 Task: Look for space in South Laurel, United States from 26th August, 2023 to 10th September, 2023 for 6 adults, 2 children in price range Rs.10000 to Rs.15000. Place can be entire place or shared room with 6 bedrooms having 6 beds and 6 bathrooms. Property type can be house, flat, guest house. Amenities needed are: wifi, TV, free parkinig on premises, gym, breakfast. Booking option can be shelf check-in. Required host language is English.
Action: Mouse moved to (607, 147)
Screenshot: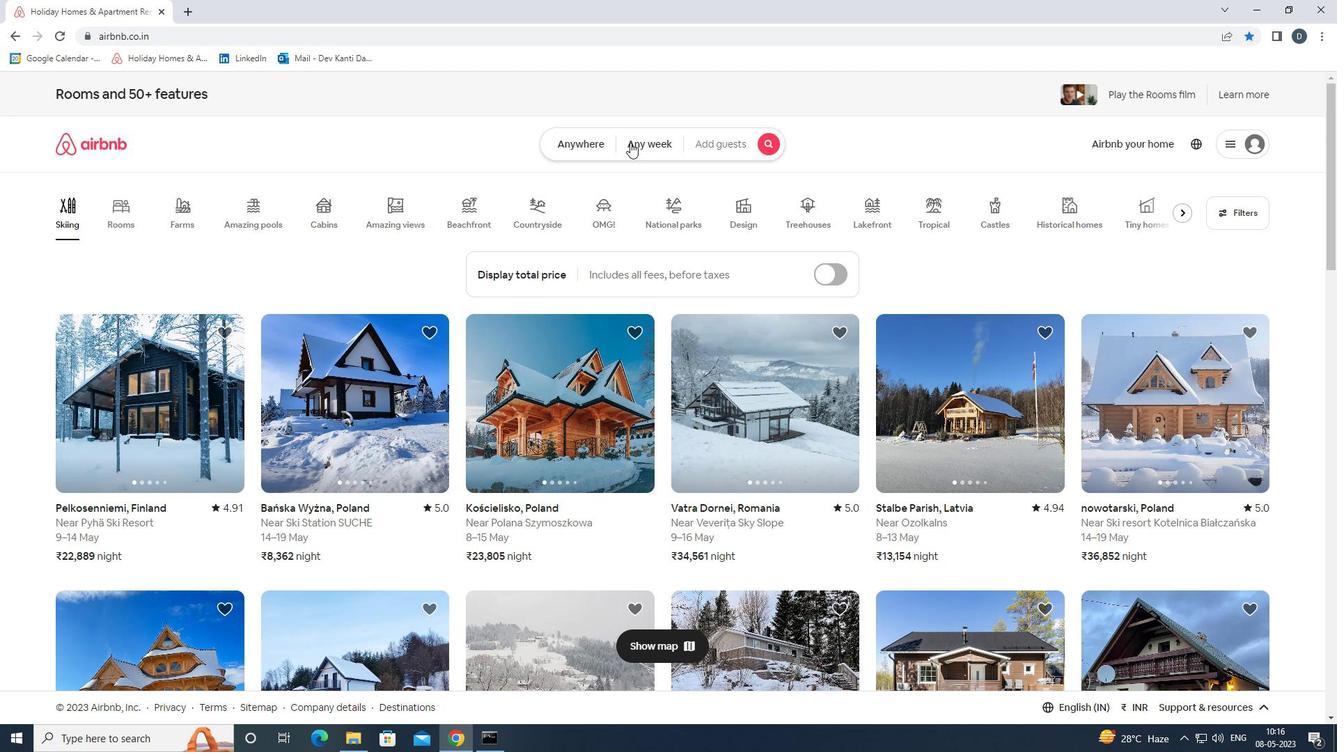 
Action: Mouse pressed left at (607, 147)
Screenshot: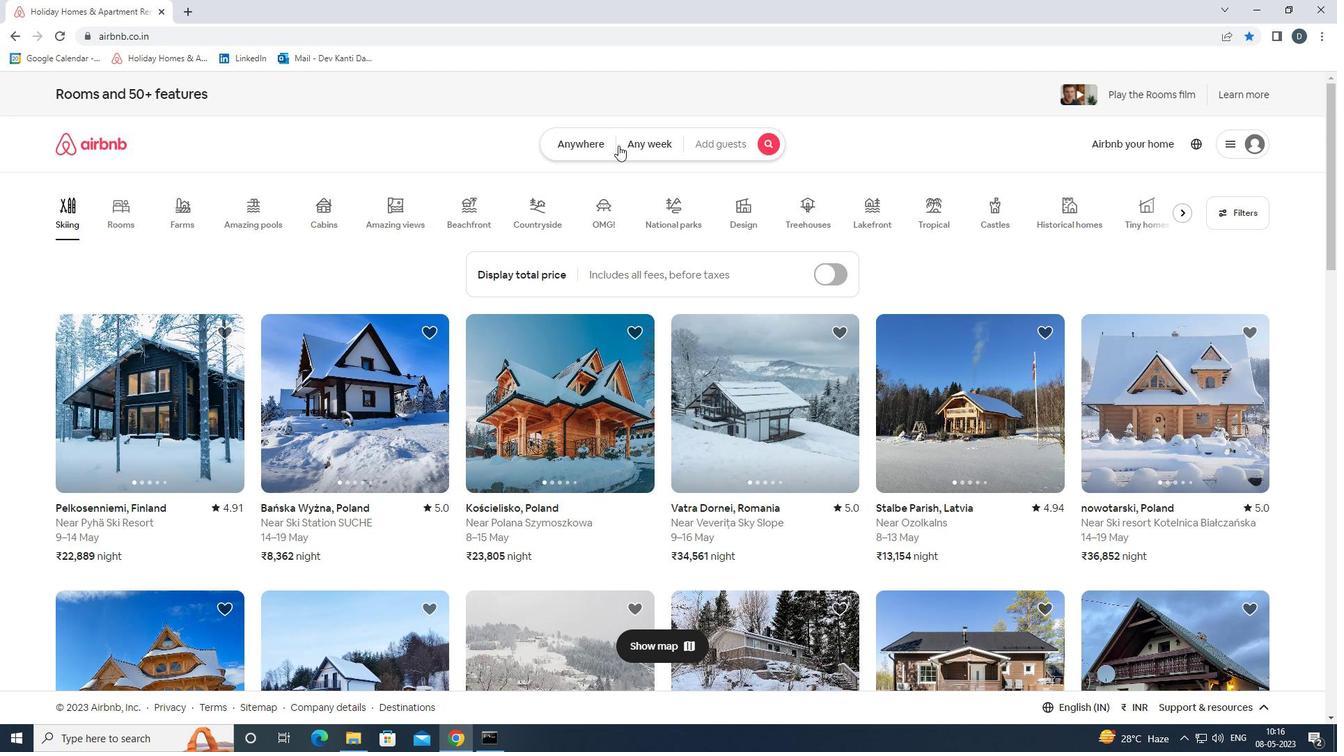 
Action: Mouse moved to (532, 204)
Screenshot: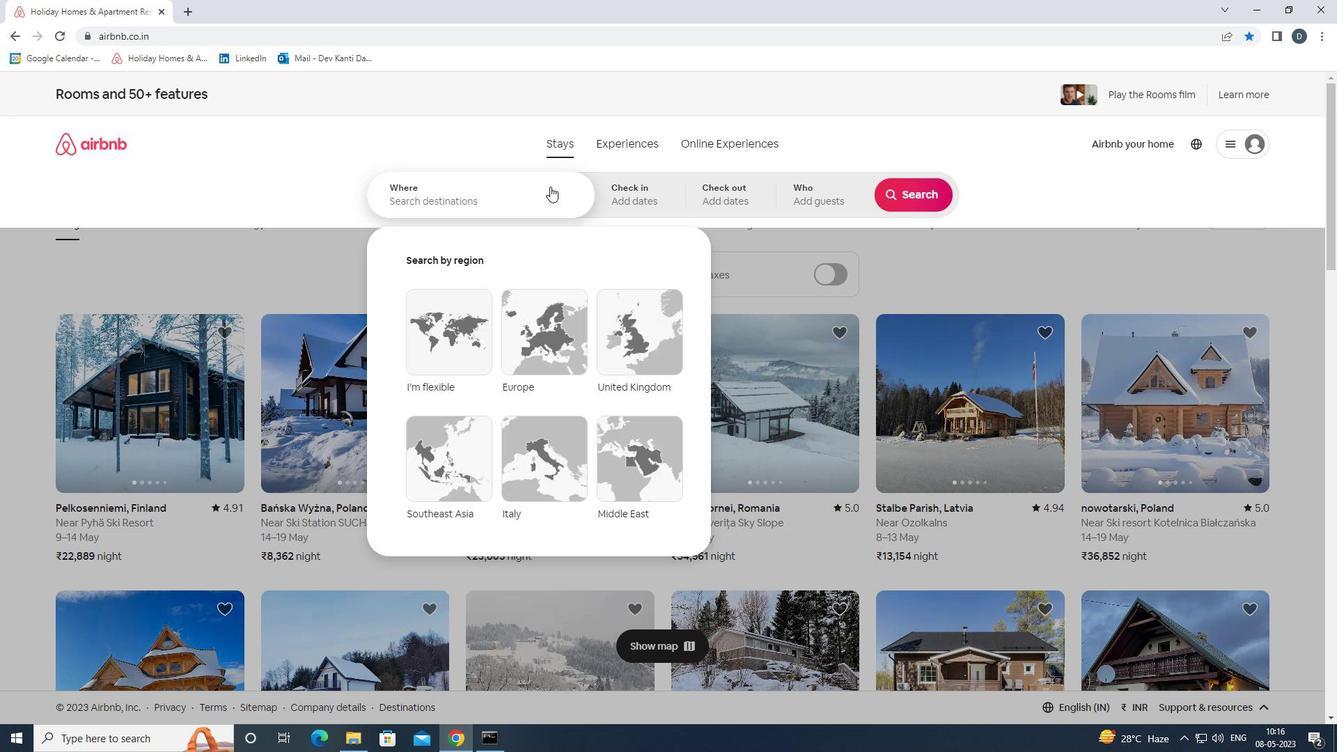 
Action: Mouse pressed left at (532, 204)
Screenshot: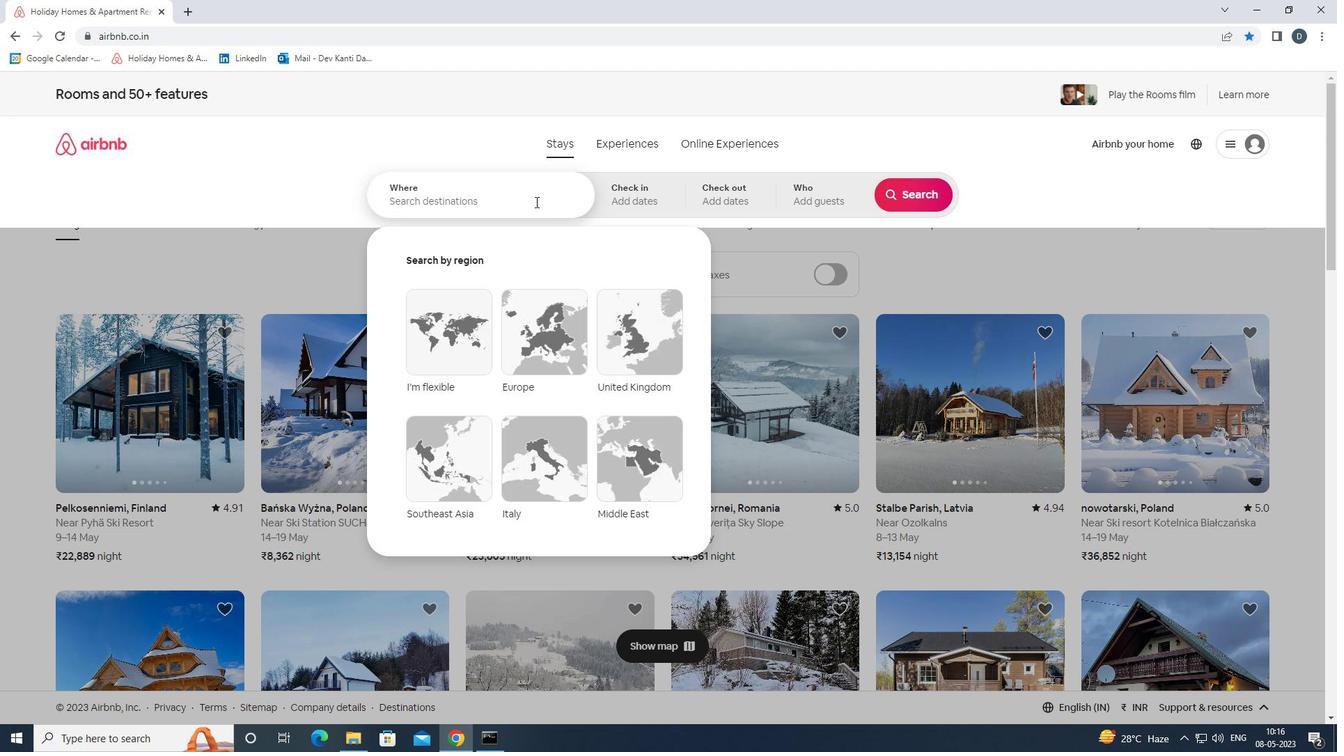 
Action: Key pressed <Key.shift><Key.shift>SOUTH<Key.space><Key.shift>LAUREL,<Key.shift>UNITED<Key.space><Key.shift>STATES<Key.enter>
Screenshot: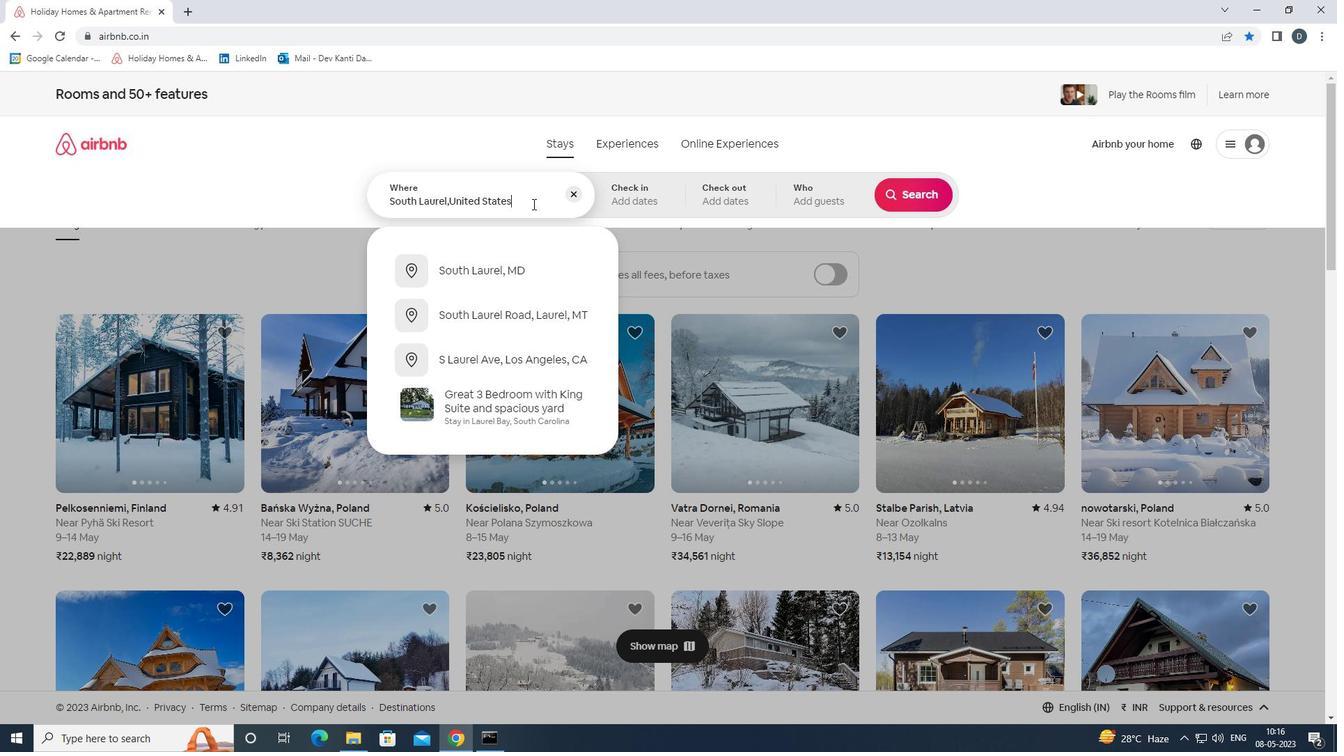 
Action: Mouse moved to (906, 304)
Screenshot: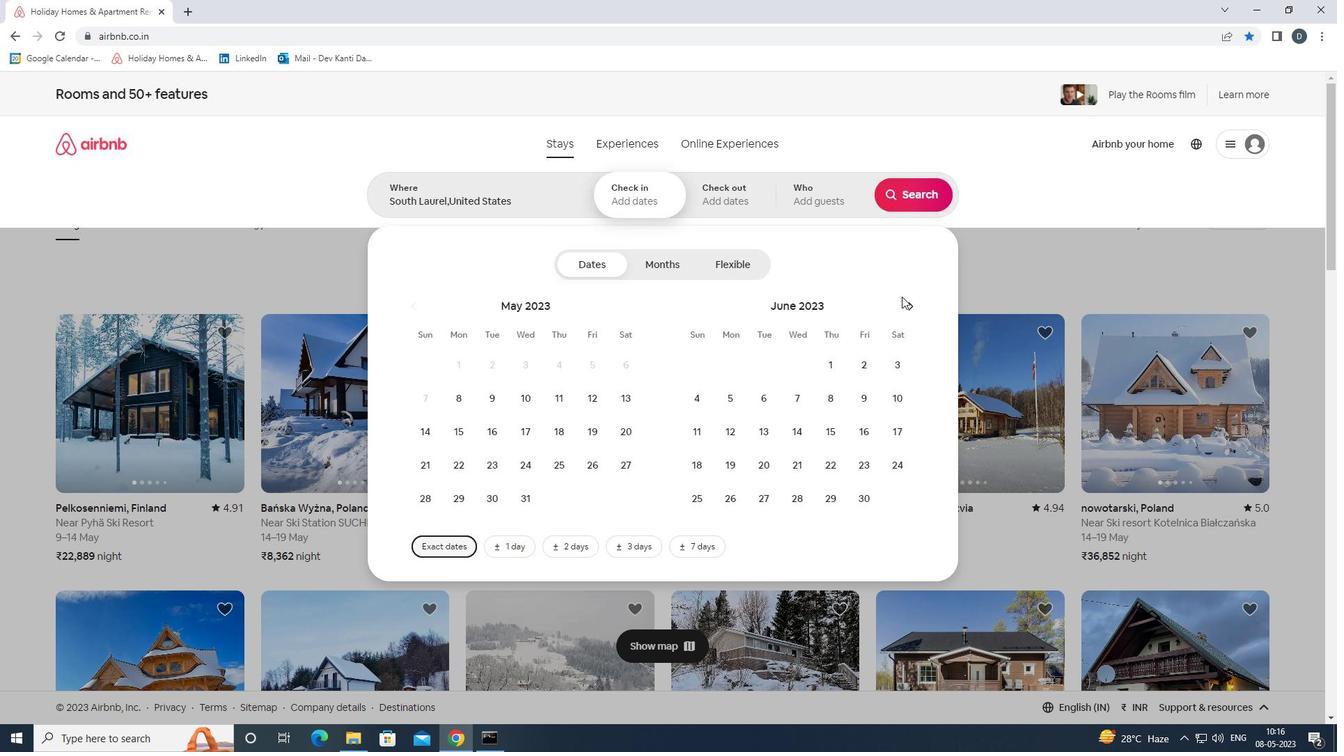 
Action: Mouse pressed left at (906, 304)
Screenshot: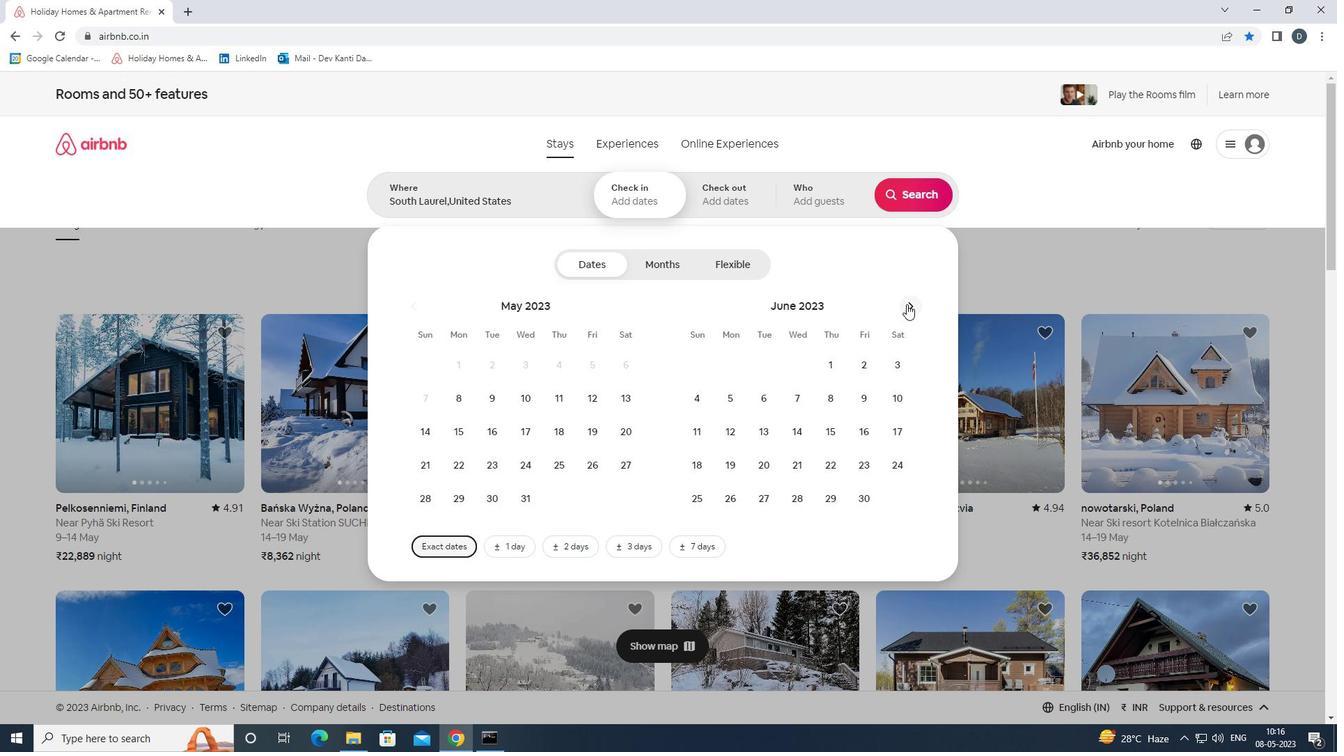 
Action: Mouse pressed left at (906, 304)
Screenshot: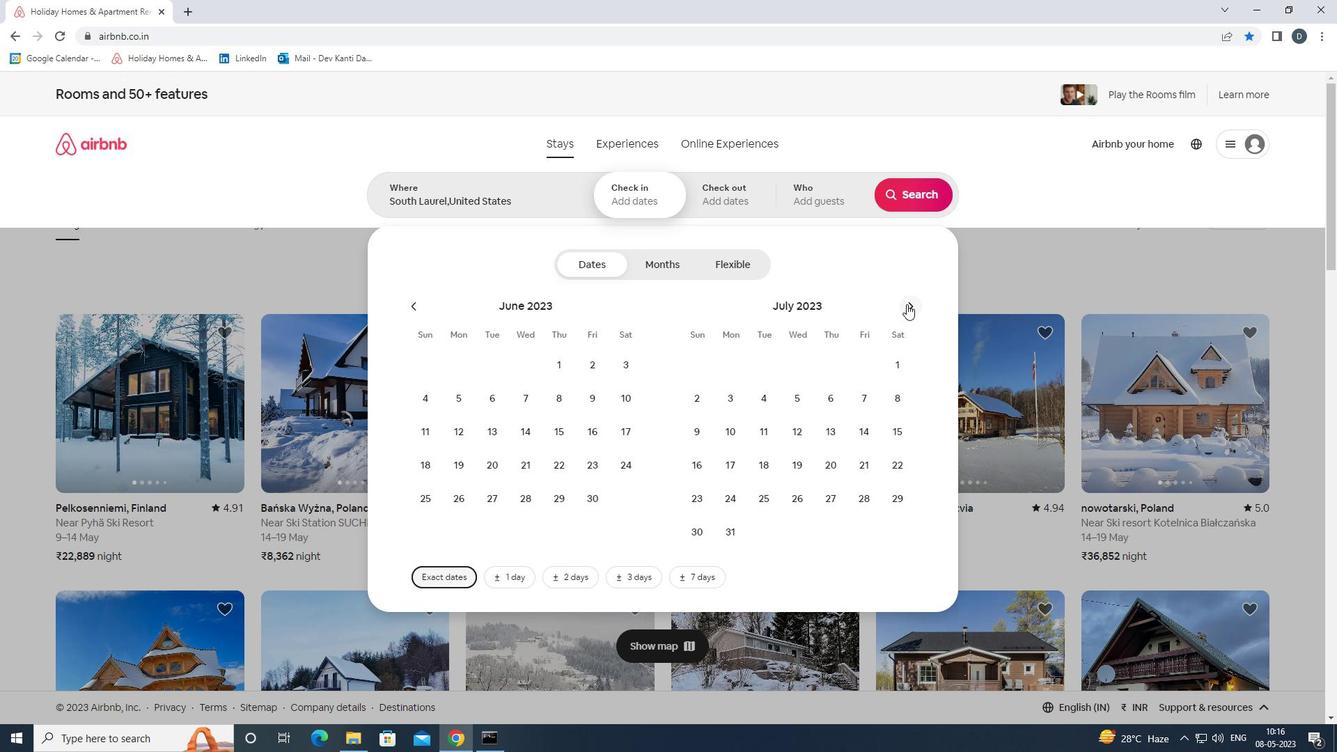 
Action: Mouse pressed left at (906, 304)
Screenshot: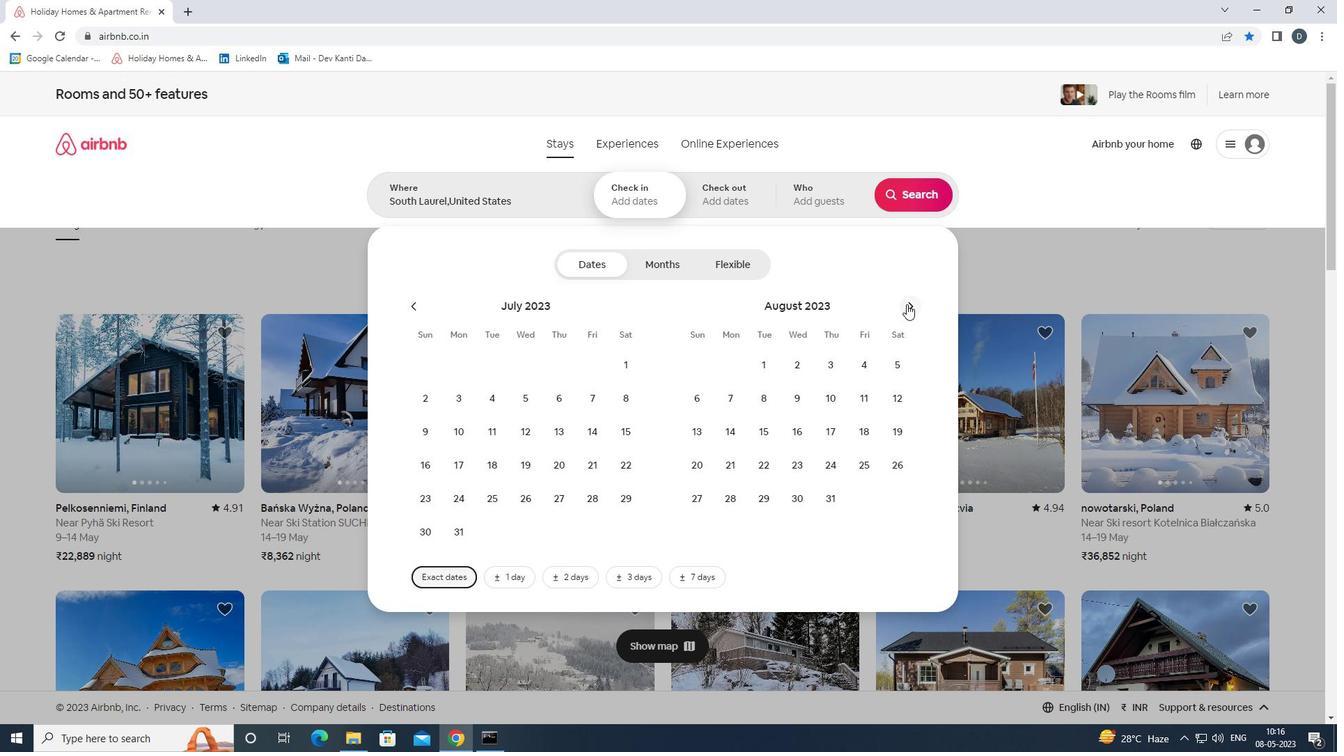 
Action: Mouse moved to (626, 459)
Screenshot: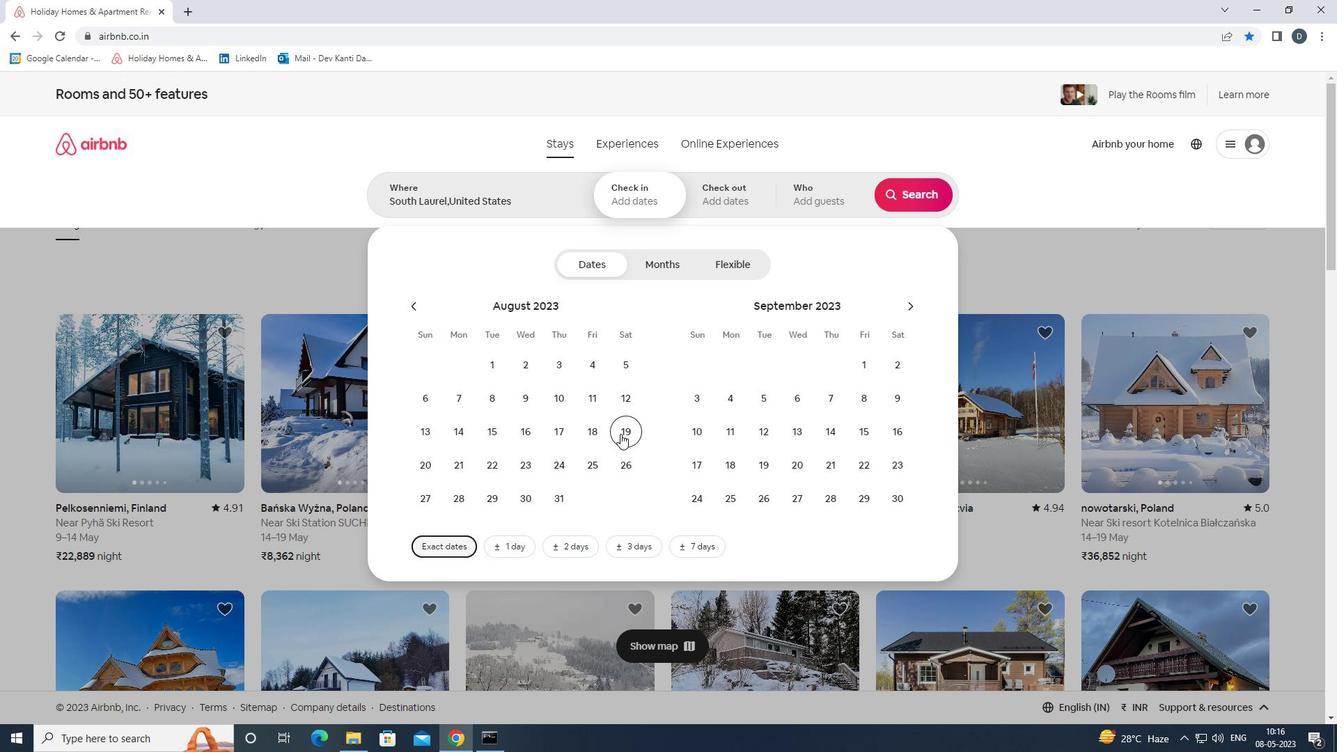 
Action: Mouse pressed left at (626, 459)
Screenshot: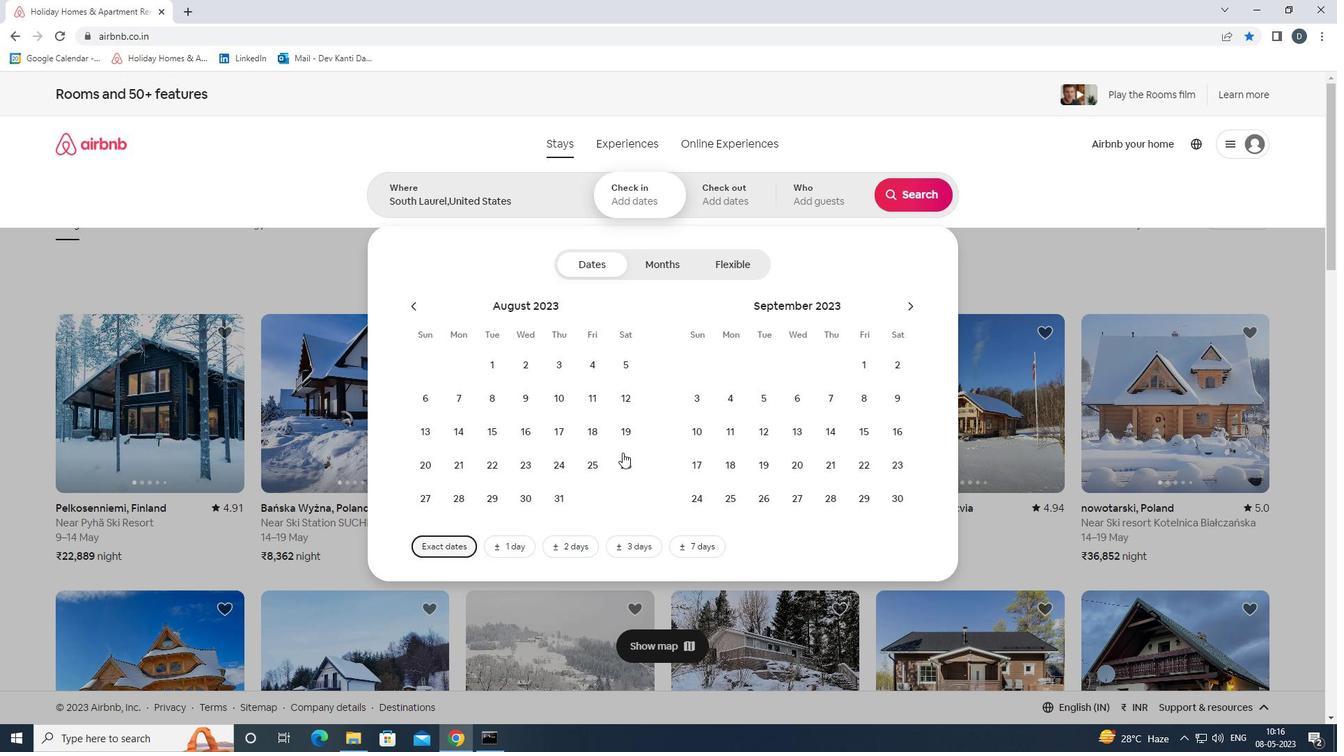 
Action: Mouse moved to (706, 431)
Screenshot: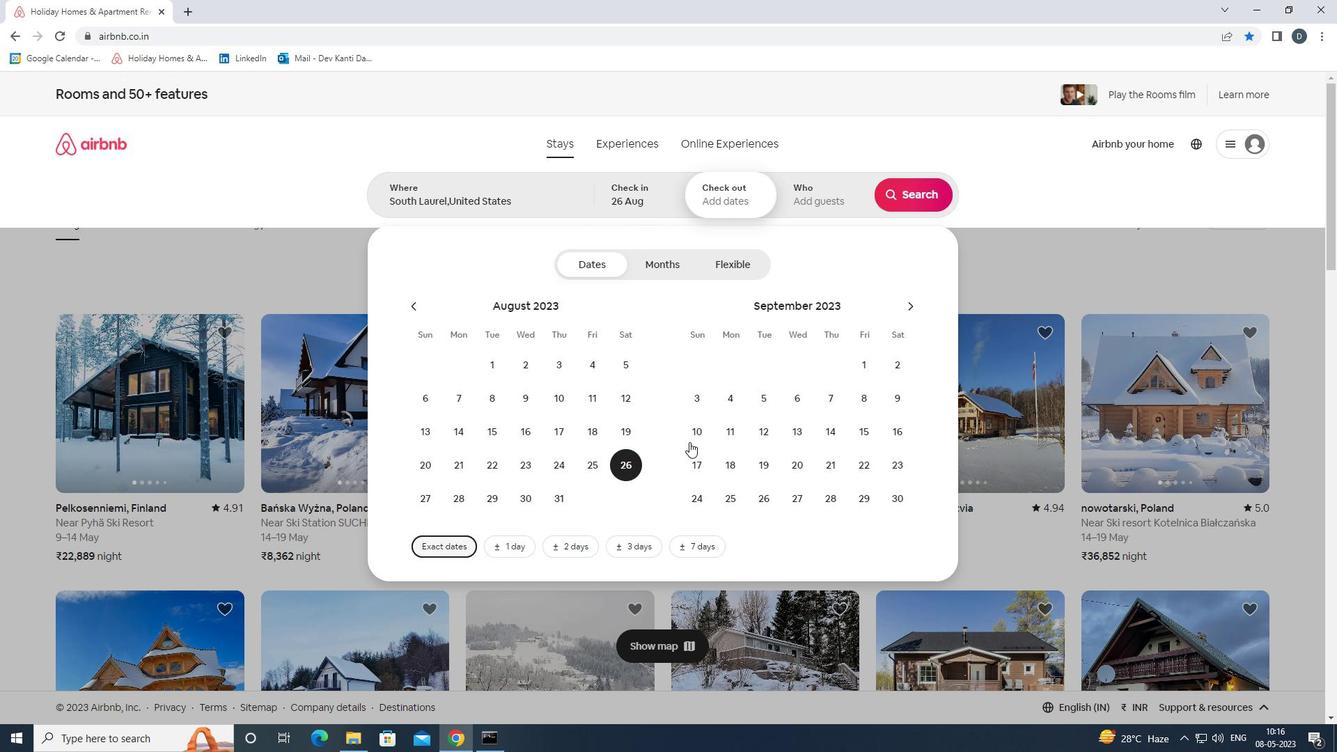 
Action: Mouse pressed left at (706, 431)
Screenshot: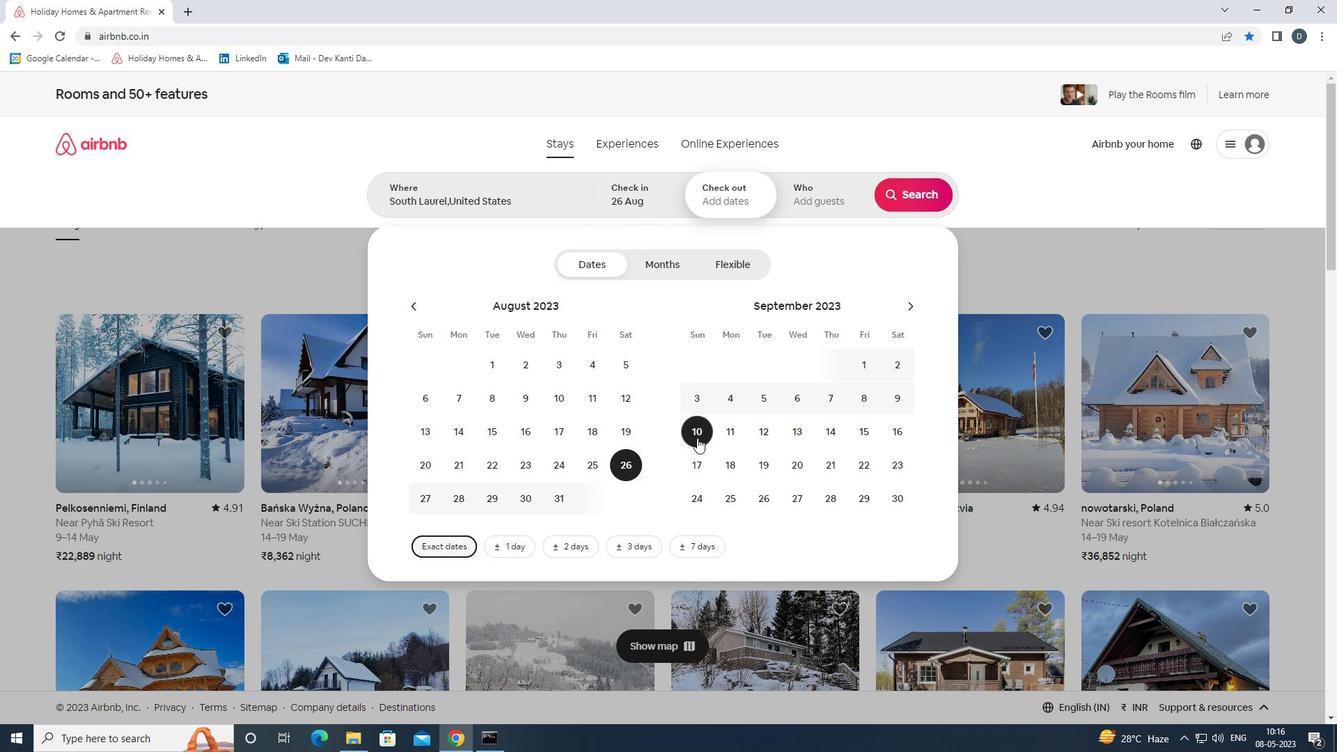 
Action: Mouse moved to (823, 190)
Screenshot: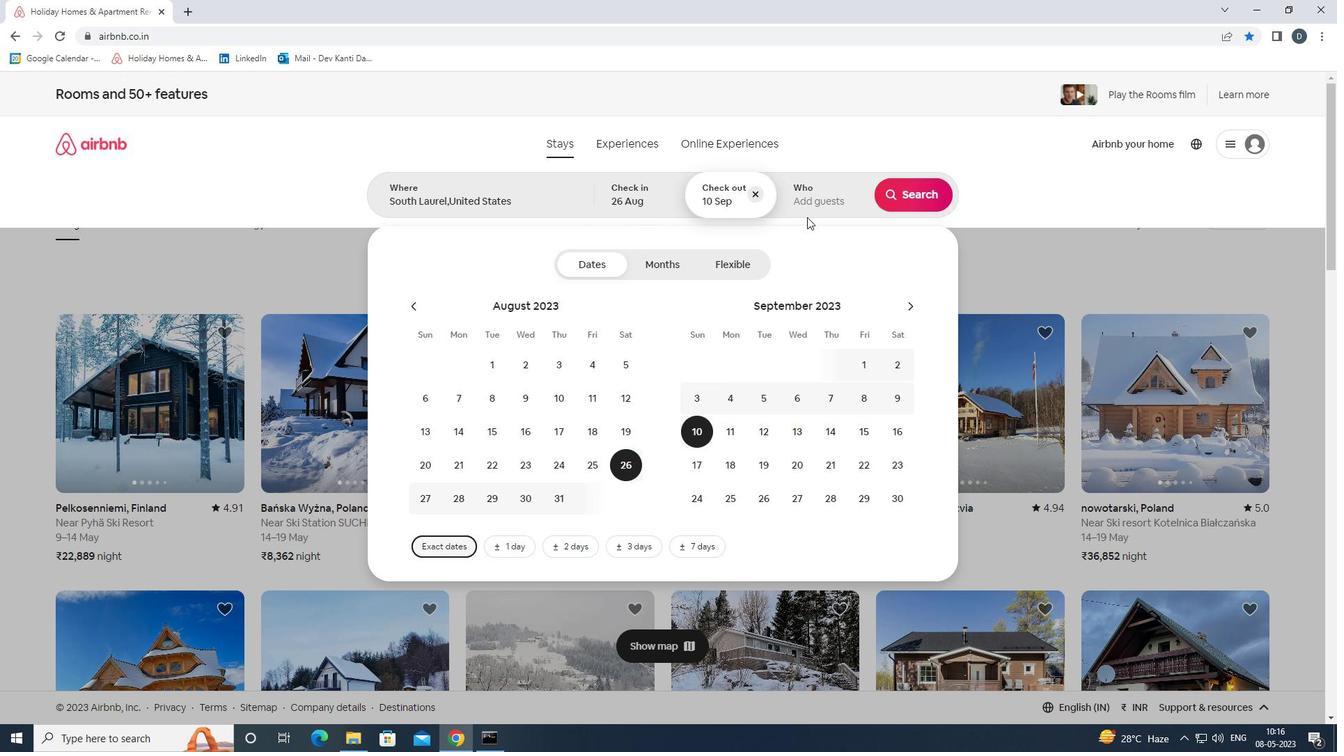 
Action: Mouse pressed left at (823, 190)
Screenshot: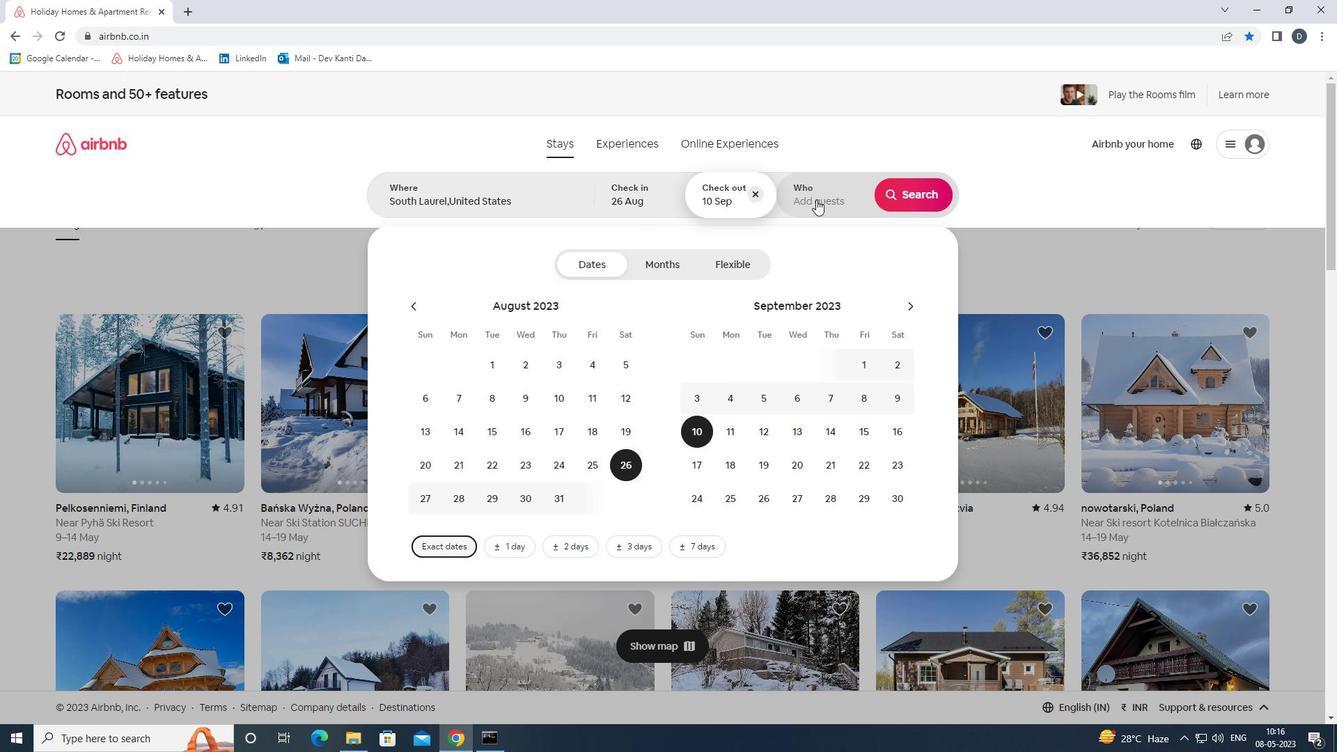 
Action: Mouse moved to (925, 271)
Screenshot: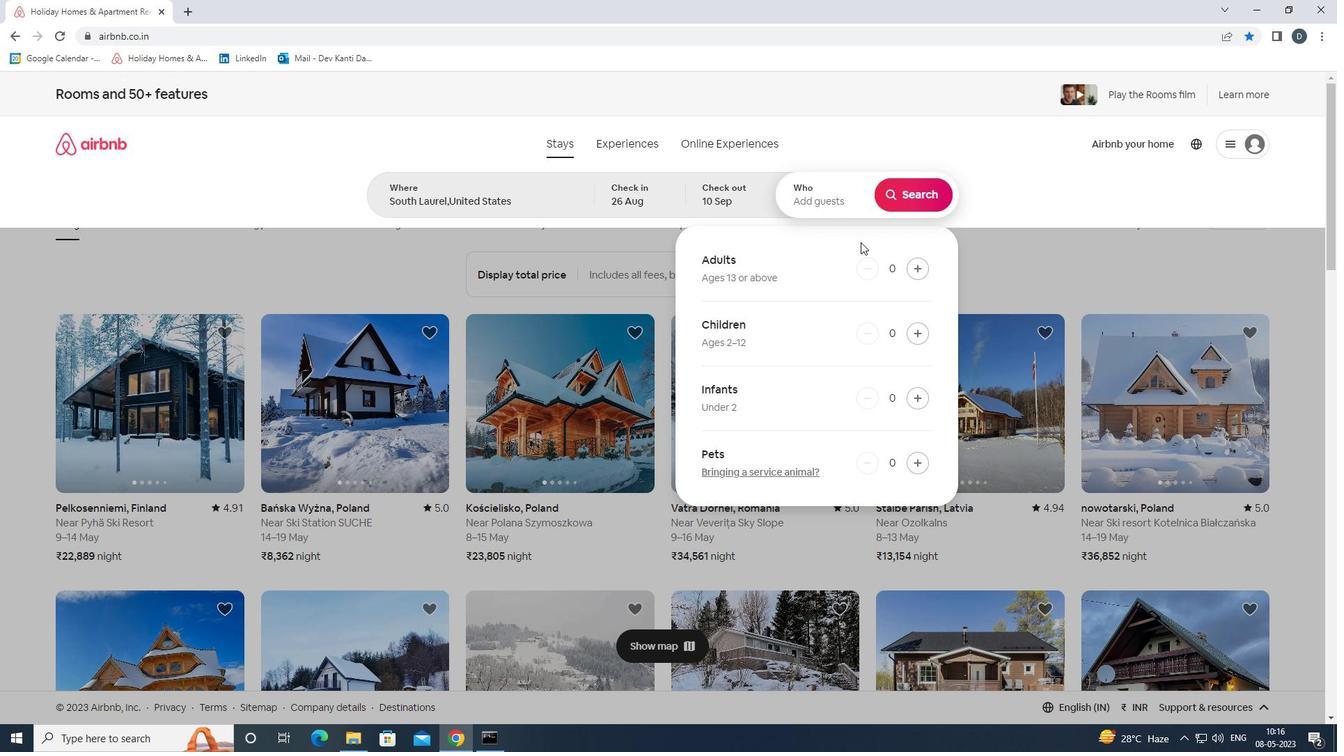 
Action: Mouse pressed left at (925, 271)
Screenshot: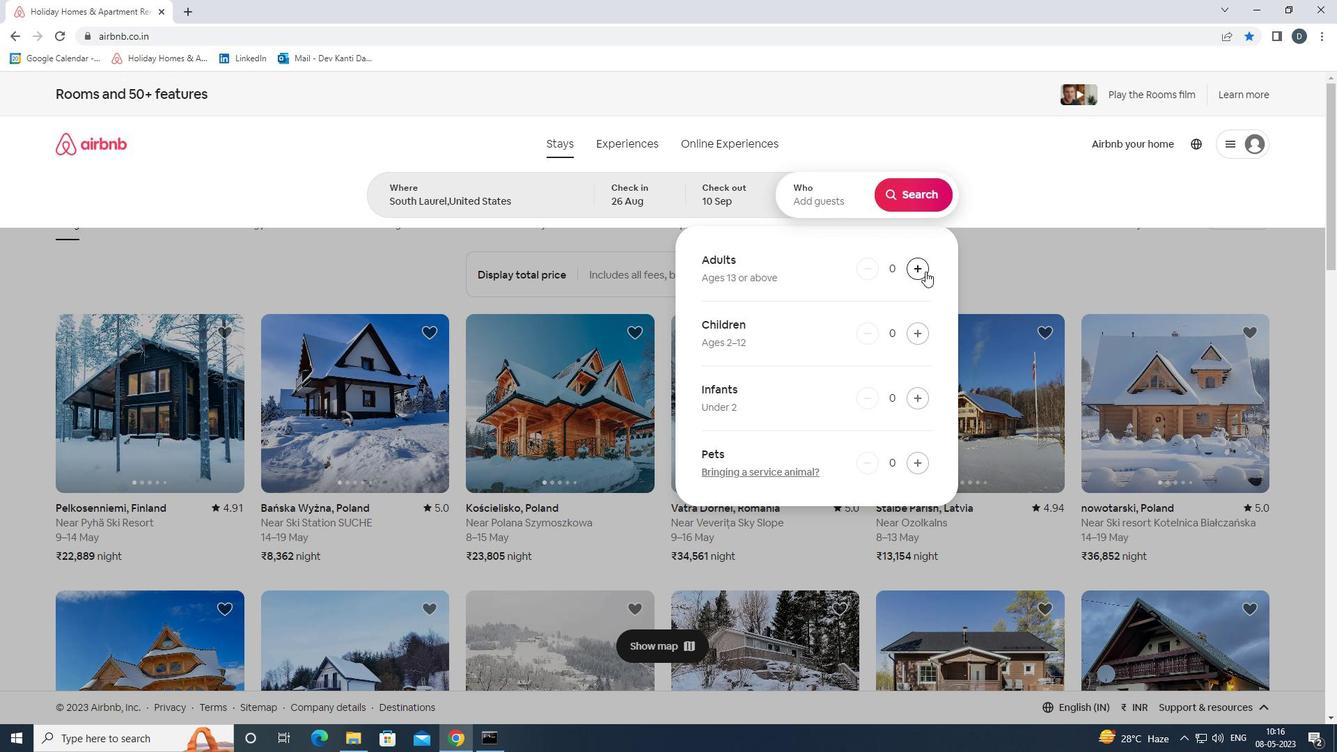 
Action: Mouse pressed left at (925, 271)
Screenshot: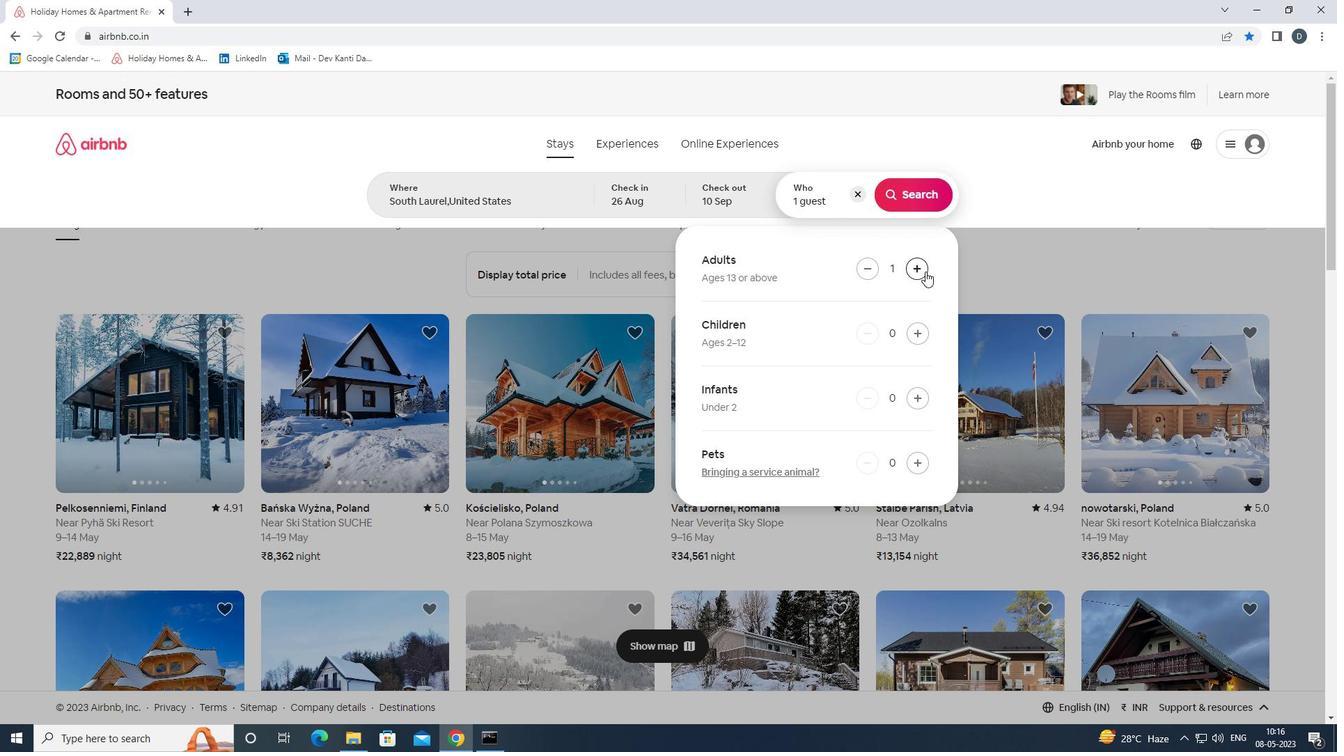 
Action: Mouse pressed left at (925, 271)
Screenshot: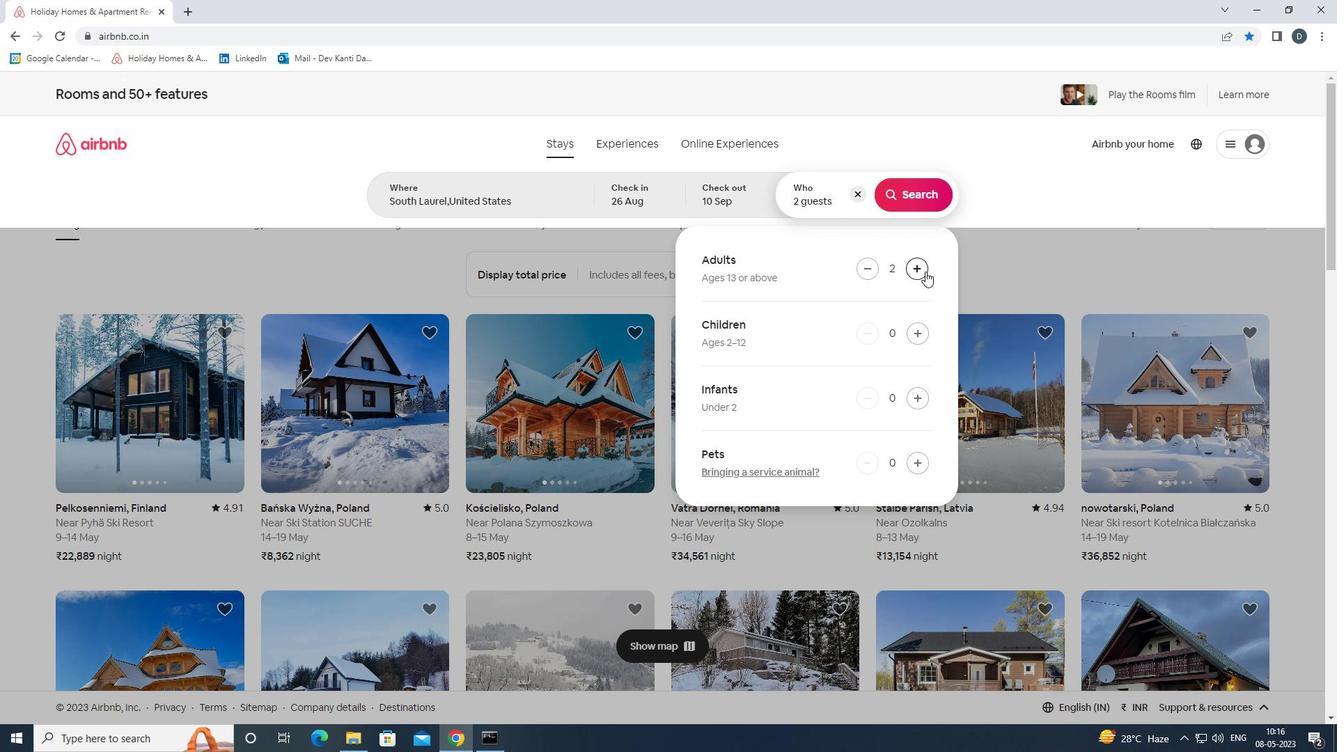 
Action: Mouse pressed left at (925, 271)
Screenshot: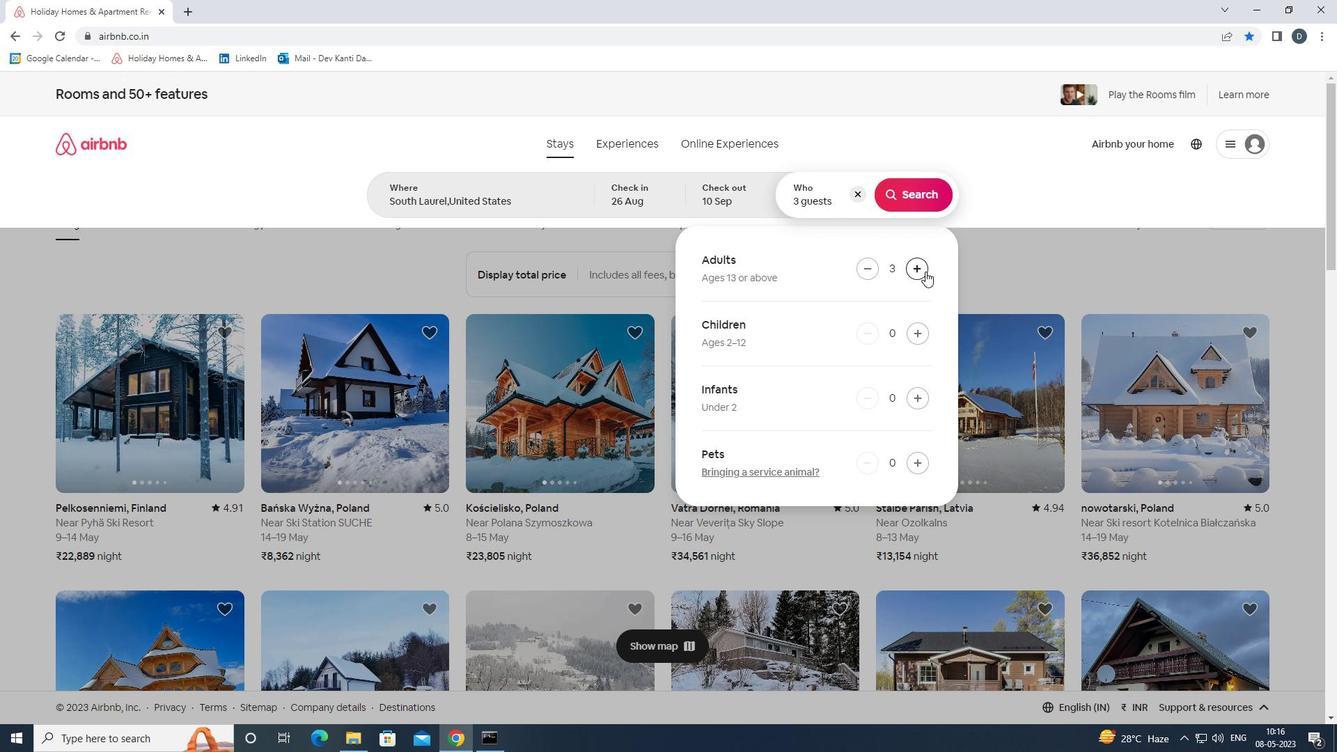 
Action: Mouse pressed left at (925, 271)
Screenshot: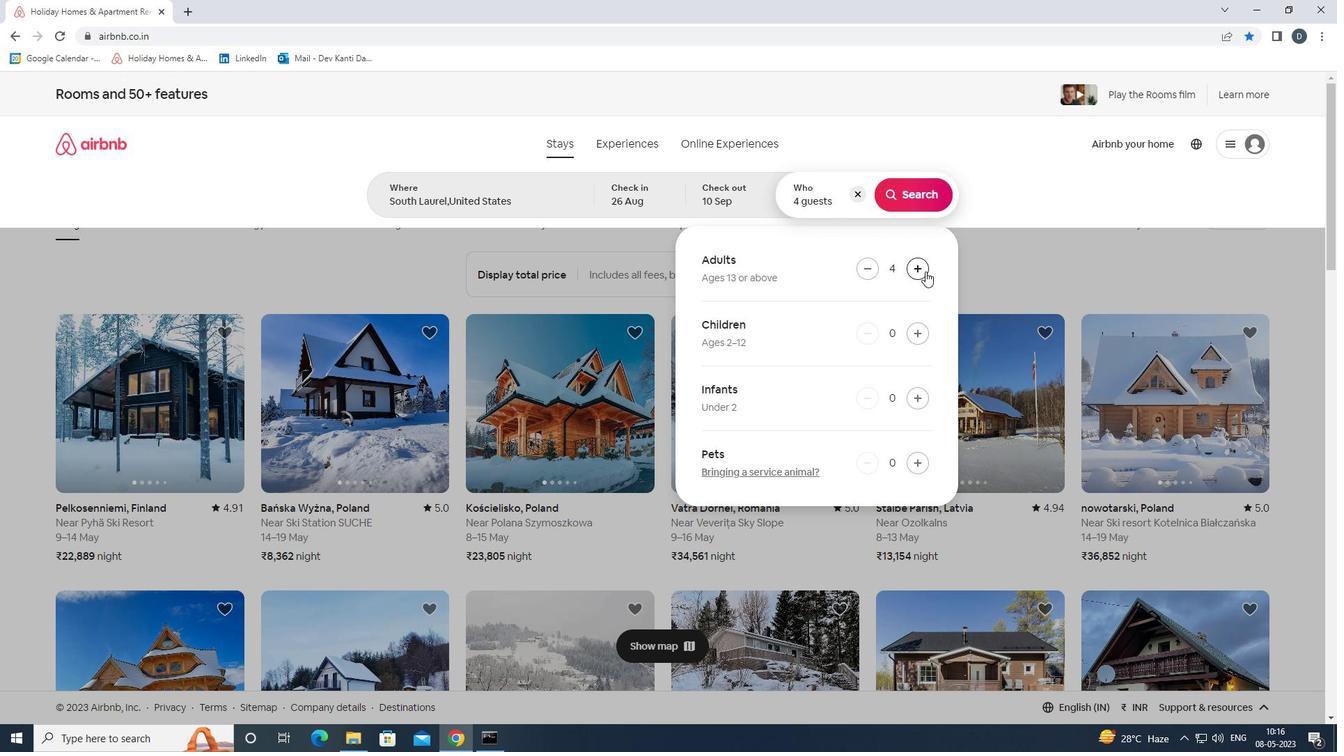 
Action: Mouse pressed left at (925, 271)
Screenshot: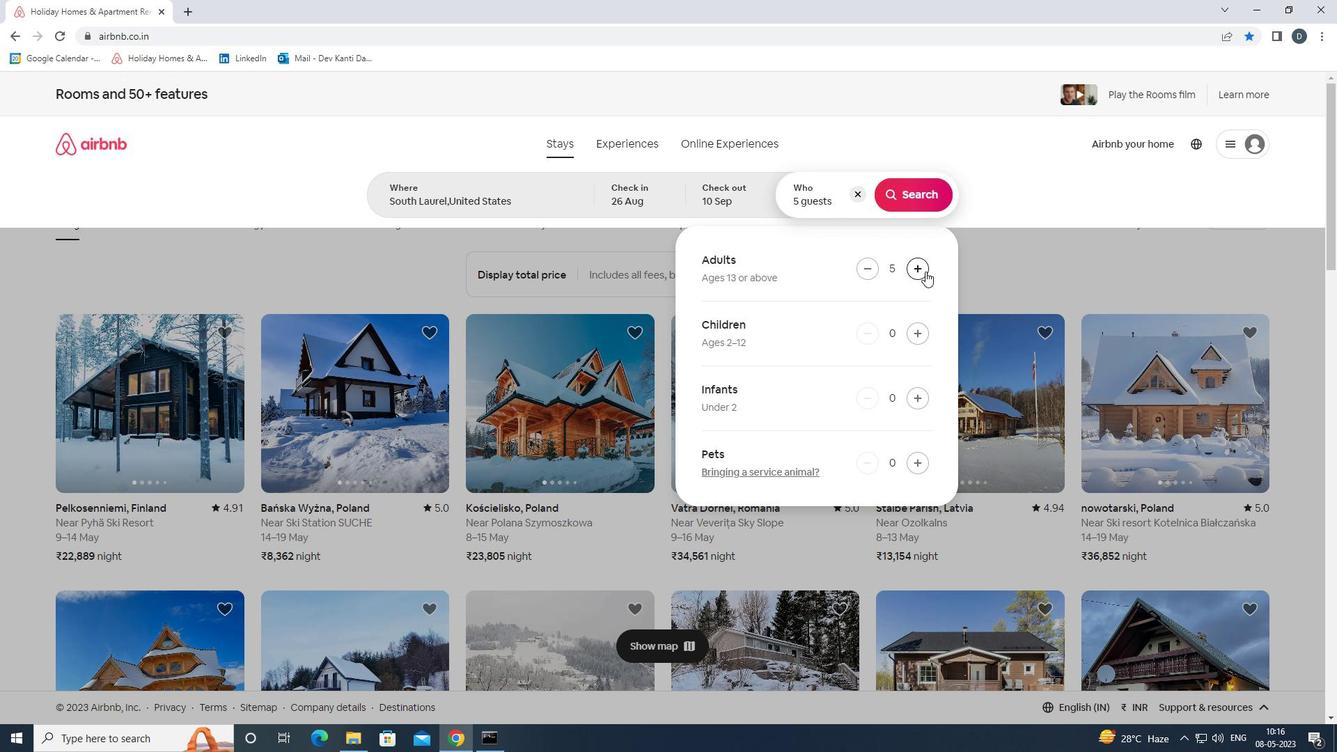 
Action: Mouse moved to (919, 336)
Screenshot: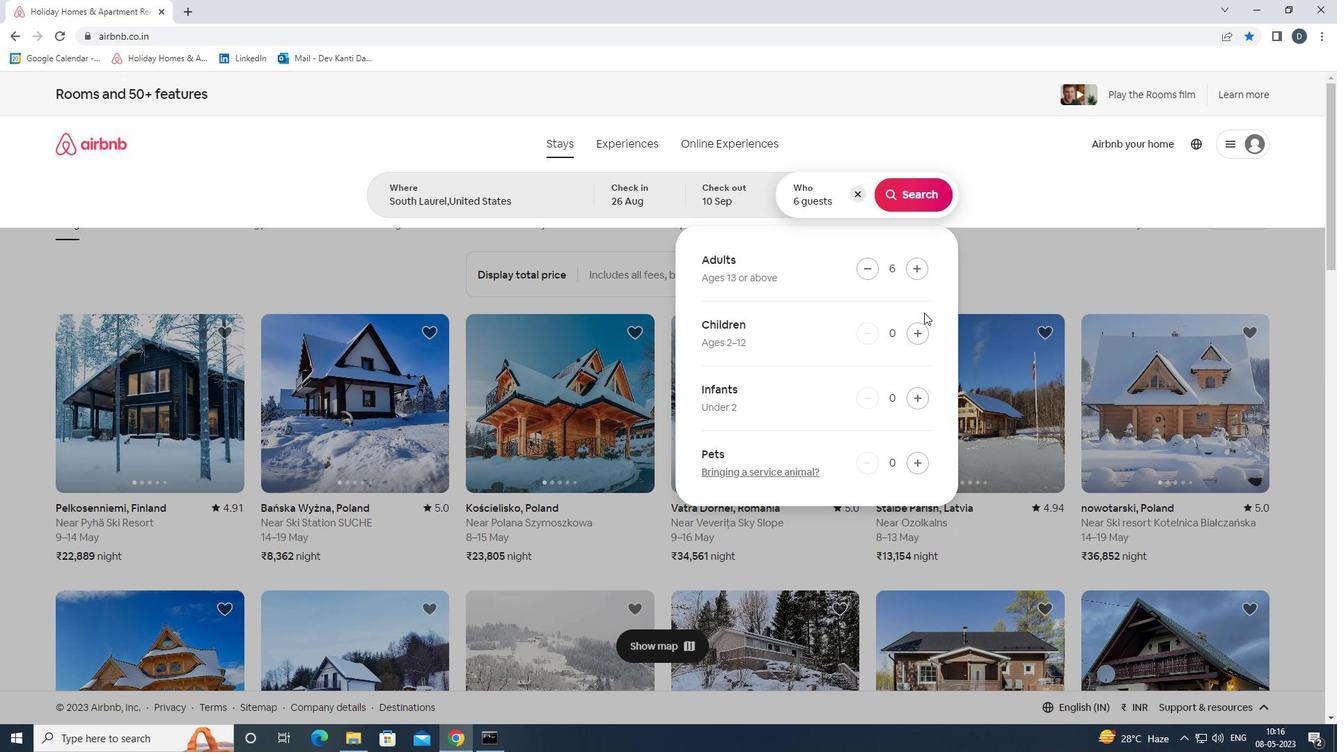 
Action: Mouse pressed left at (919, 336)
Screenshot: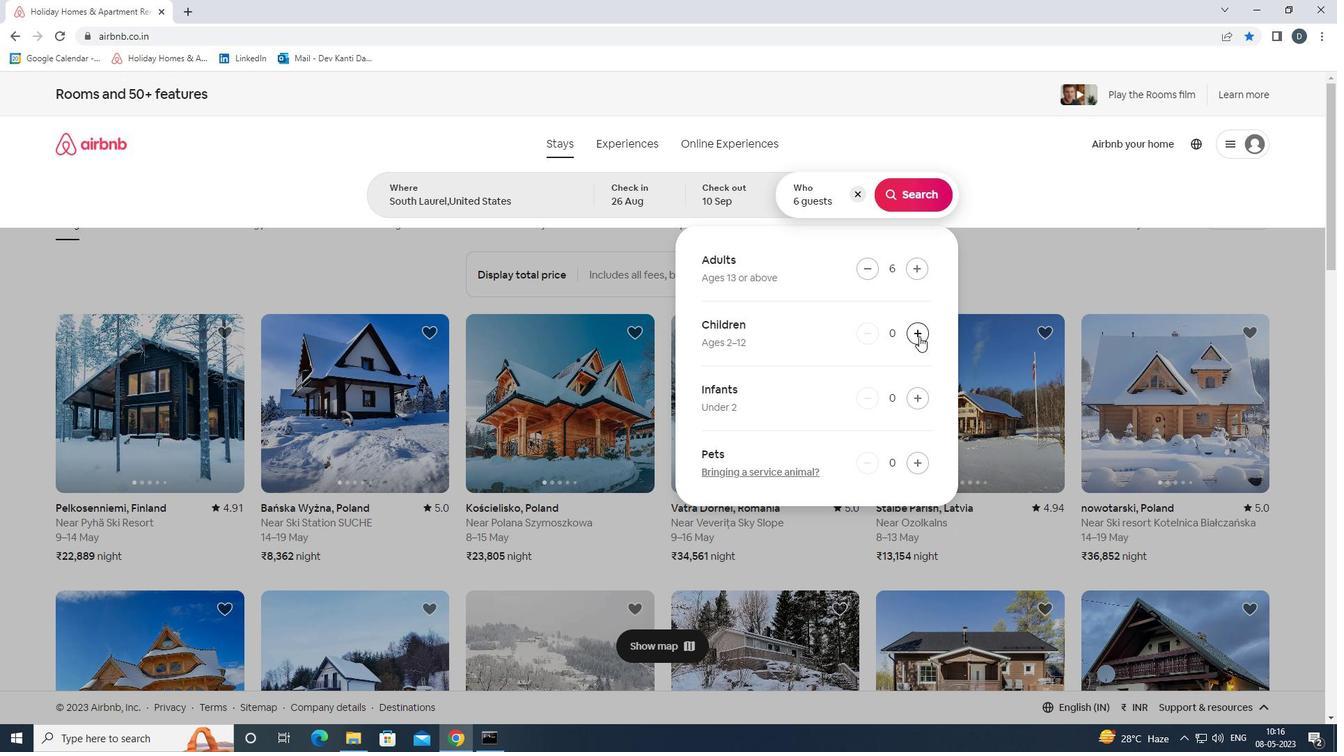 
Action: Mouse pressed left at (919, 336)
Screenshot: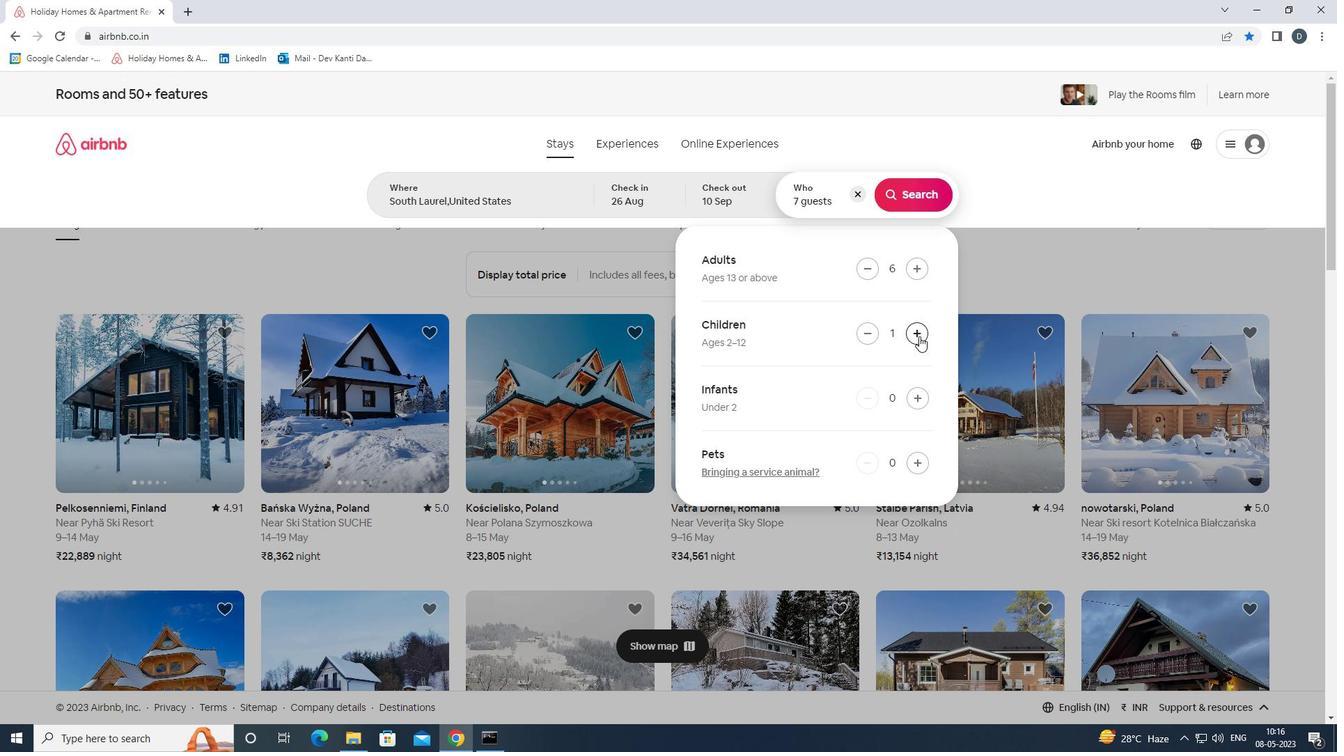 
Action: Mouse moved to (920, 185)
Screenshot: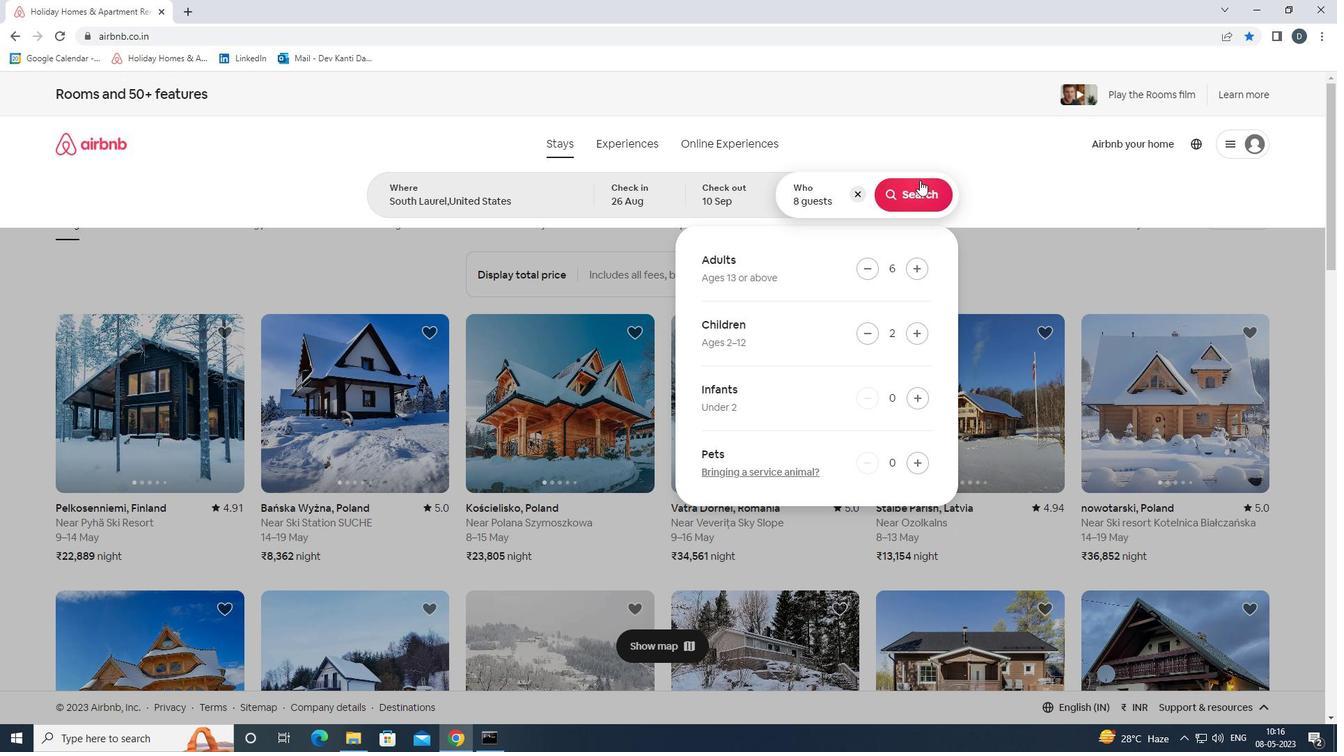 
Action: Mouse pressed left at (920, 185)
Screenshot: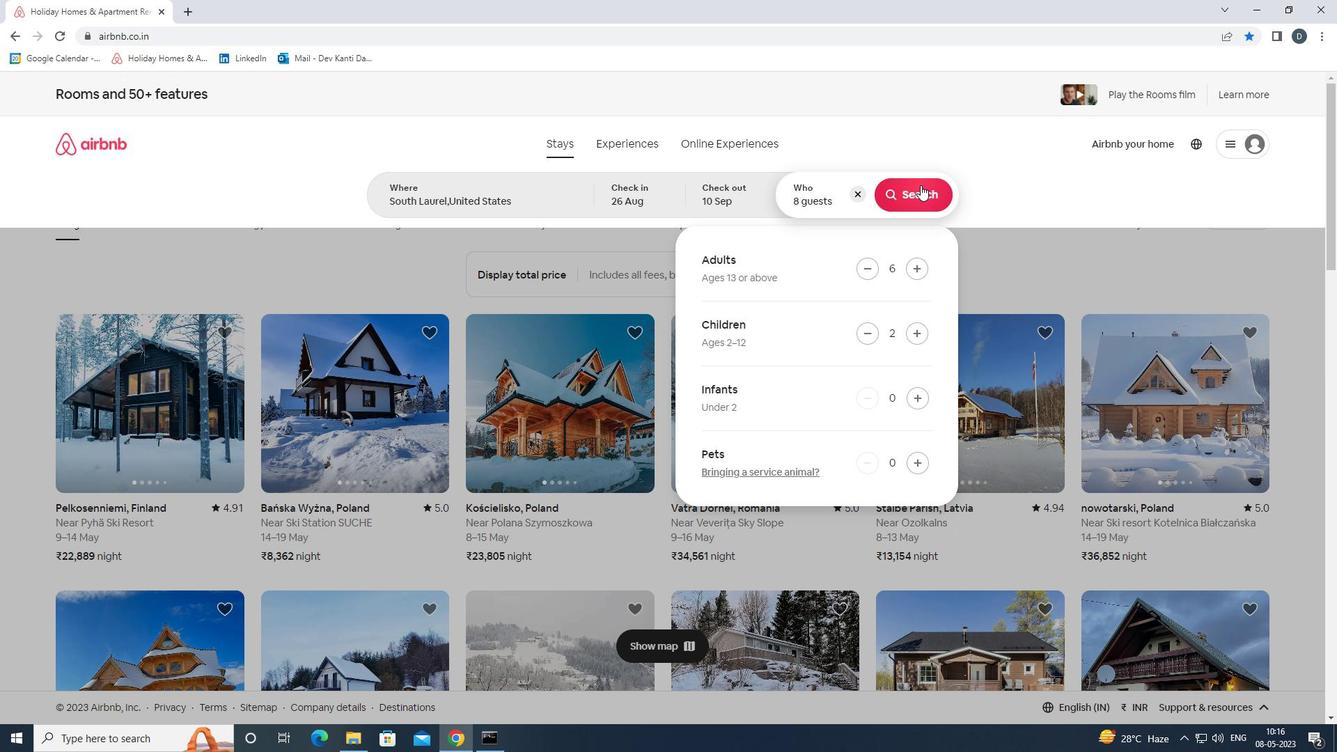 
Action: Mouse moved to (1279, 158)
Screenshot: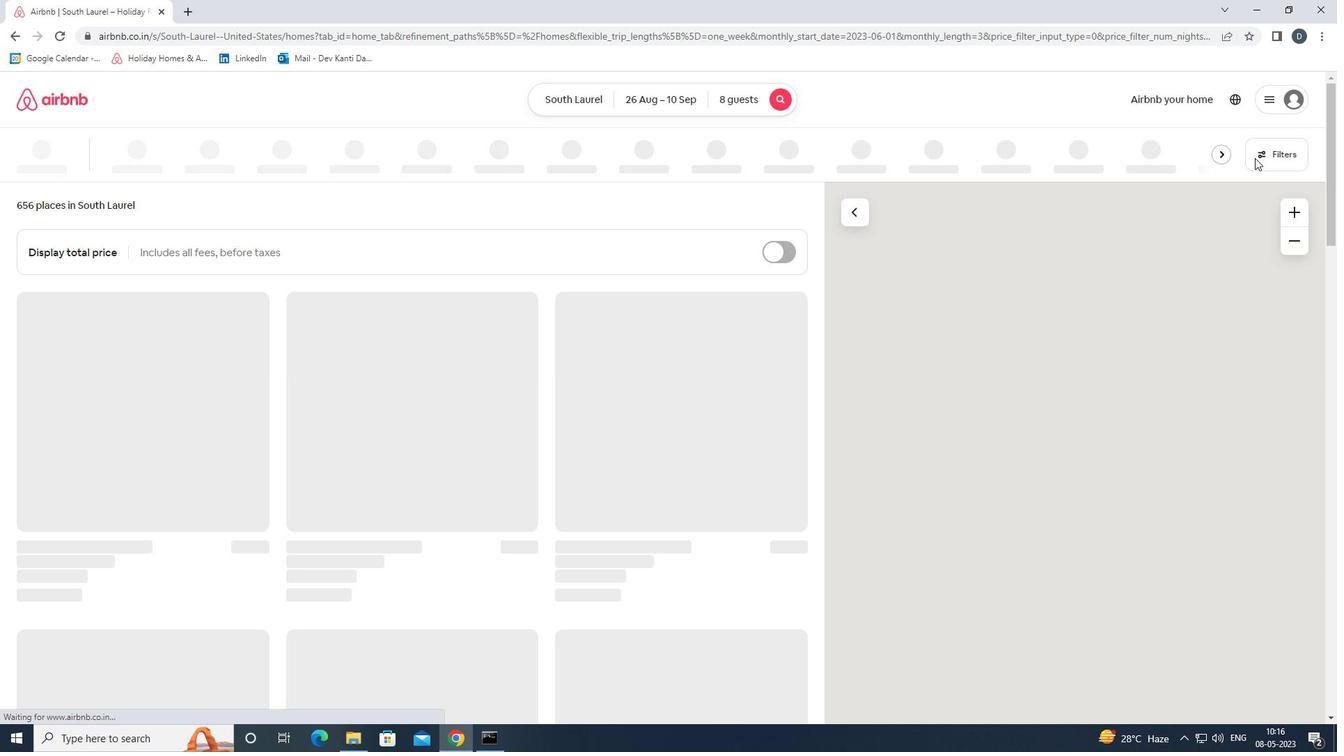 
Action: Mouse pressed left at (1279, 158)
Screenshot: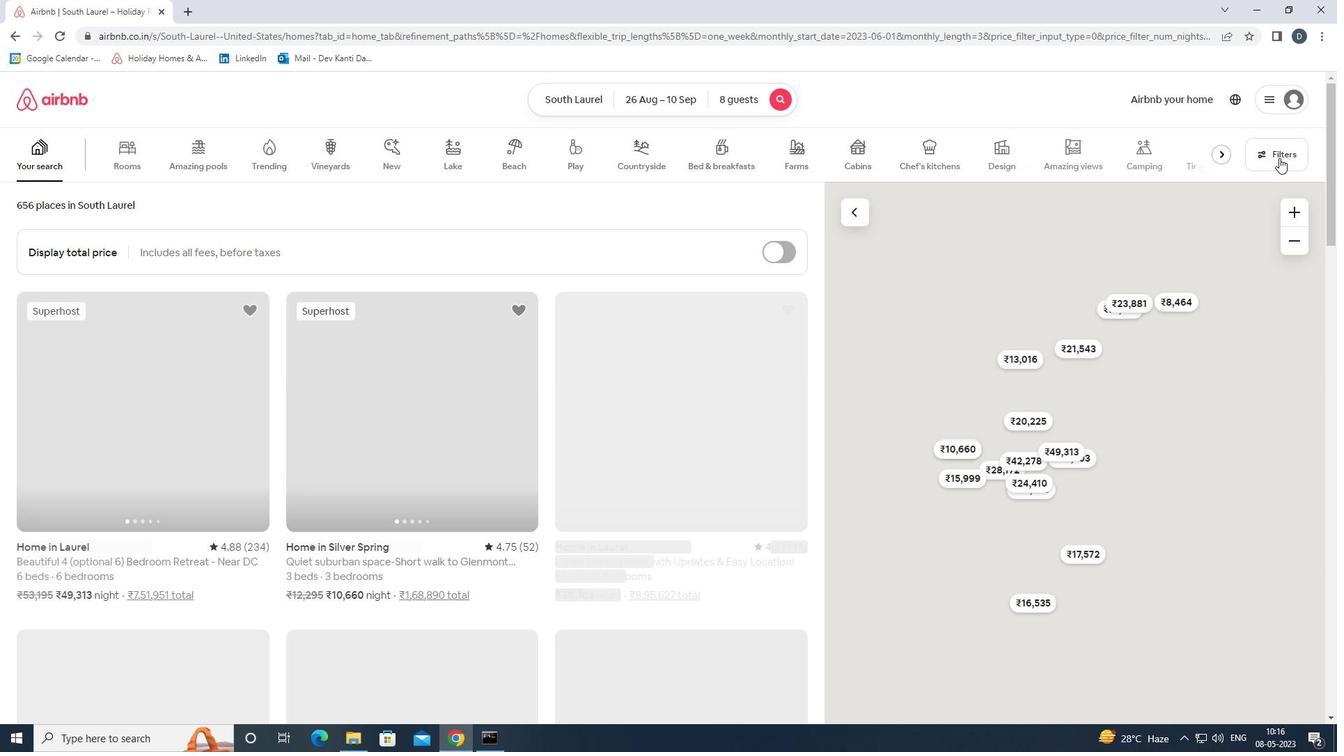 
Action: Mouse moved to (539, 496)
Screenshot: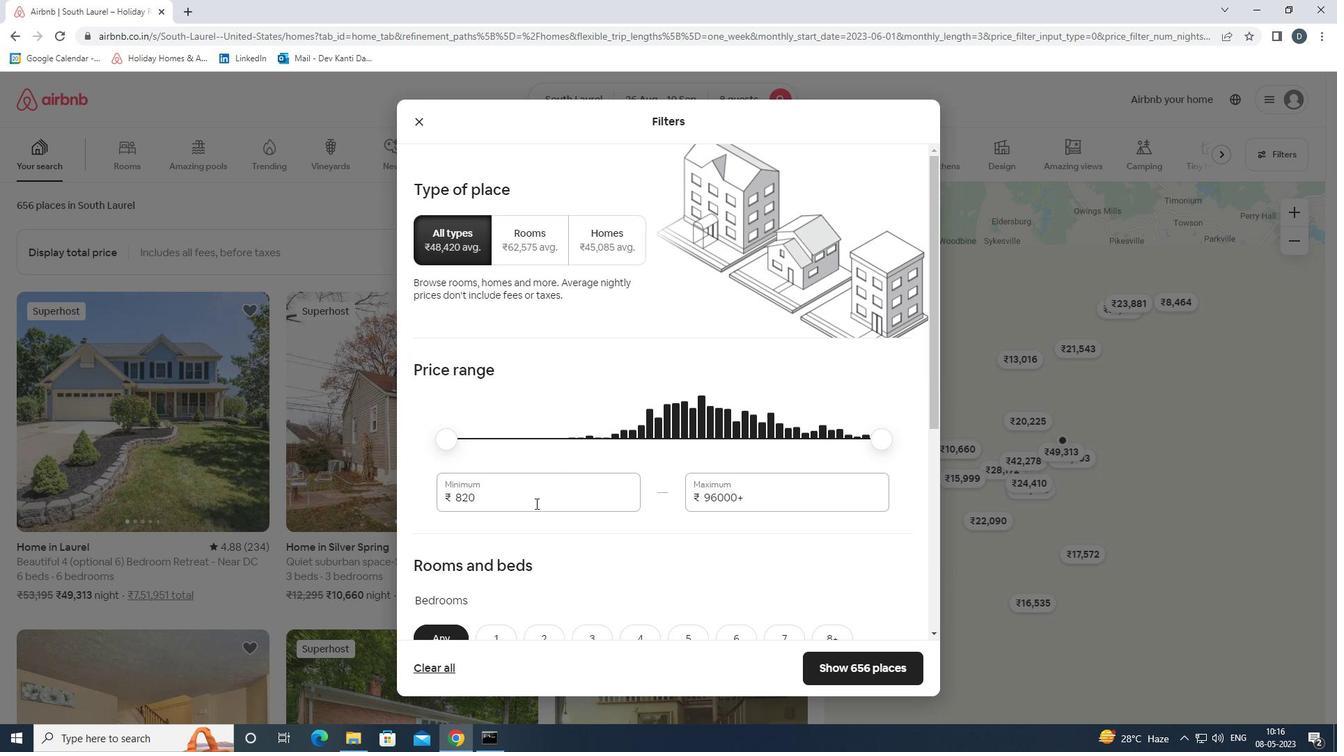 
Action: Mouse pressed left at (539, 496)
Screenshot: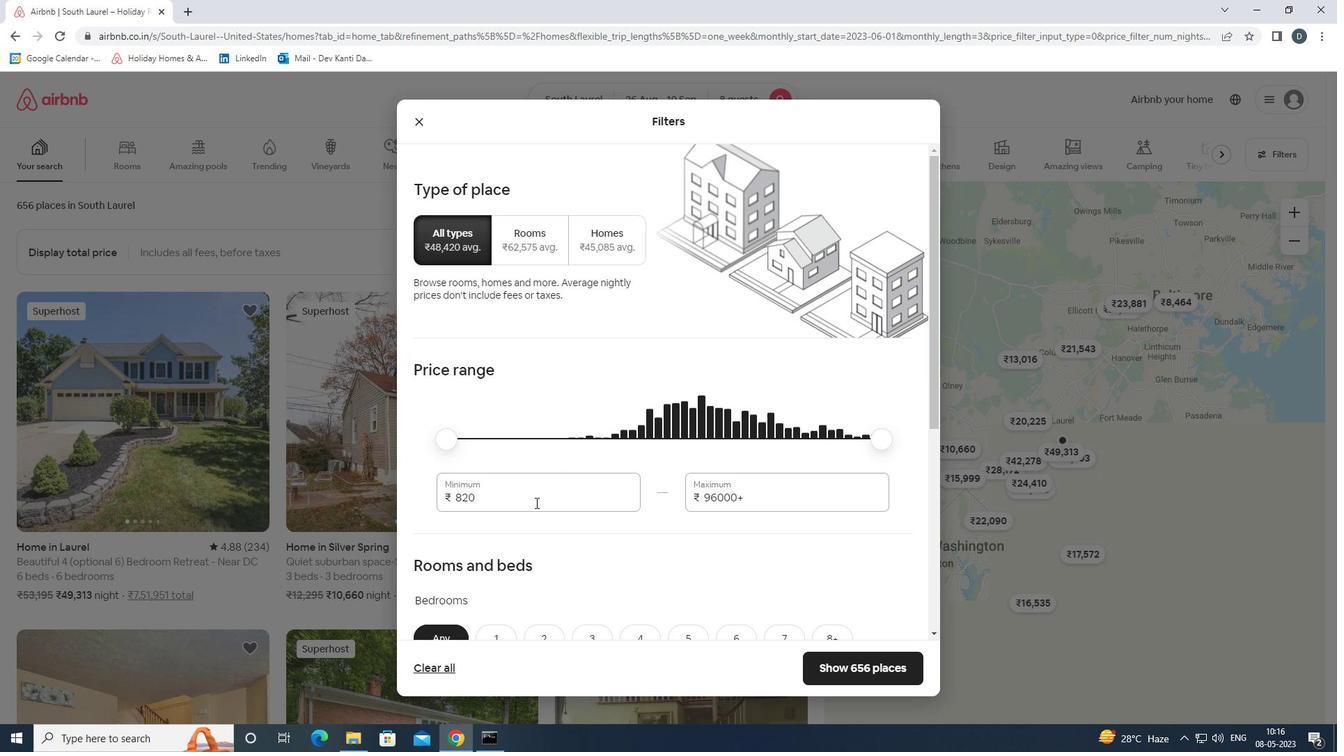 
Action: Mouse pressed left at (539, 496)
Screenshot: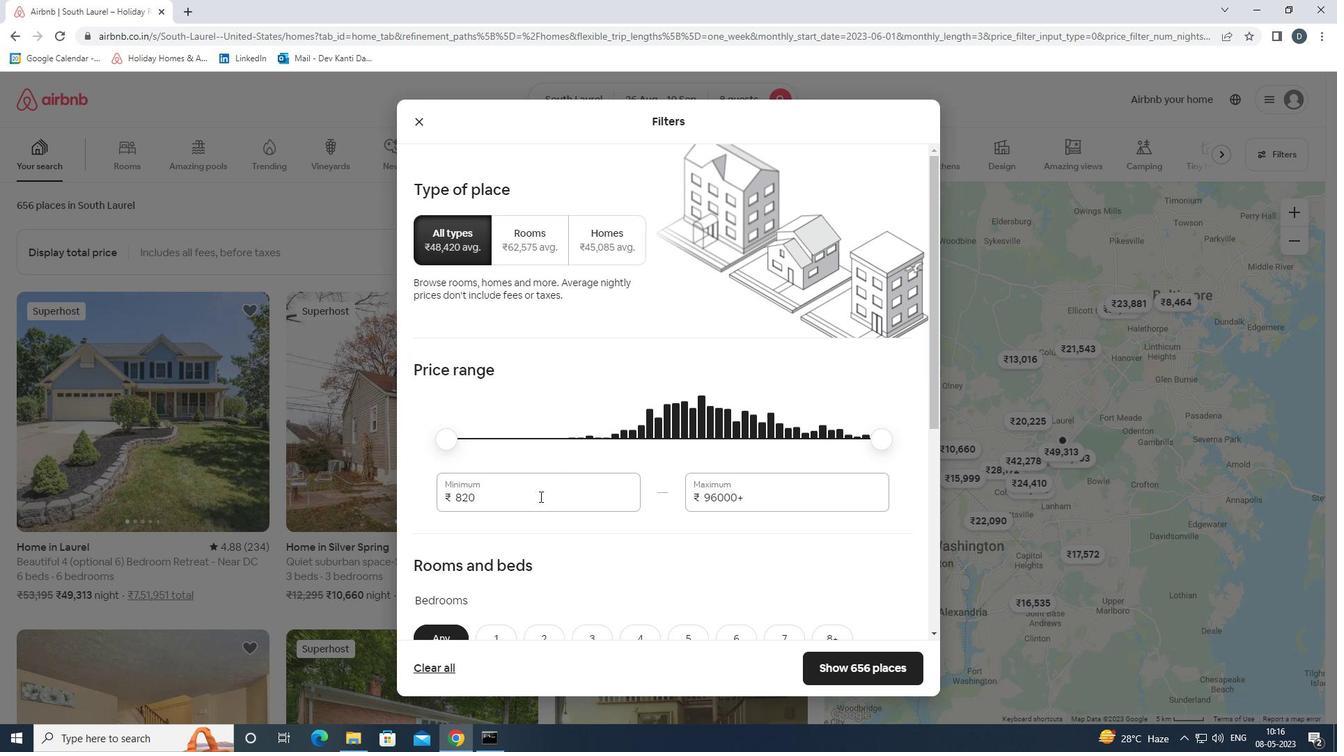 
Action: Mouse moved to (545, 497)
Screenshot: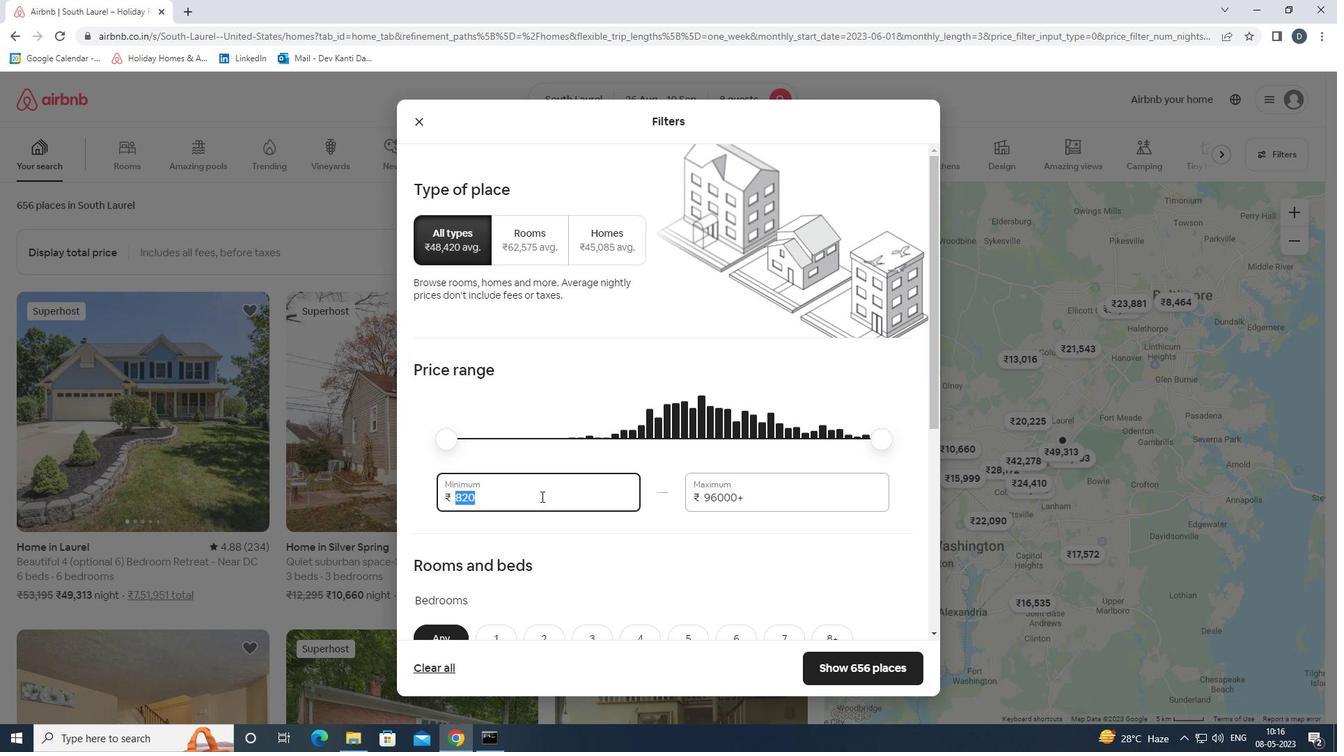 
Action: Key pressed 10000<Key.tab>15000
Screenshot: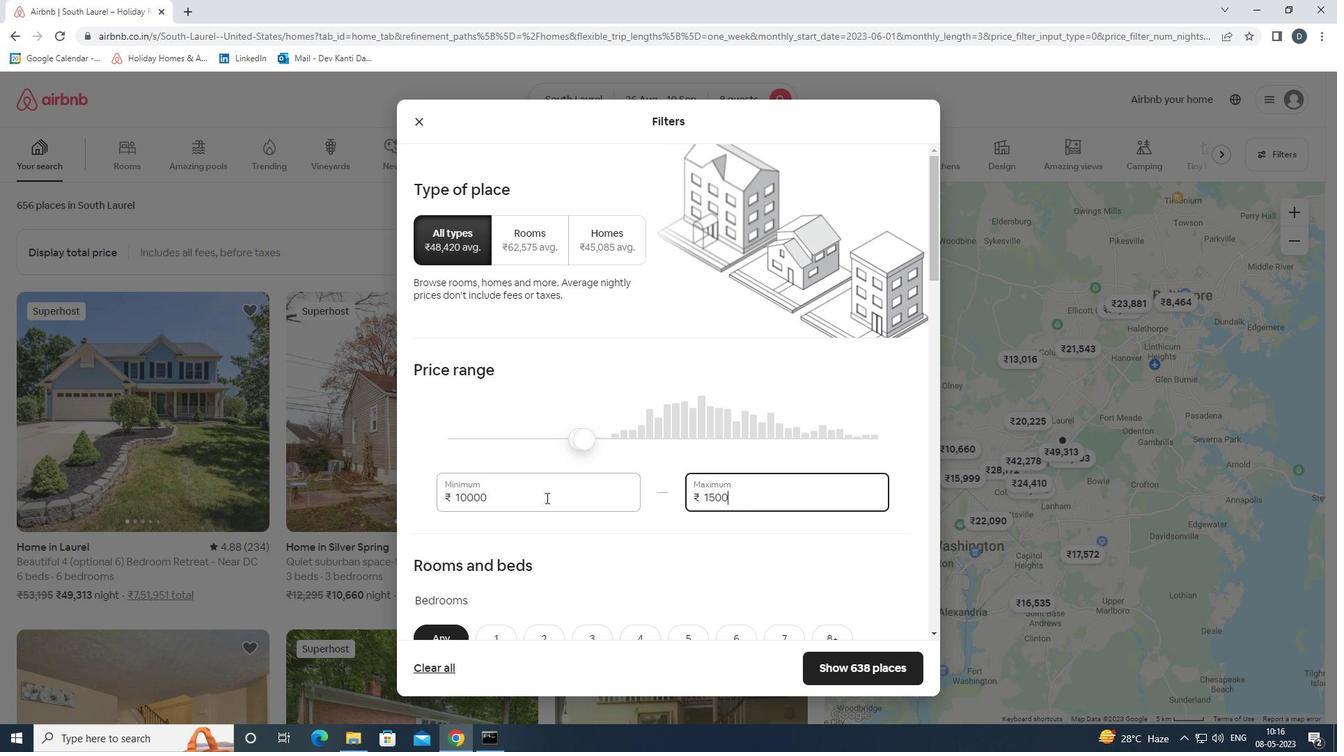 
Action: Mouse moved to (547, 493)
Screenshot: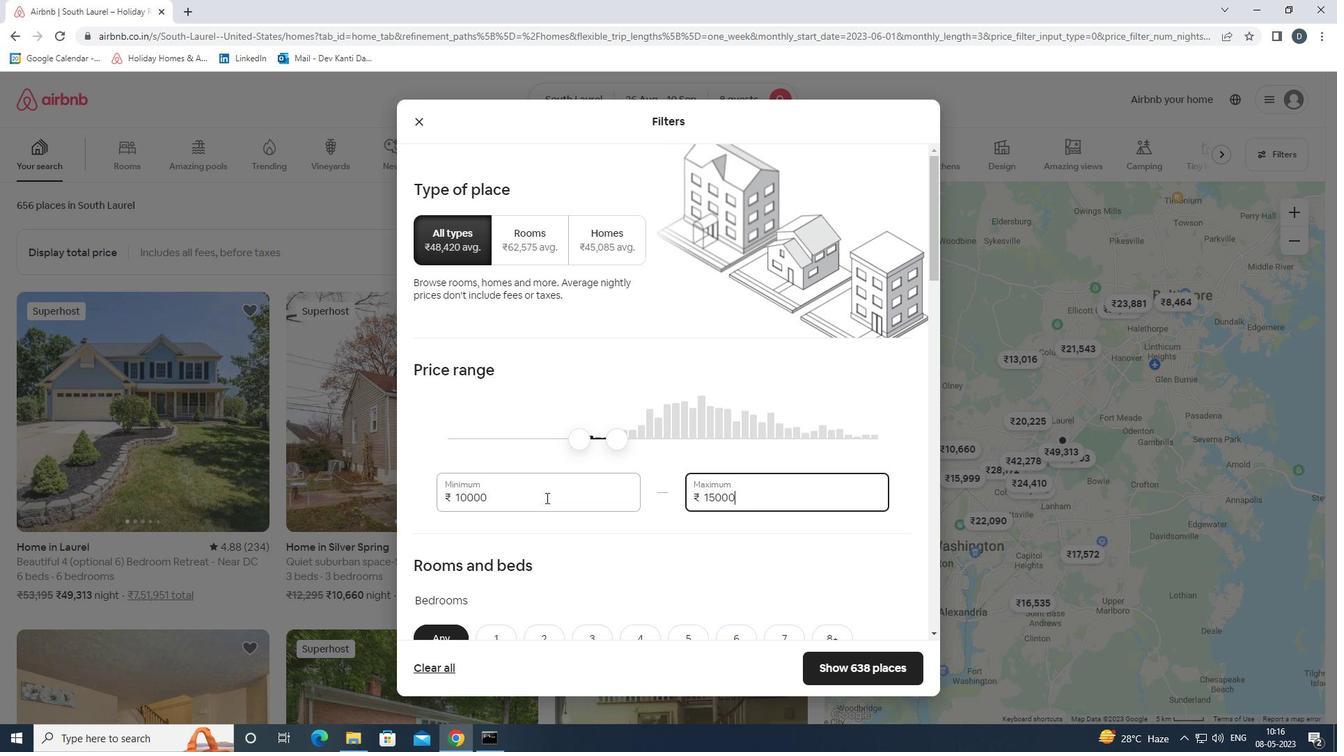 
Action: Mouse scrolled (547, 492) with delta (0, 0)
Screenshot: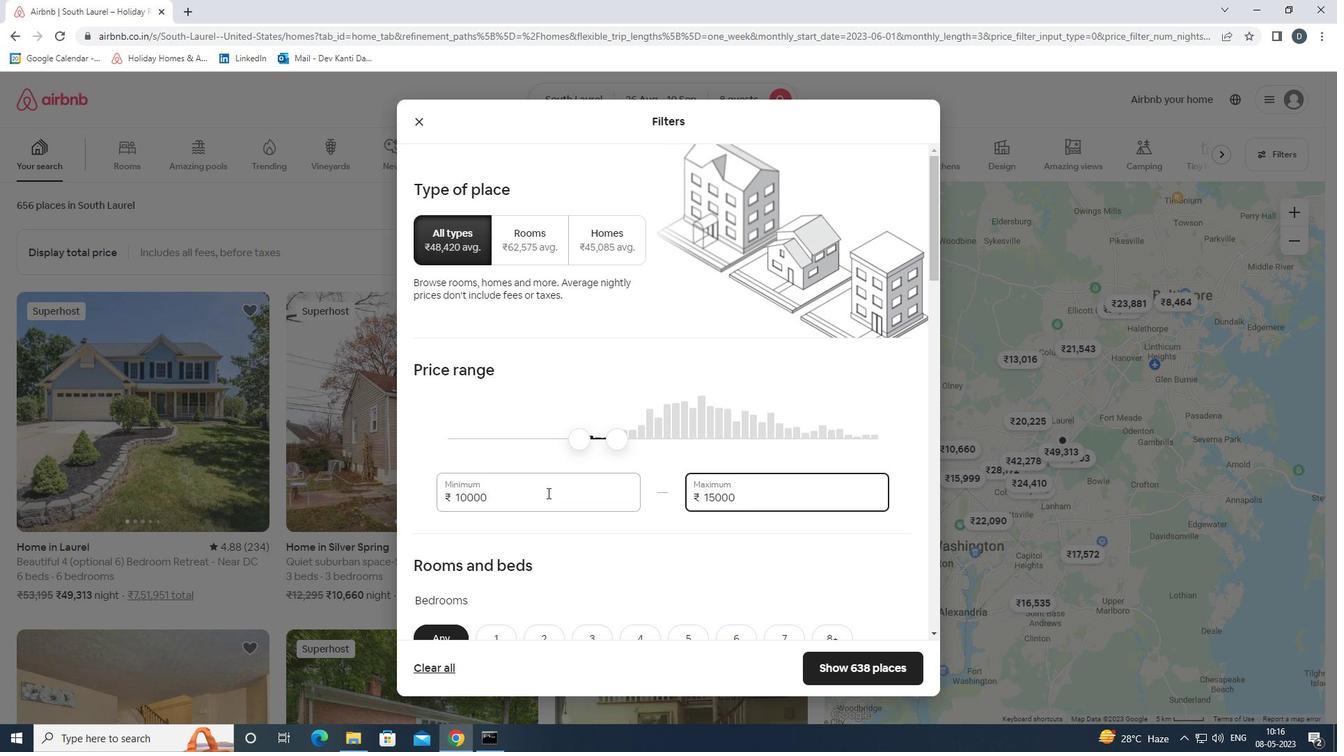 
Action: Mouse moved to (548, 492)
Screenshot: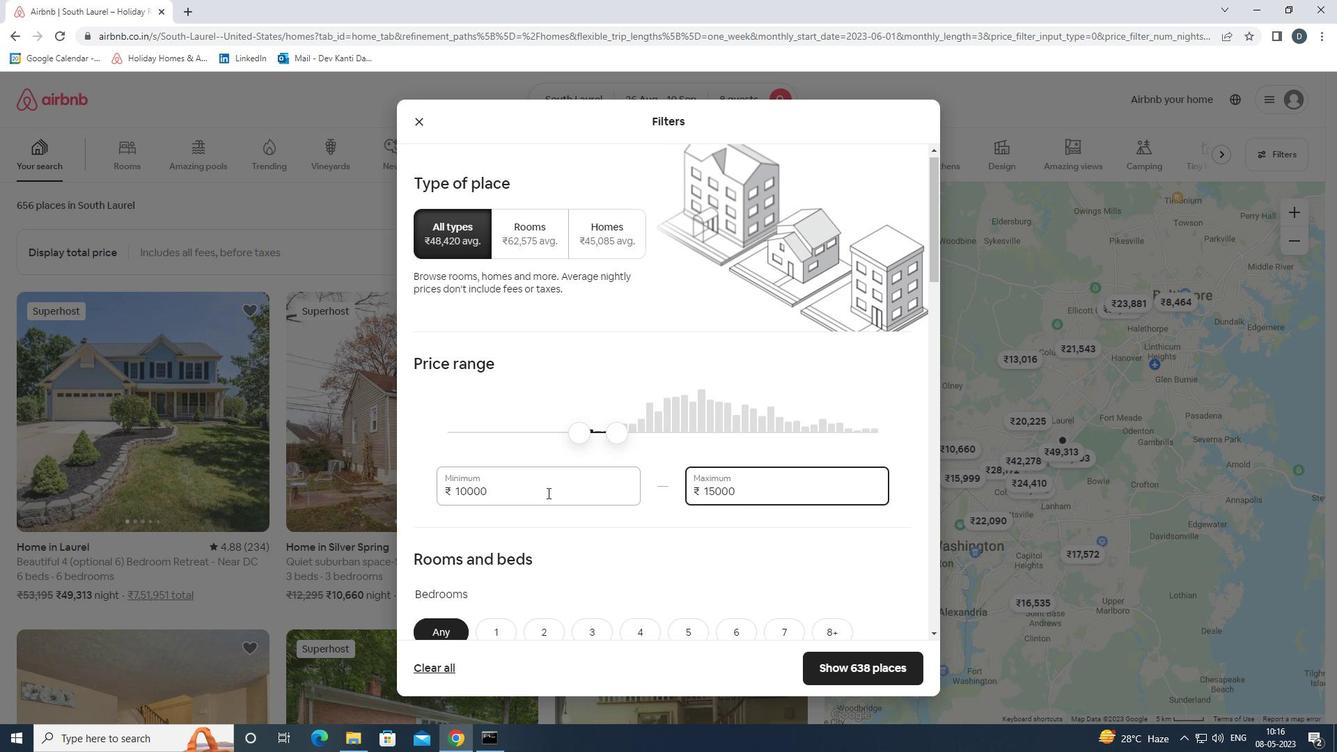
Action: Mouse scrolled (548, 491) with delta (0, 0)
Screenshot: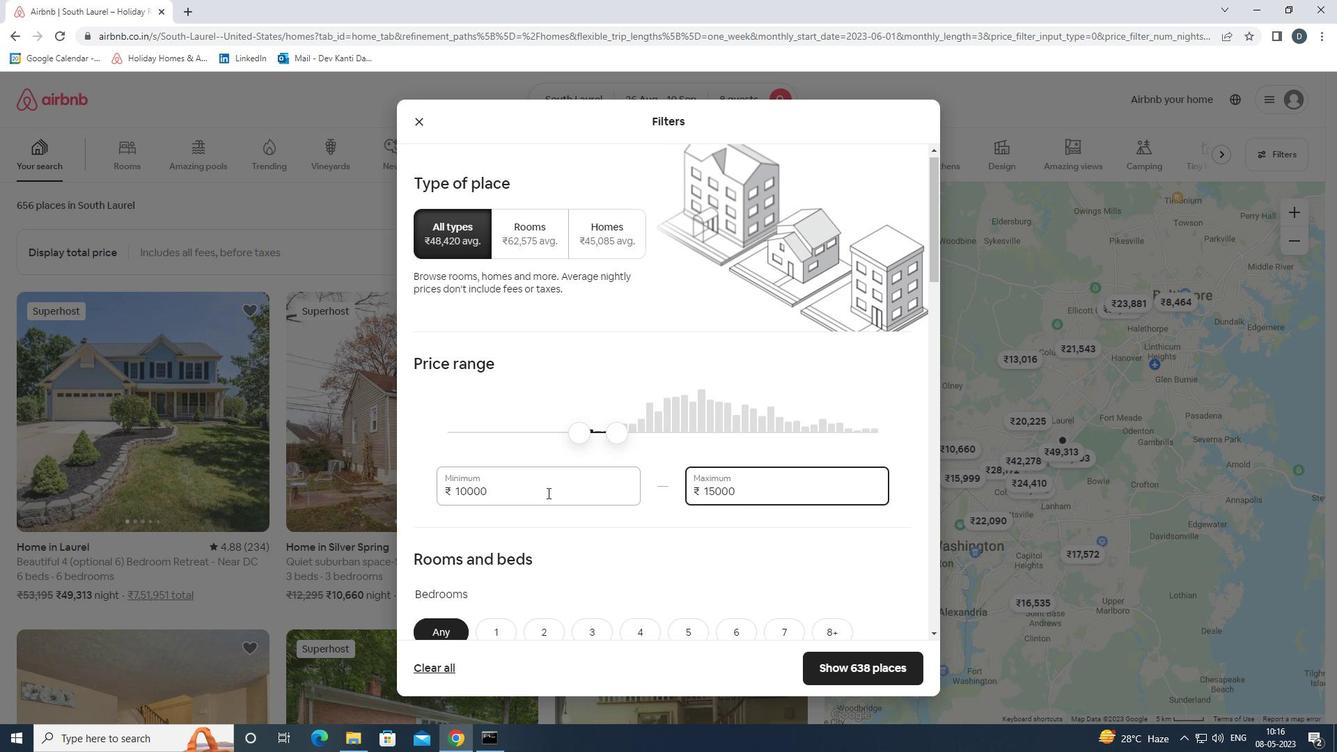 
Action: Mouse moved to (568, 485)
Screenshot: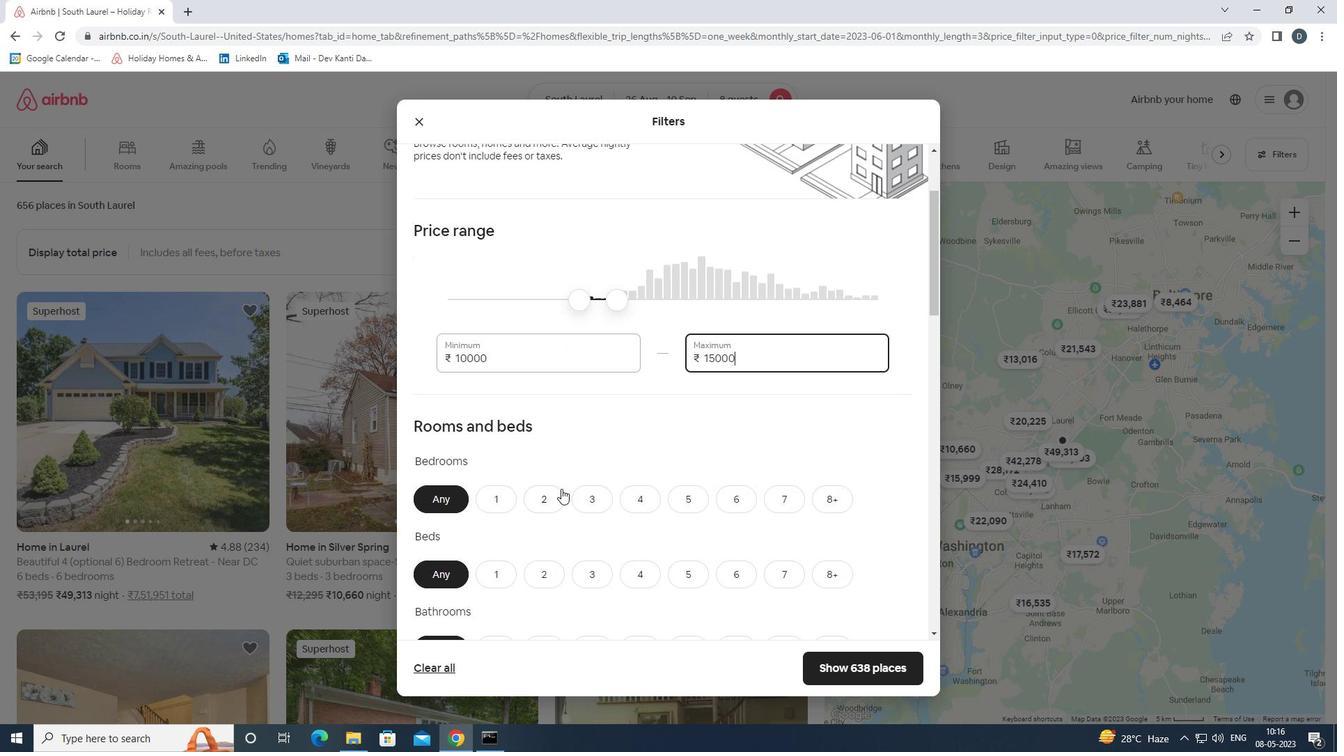 
Action: Mouse scrolled (568, 484) with delta (0, 0)
Screenshot: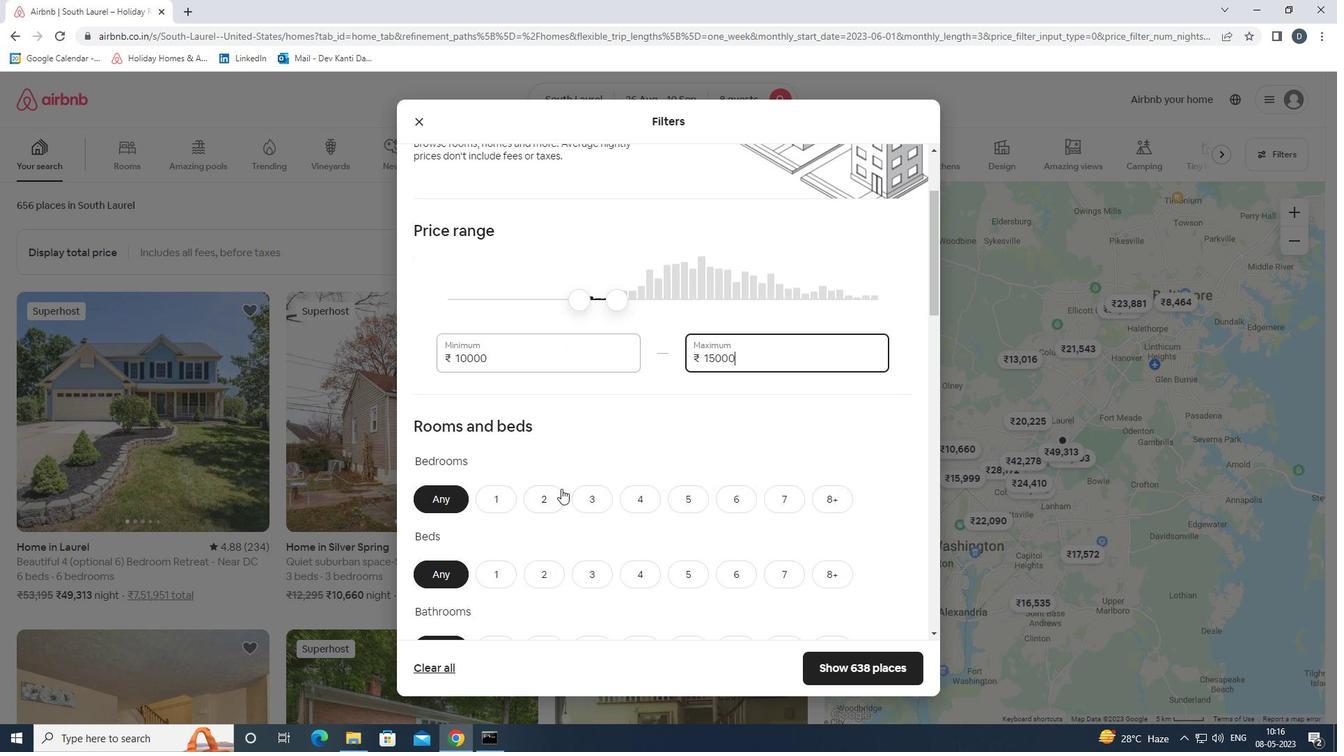 
Action: Mouse moved to (548, 458)
Screenshot: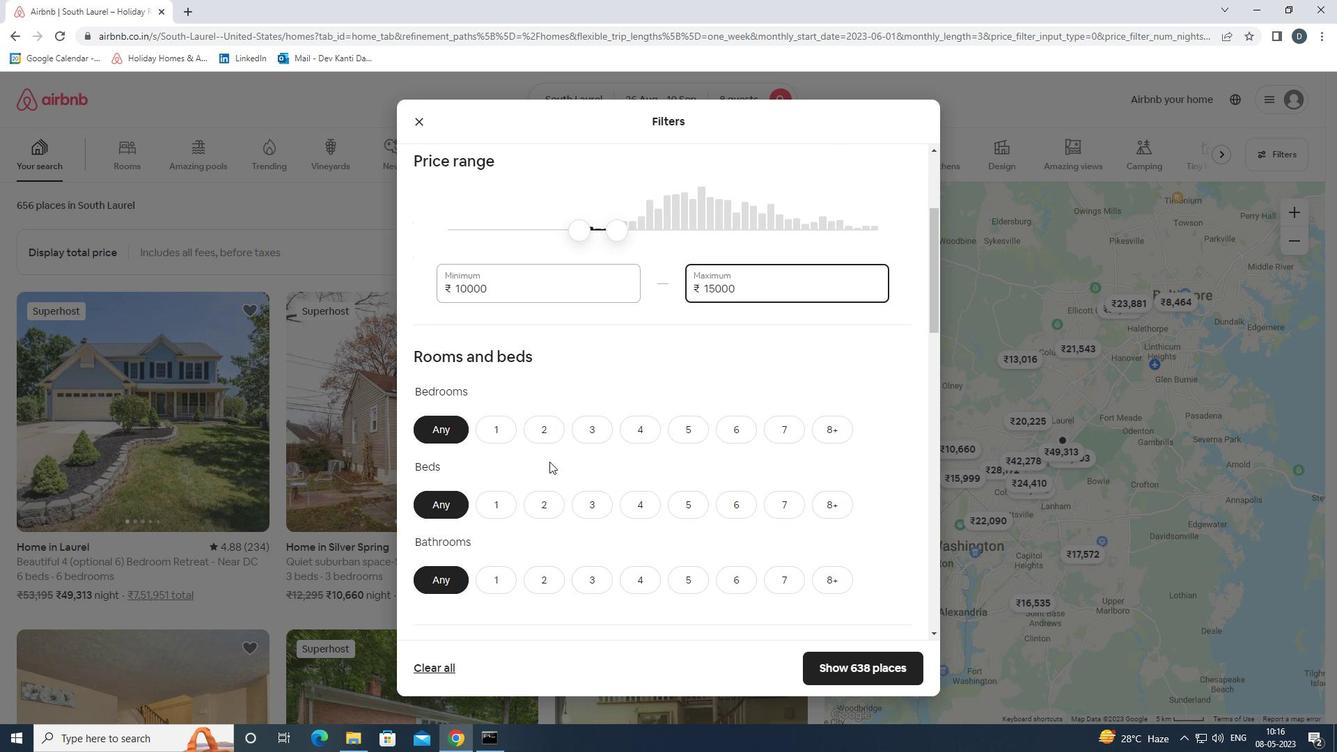 
Action: Mouse scrolled (548, 458) with delta (0, 0)
Screenshot: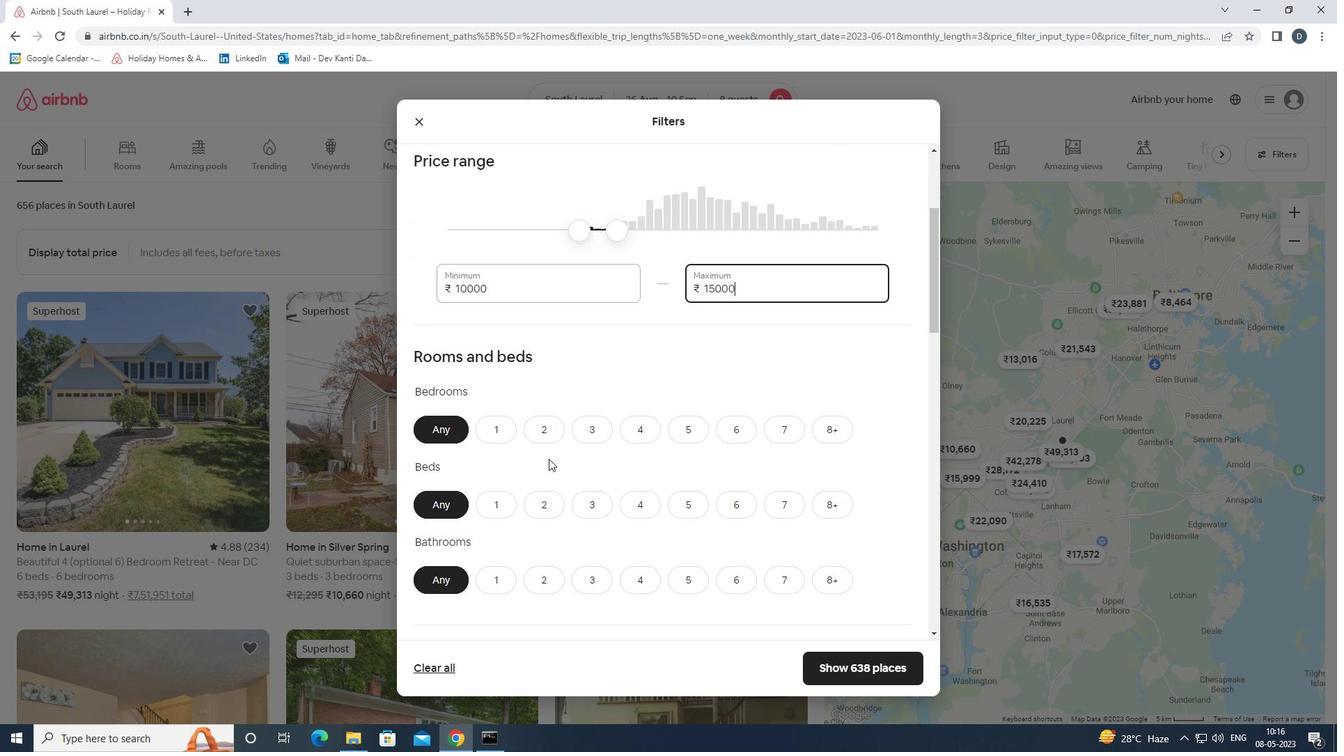 
Action: Mouse moved to (726, 359)
Screenshot: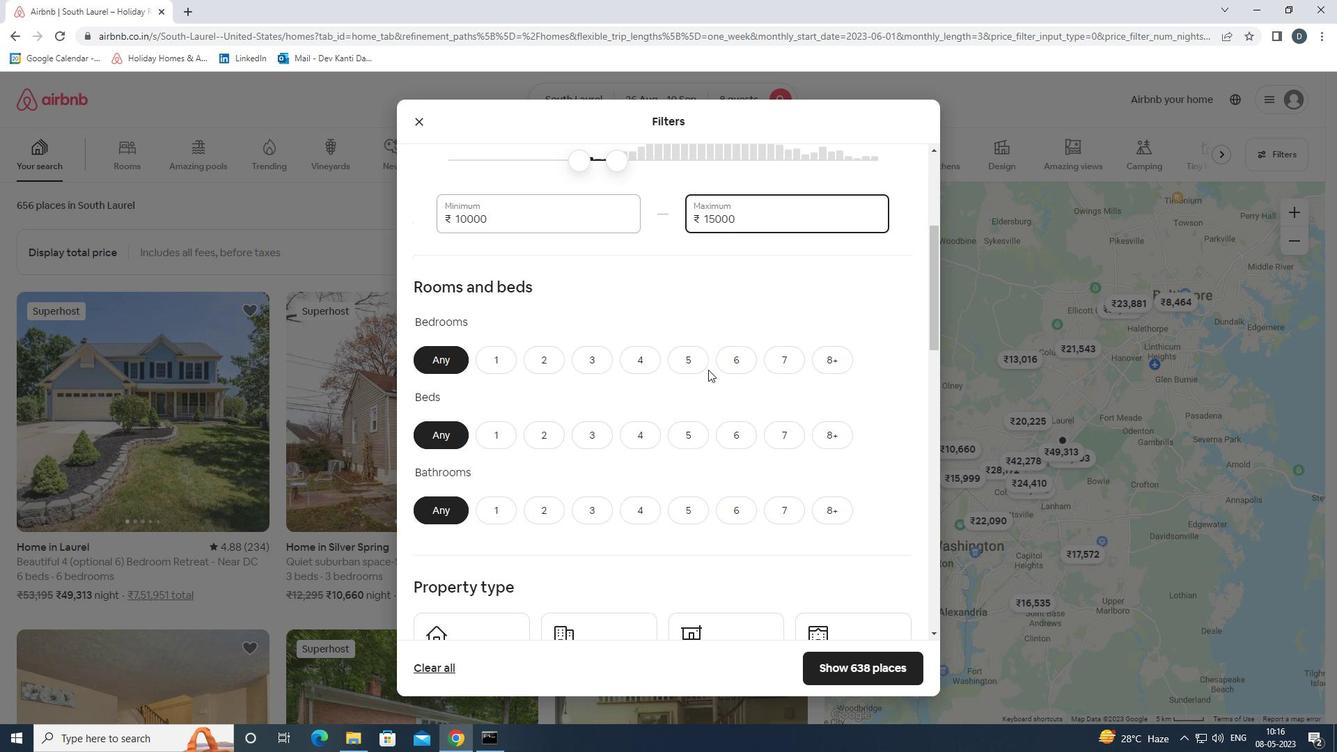 
Action: Mouse pressed left at (726, 359)
Screenshot: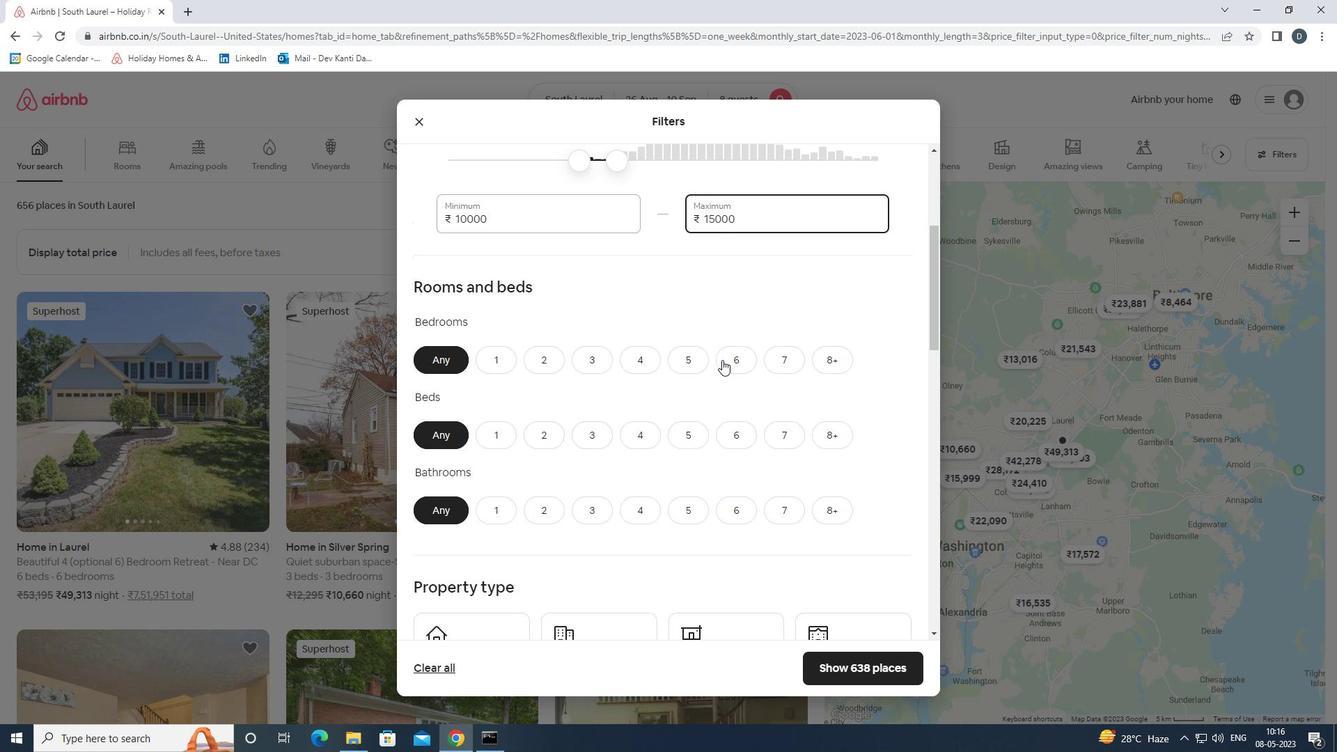 
Action: Mouse moved to (733, 426)
Screenshot: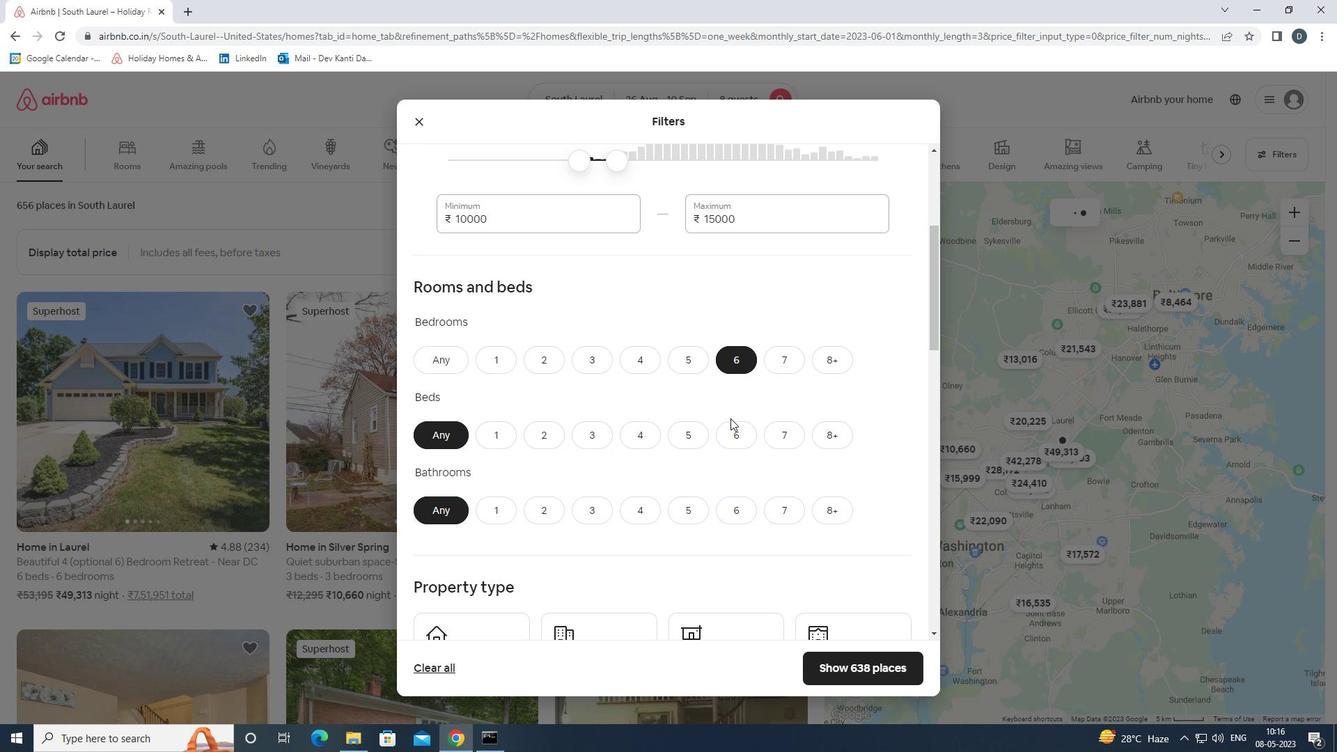 
Action: Mouse pressed left at (733, 426)
Screenshot: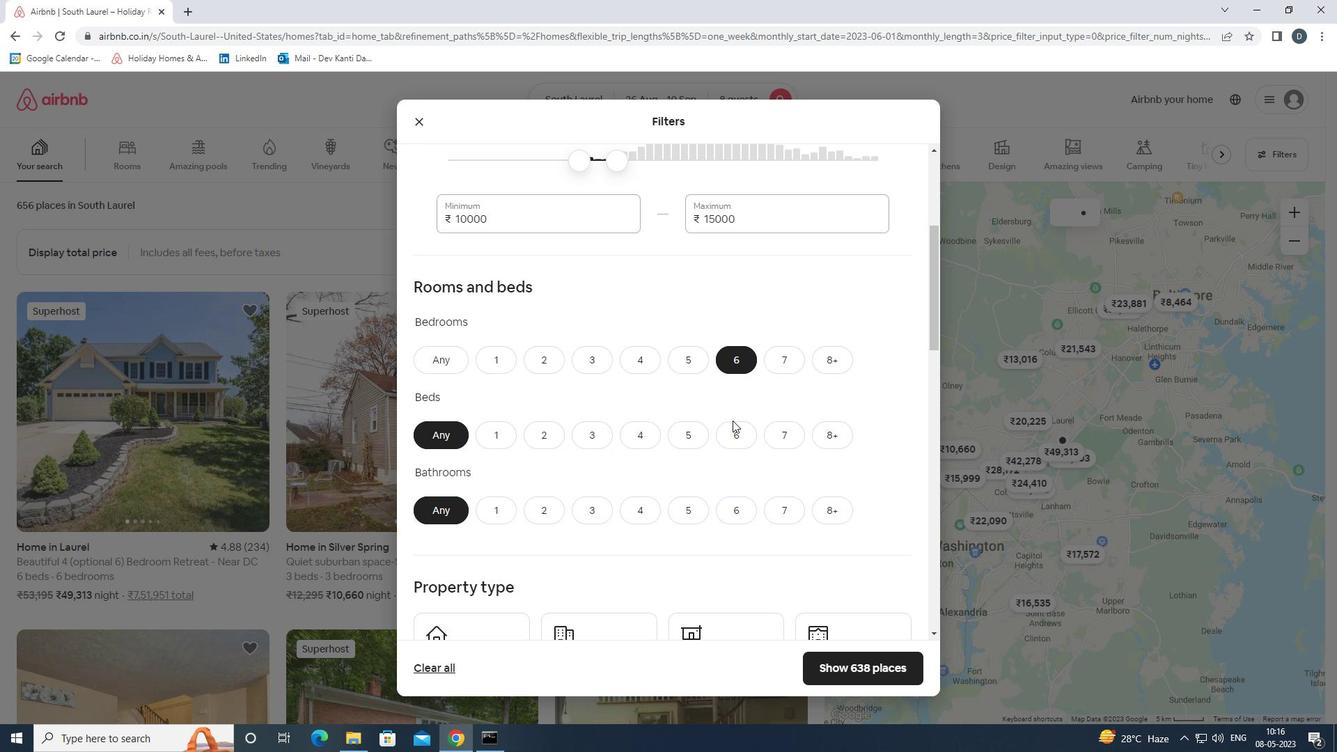 
Action: Mouse moved to (746, 499)
Screenshot: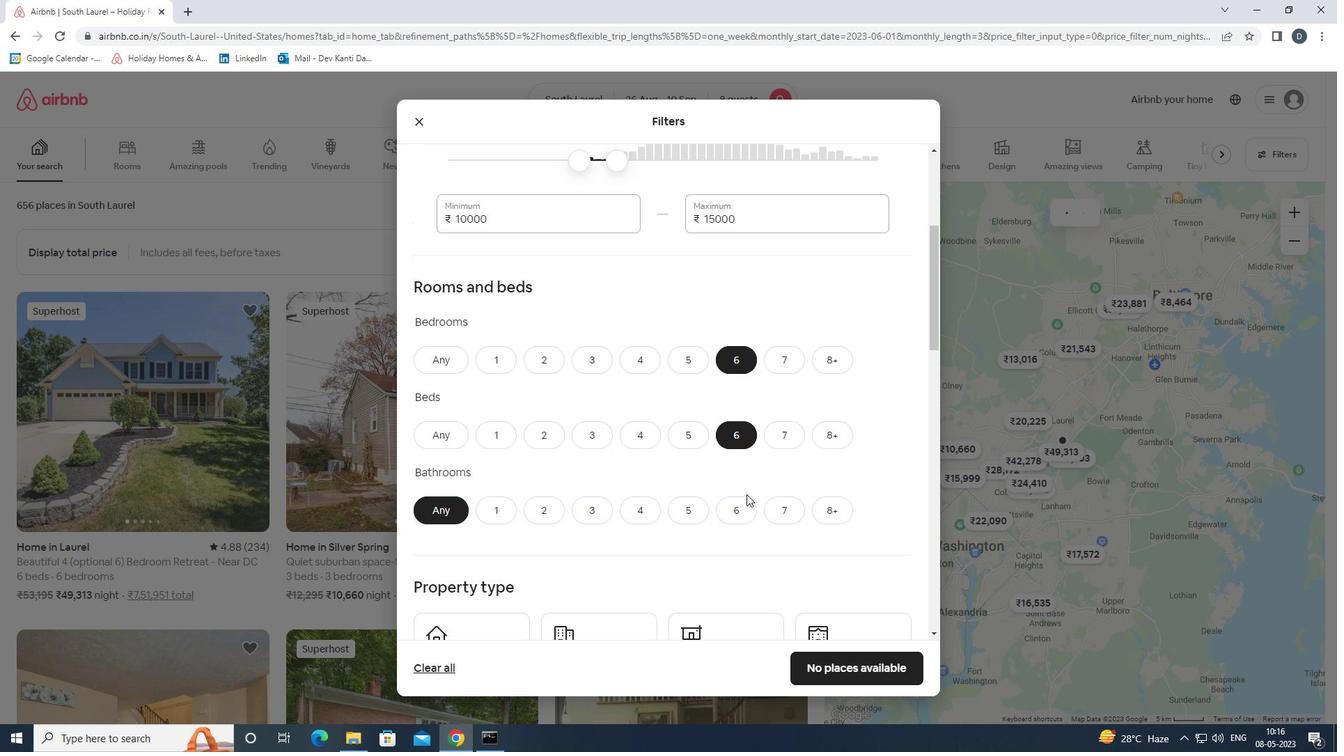 
Action: Mouse pressed left at (746, 499)
Screenshot: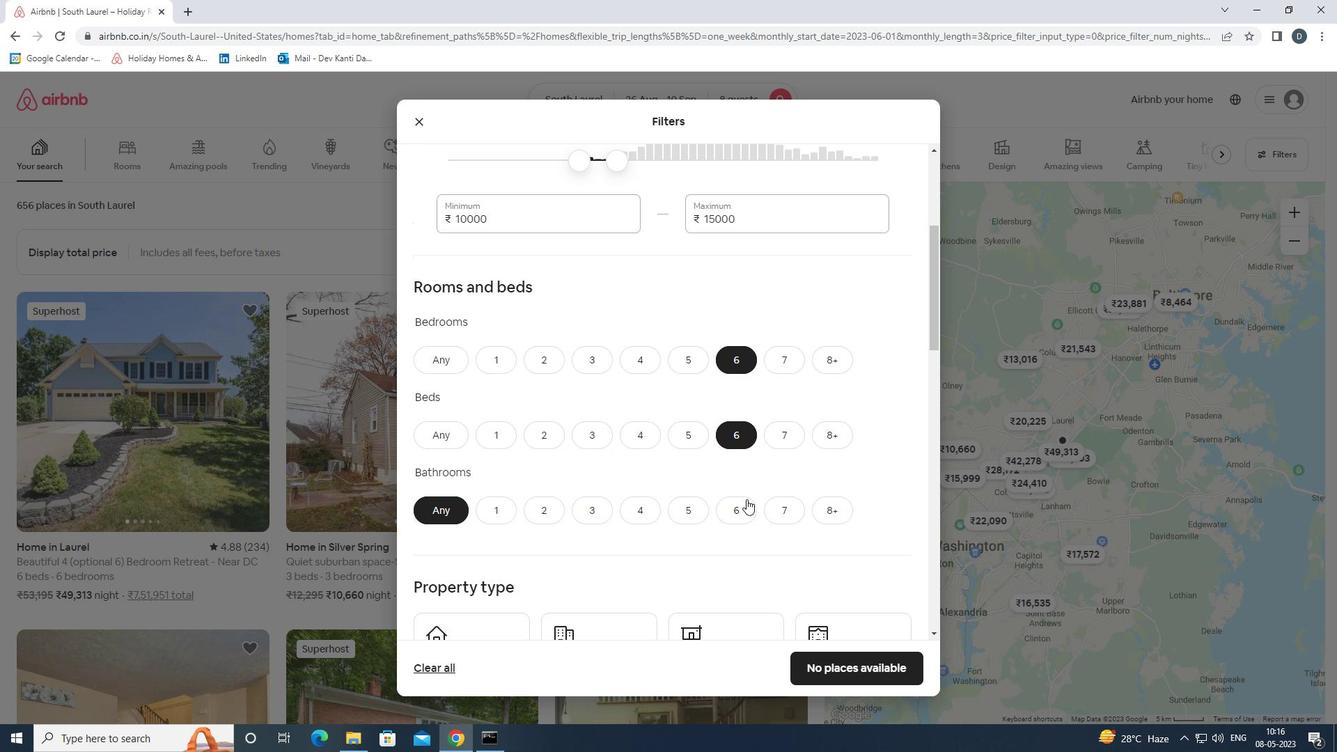 
Action: Mouse scrolled (746, 499) with delta (0, 0)
Screenshot: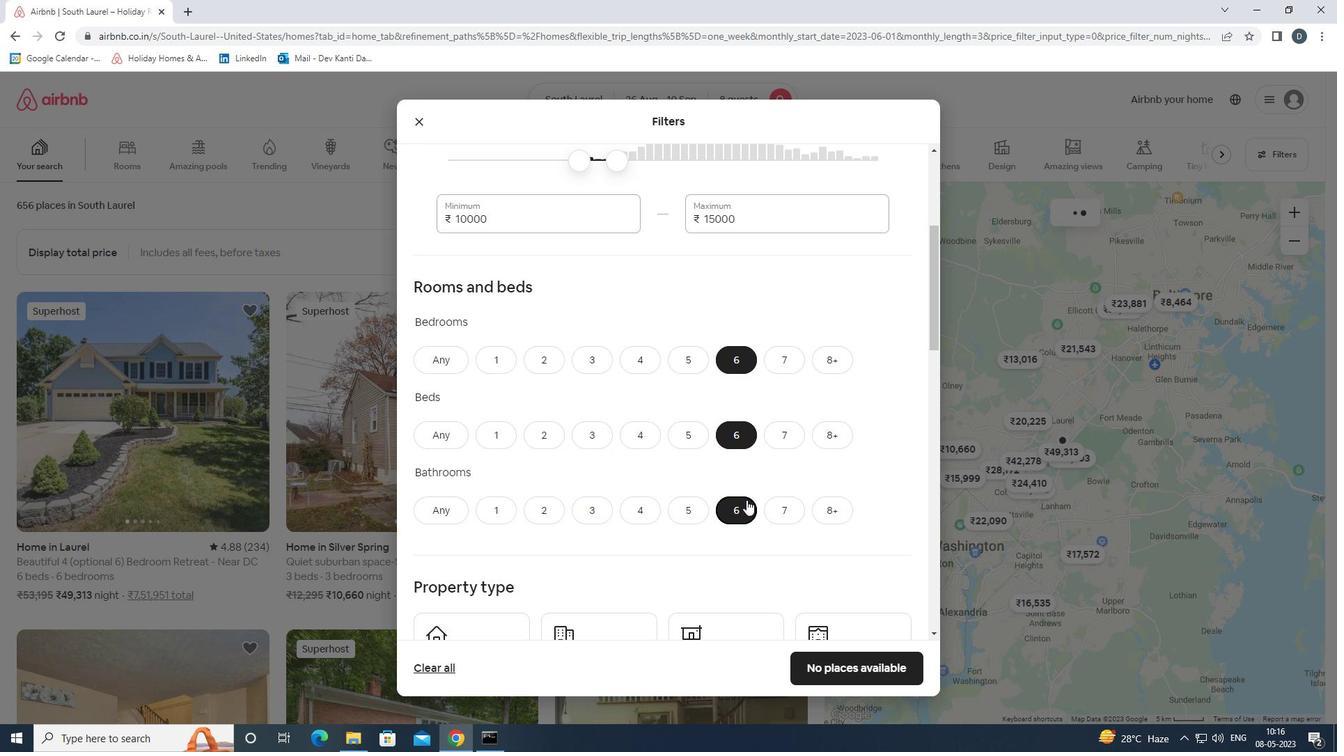 
Action: Mouse scrolled (746, 499) with delta (0, 0)
Screenshot: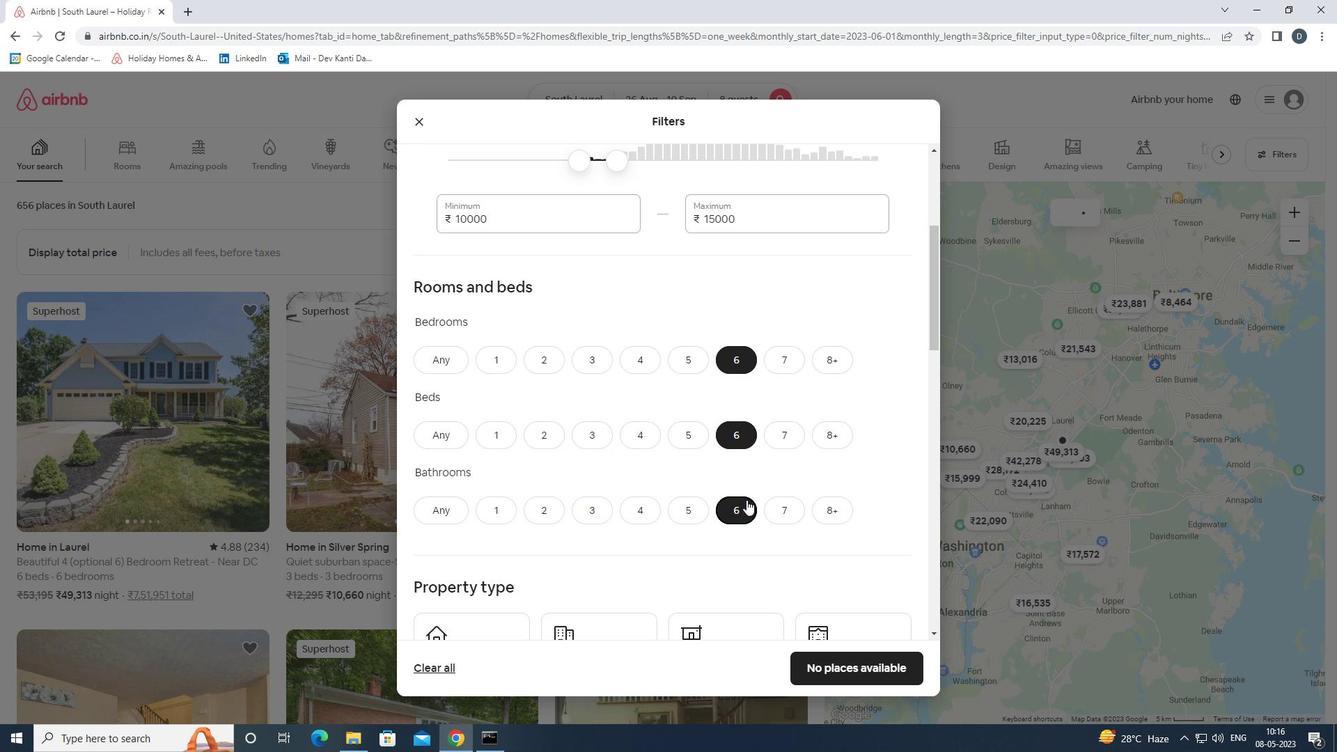
Action: Mouse scrolled (746, 499) with delta (0, 0)
Screenshot: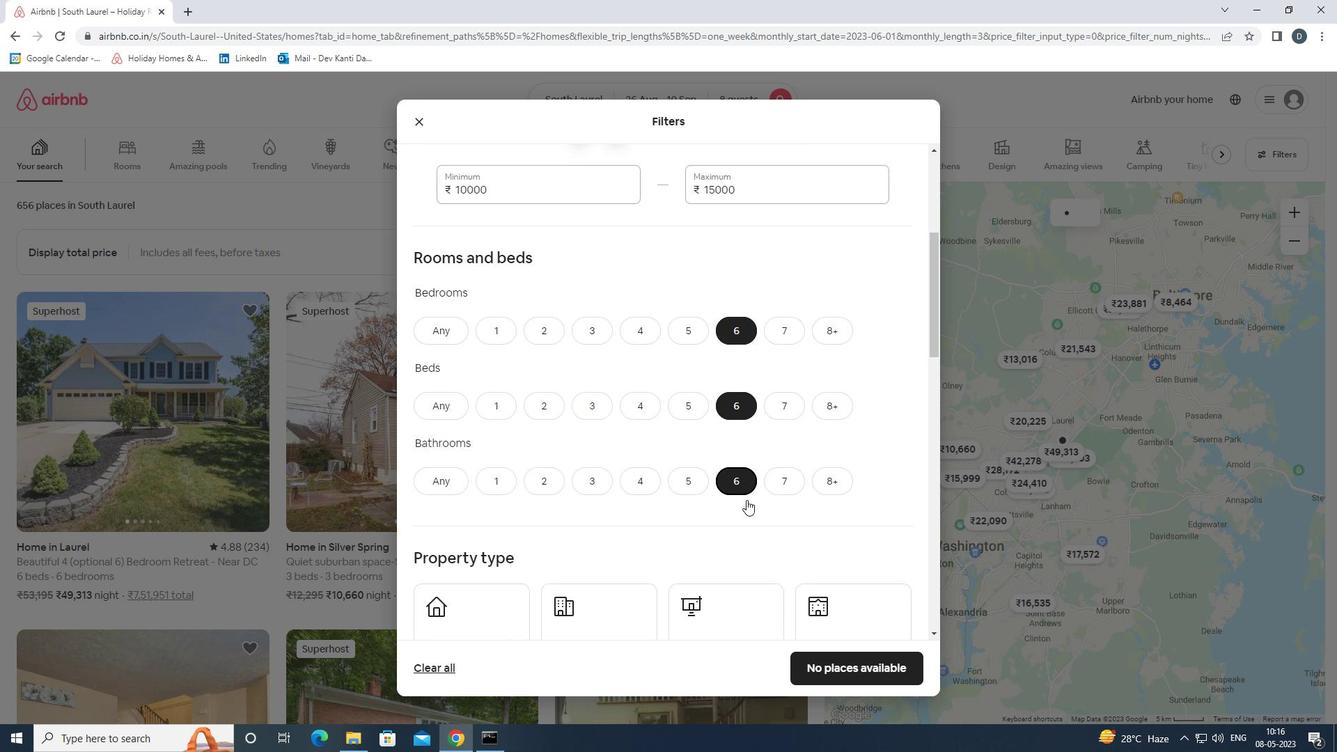 
Action: Mouse moved to (463, 465)
Screenshot: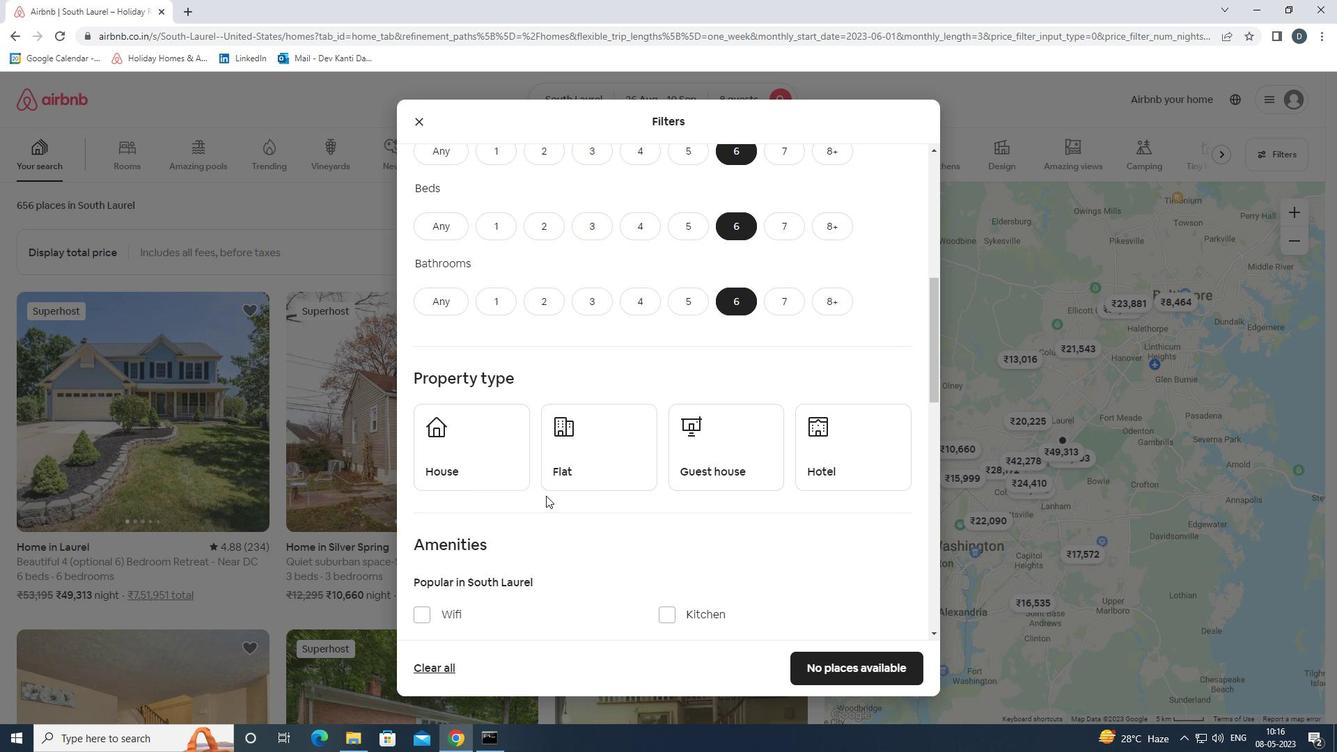 
Action: Mouse pressed left at (463, 465)
Screenshot: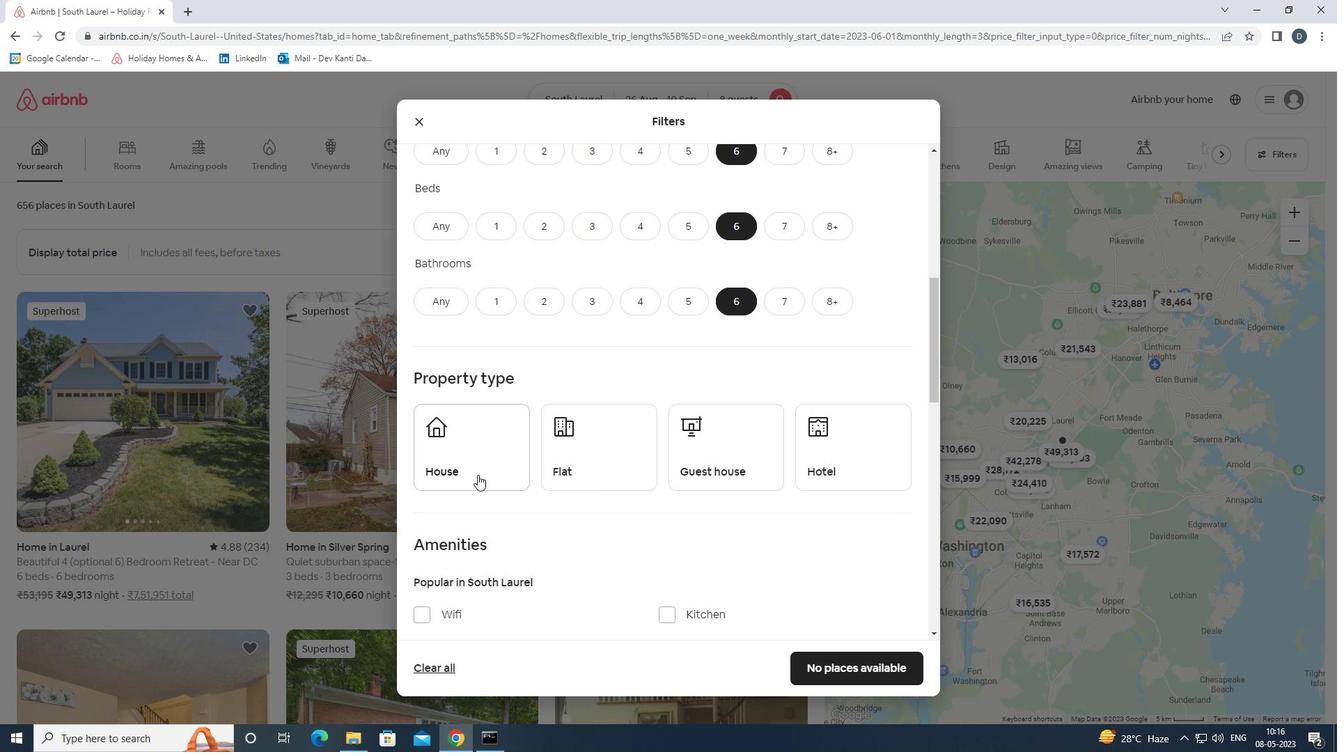 
Action: Mouse moved to (573, 442)
Screenshot: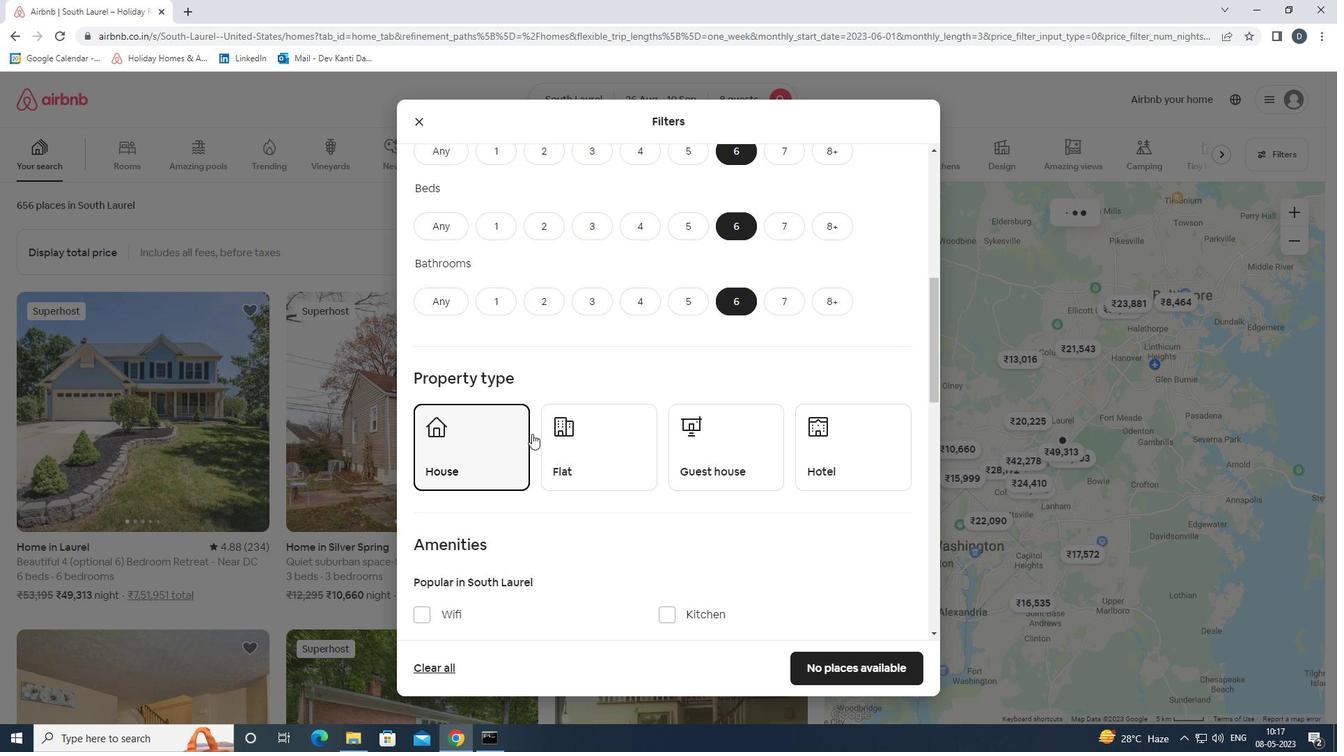 
Action: Mouse pressed left at (573, 442)
Screenshot: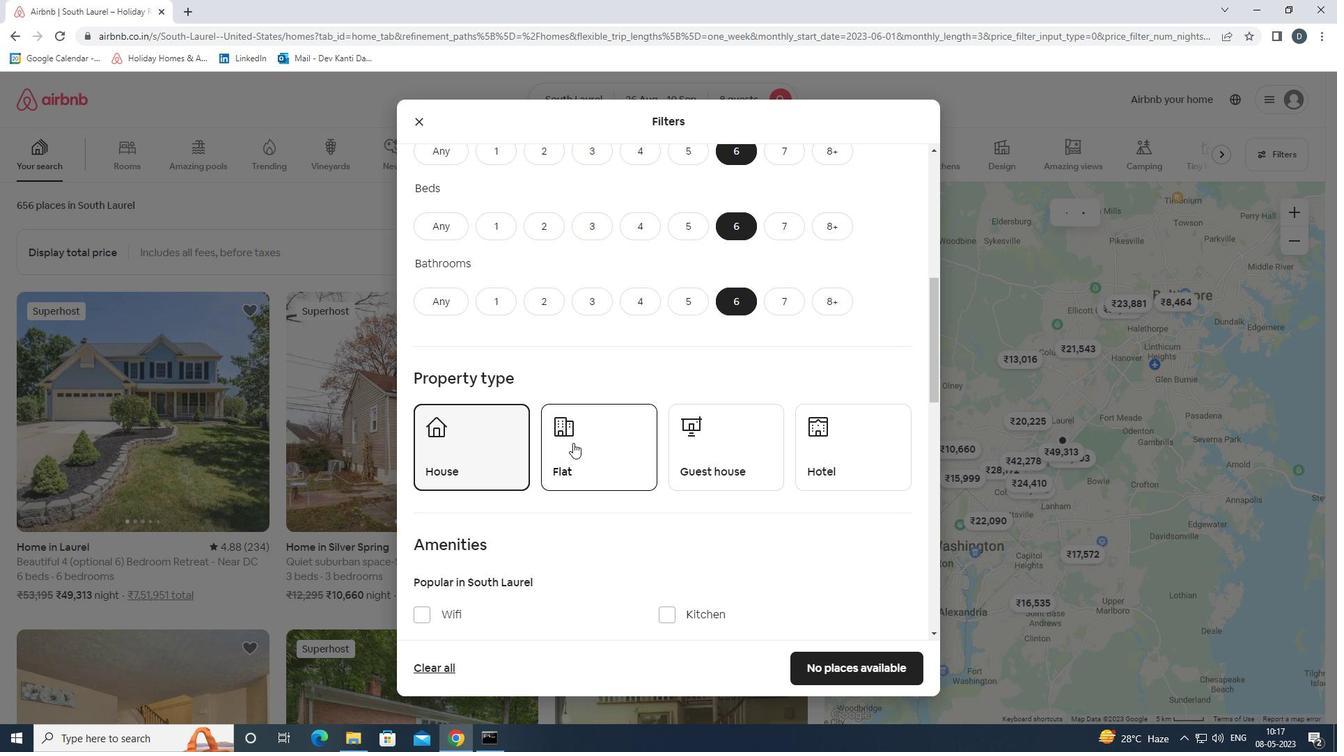 
Action: Mouse moved to (697, 430)
Screenshot: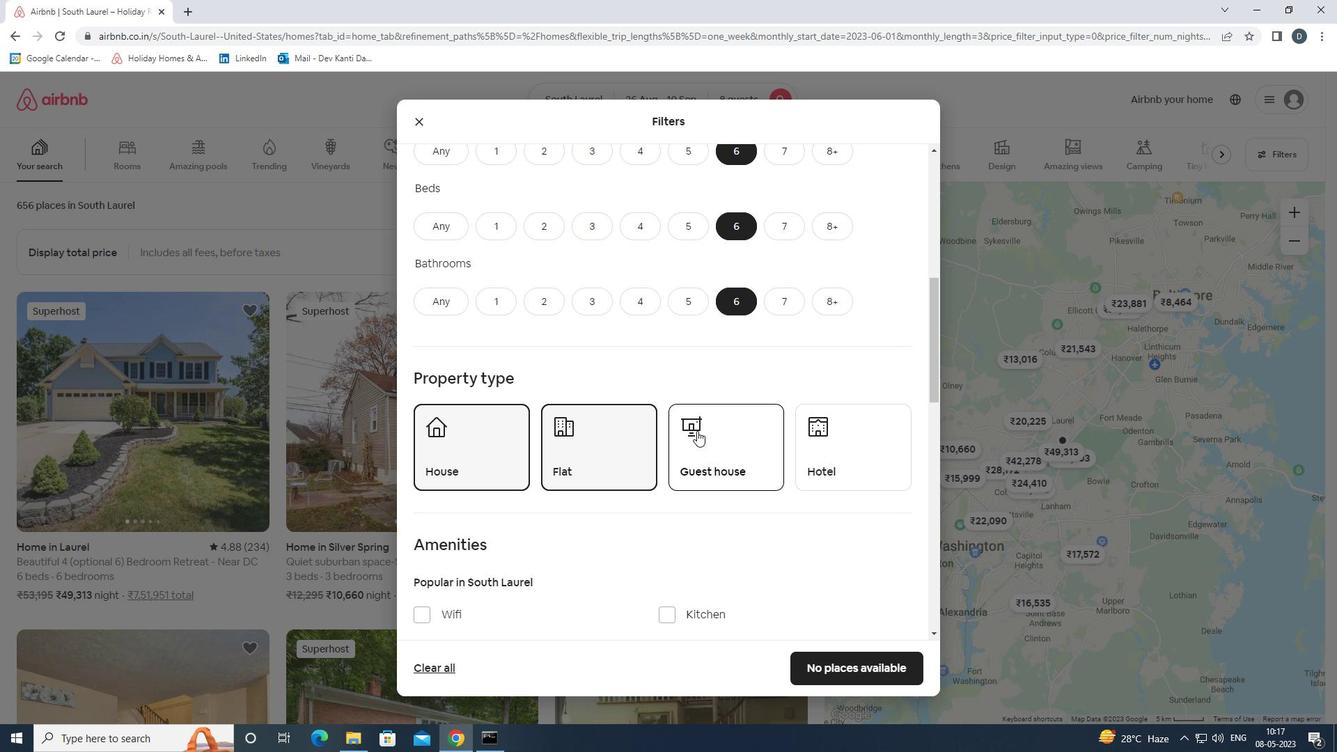 
Action: Mouse pressed left at (697, 430)
Screenshot: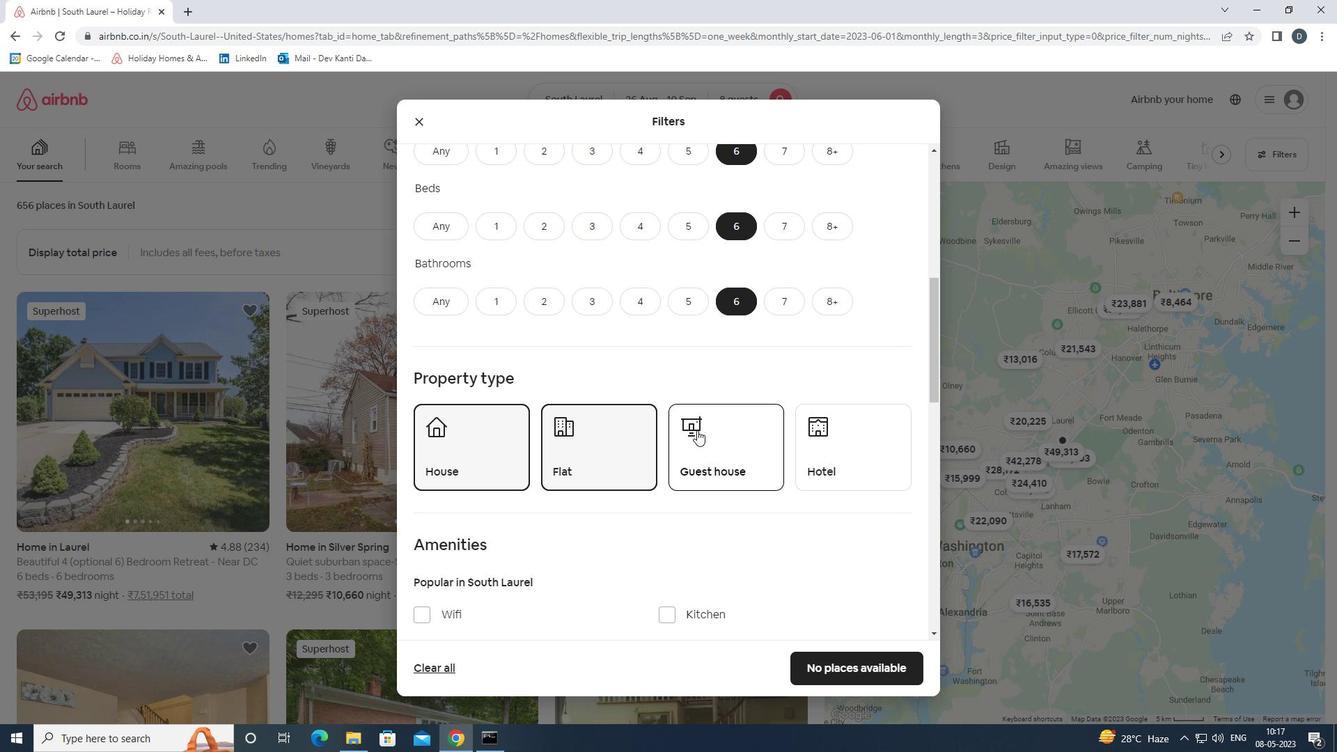 
Action: Mouse moved to (699, 417)
Screenshot: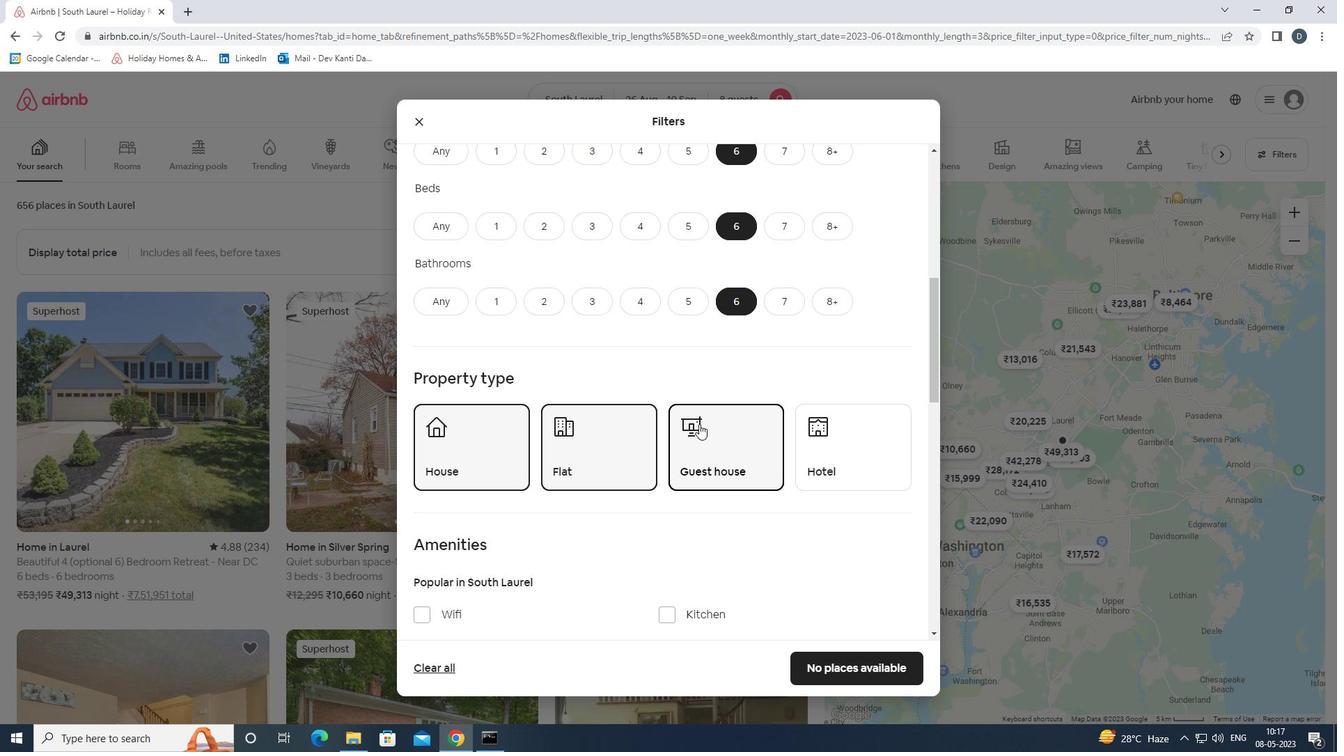 
Action: Mouse scrolled (699, 417) with delta (0, 0)
Screenshot: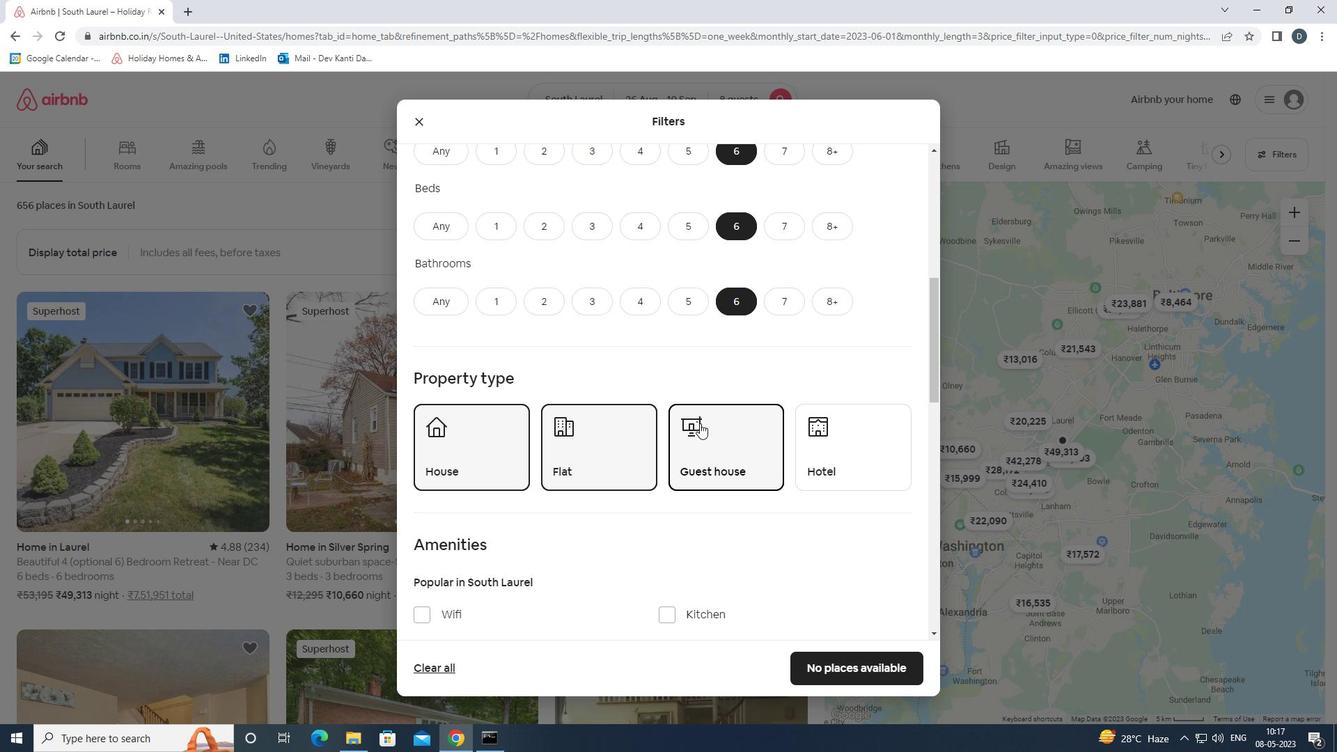 
Action: Mouse scrolled (699, 417) with delta (0, 0)
Screenshot: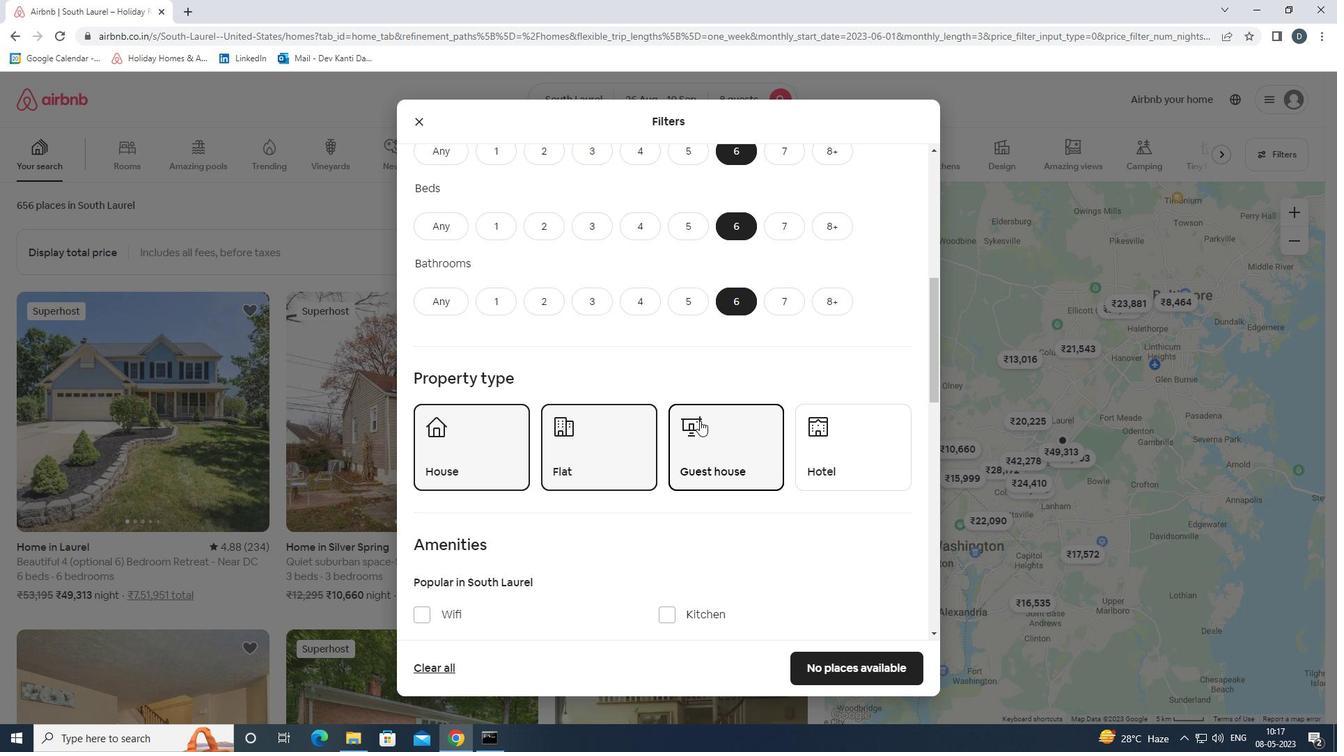 
Action: Mouse moved to (688, 431)
Screenshot: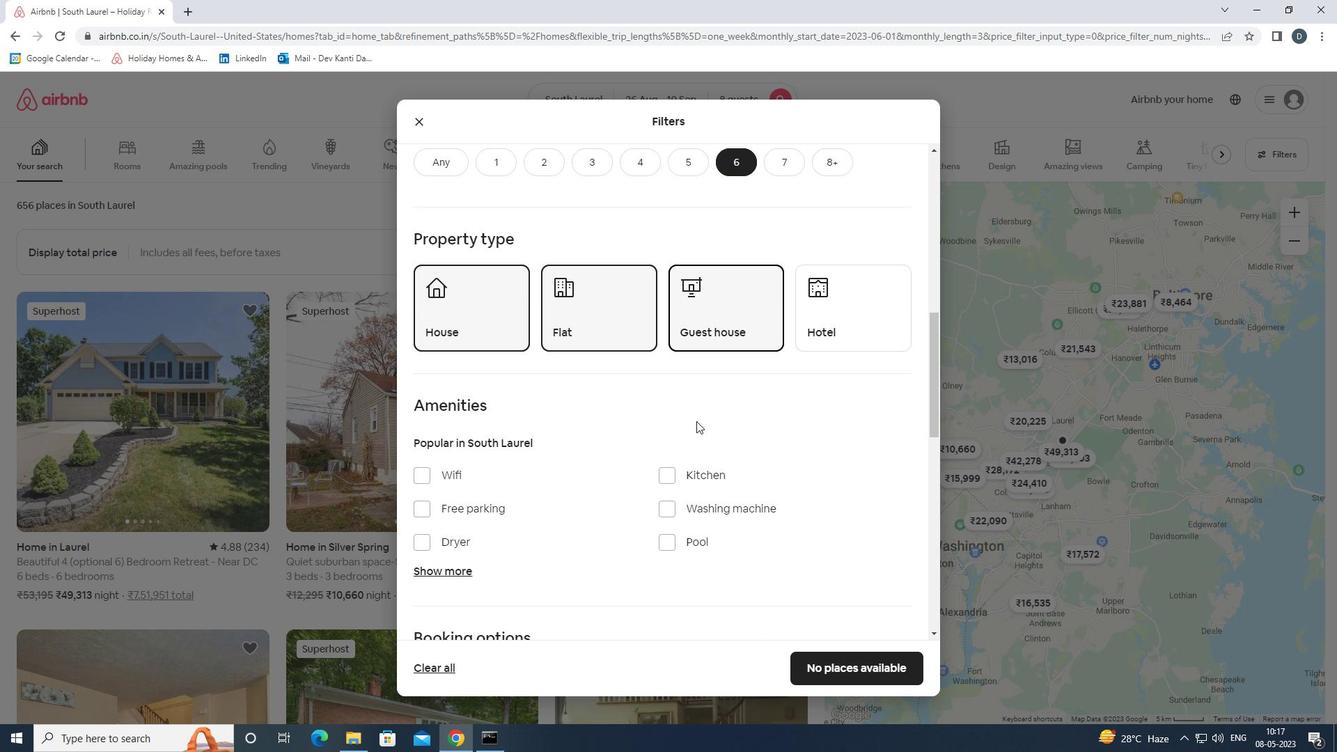 
Action: Mouse scrolled (688, 430) with delta (0, 0)
Screenshot: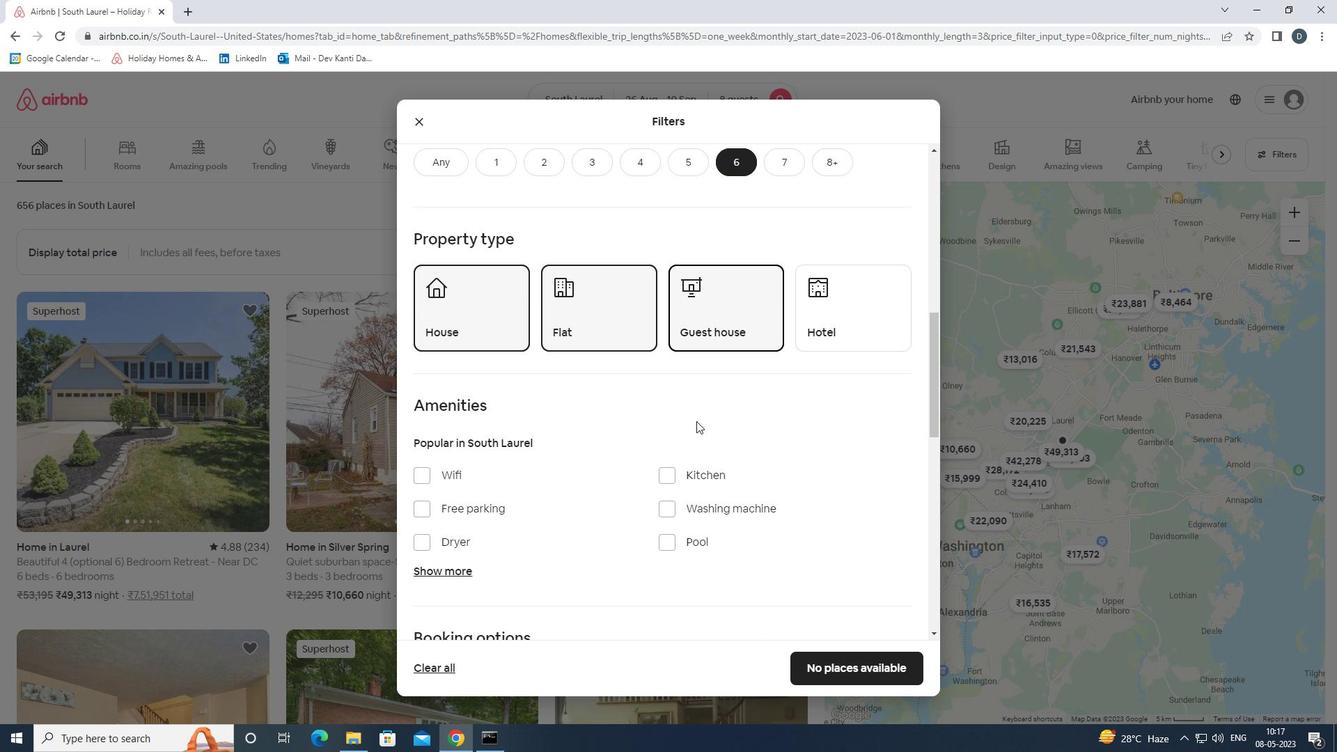 
Action: Mouse moved to (455, 419)
Screenshot: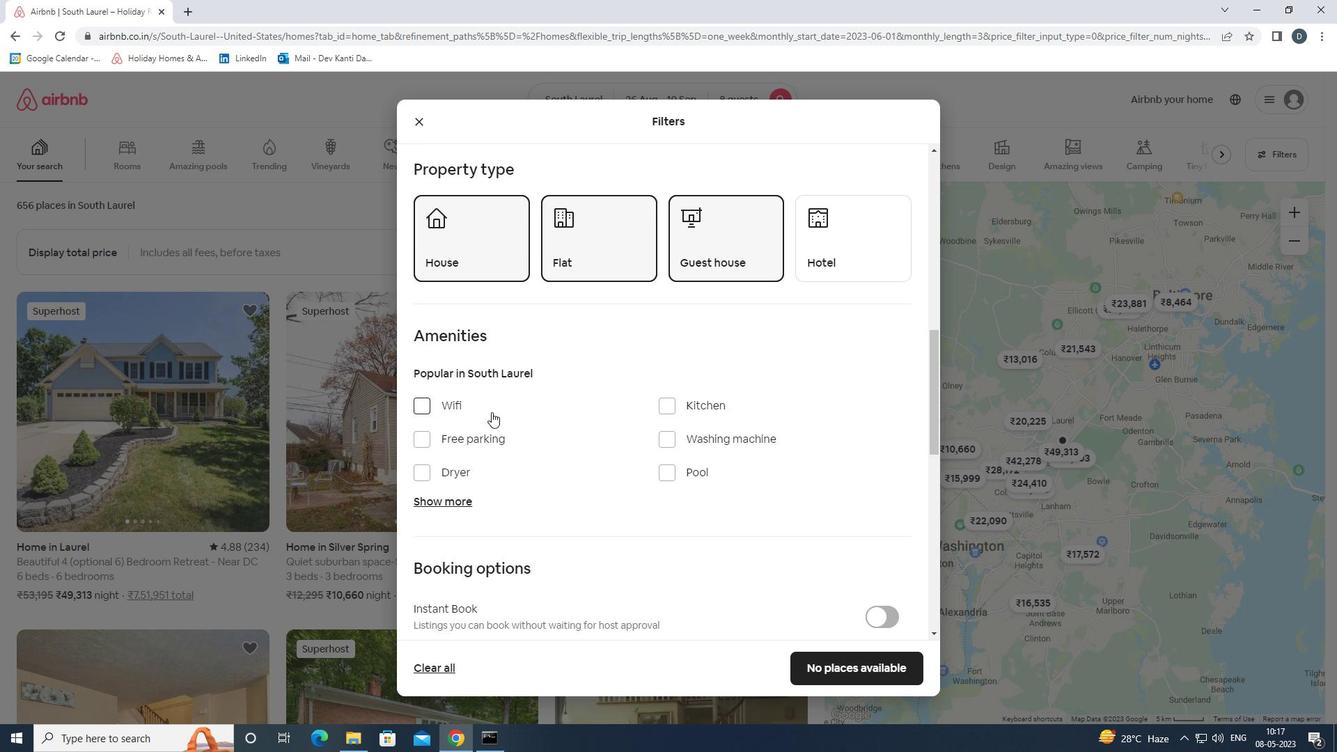 
Action: Mouse pressed left at (455, 419)
Screenshot: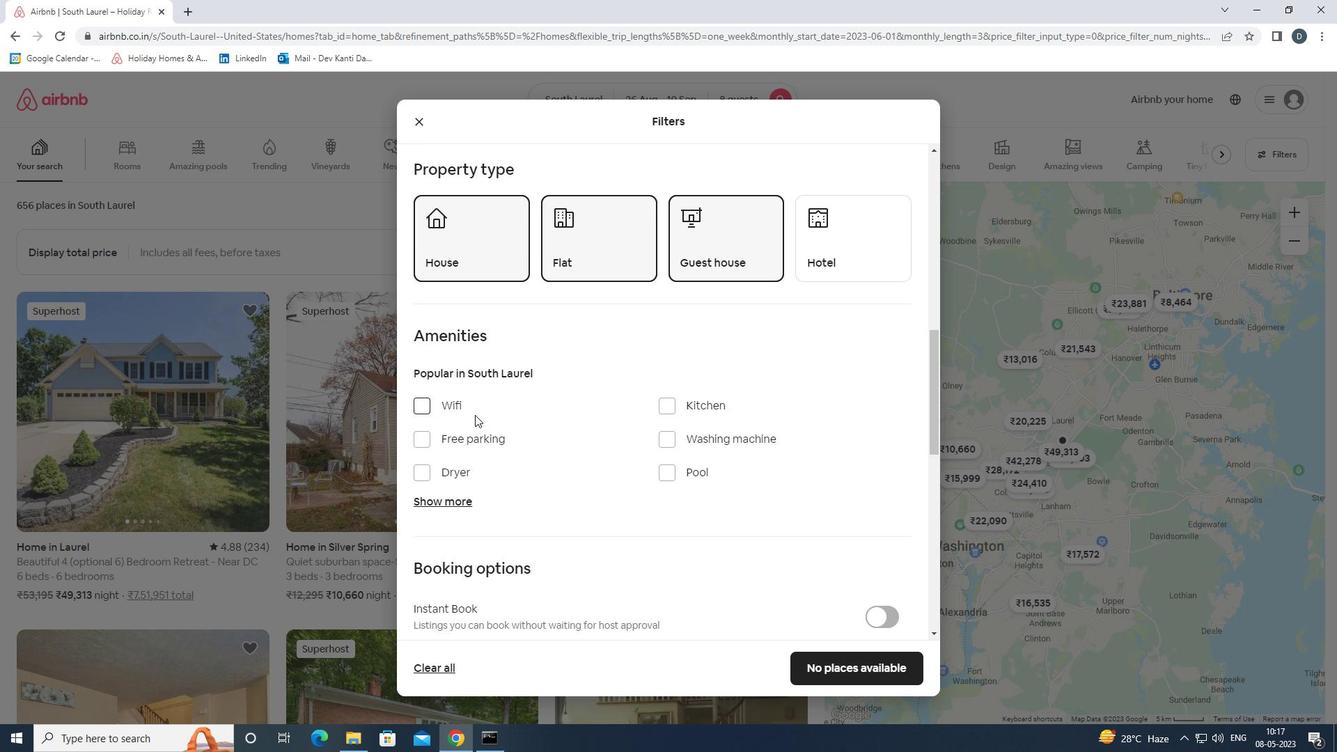 
Action: Mouse moved to (453, 410)
Screenshot: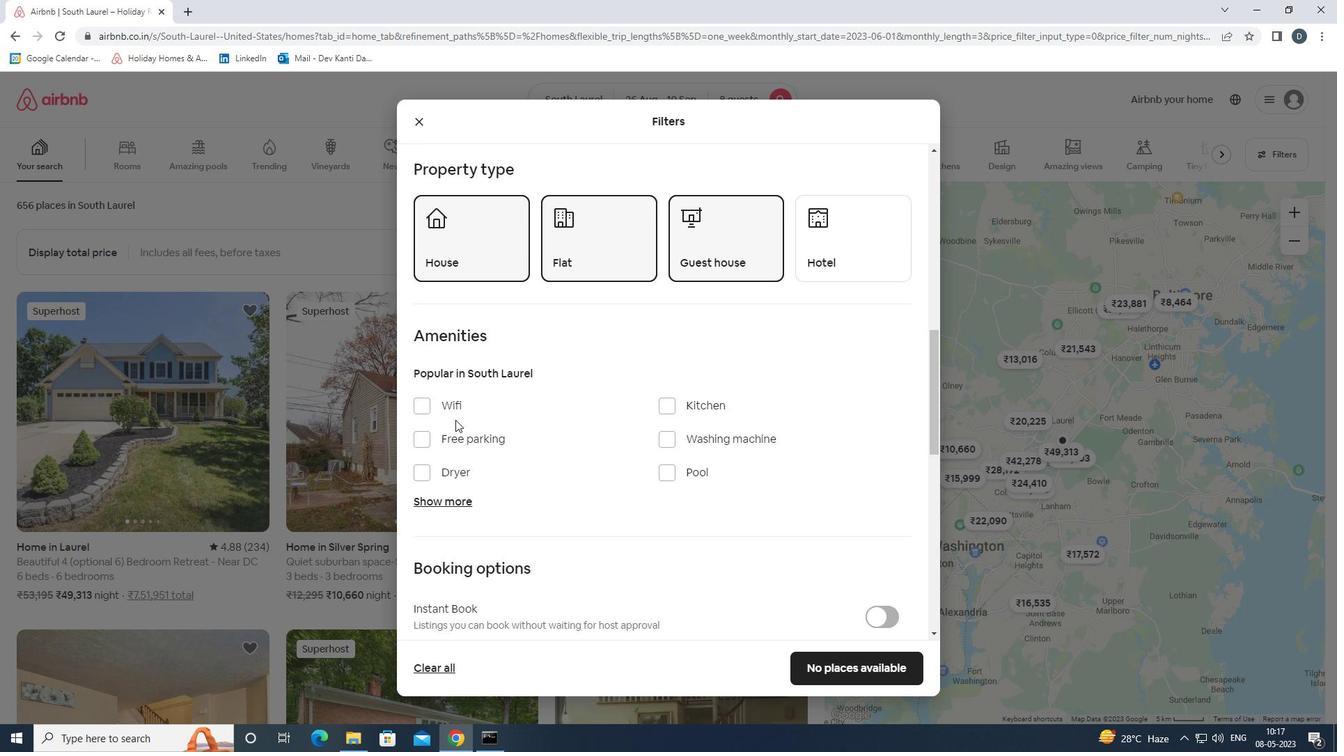 
Action: Mouse pressed left at (453, 410)
Screenshot: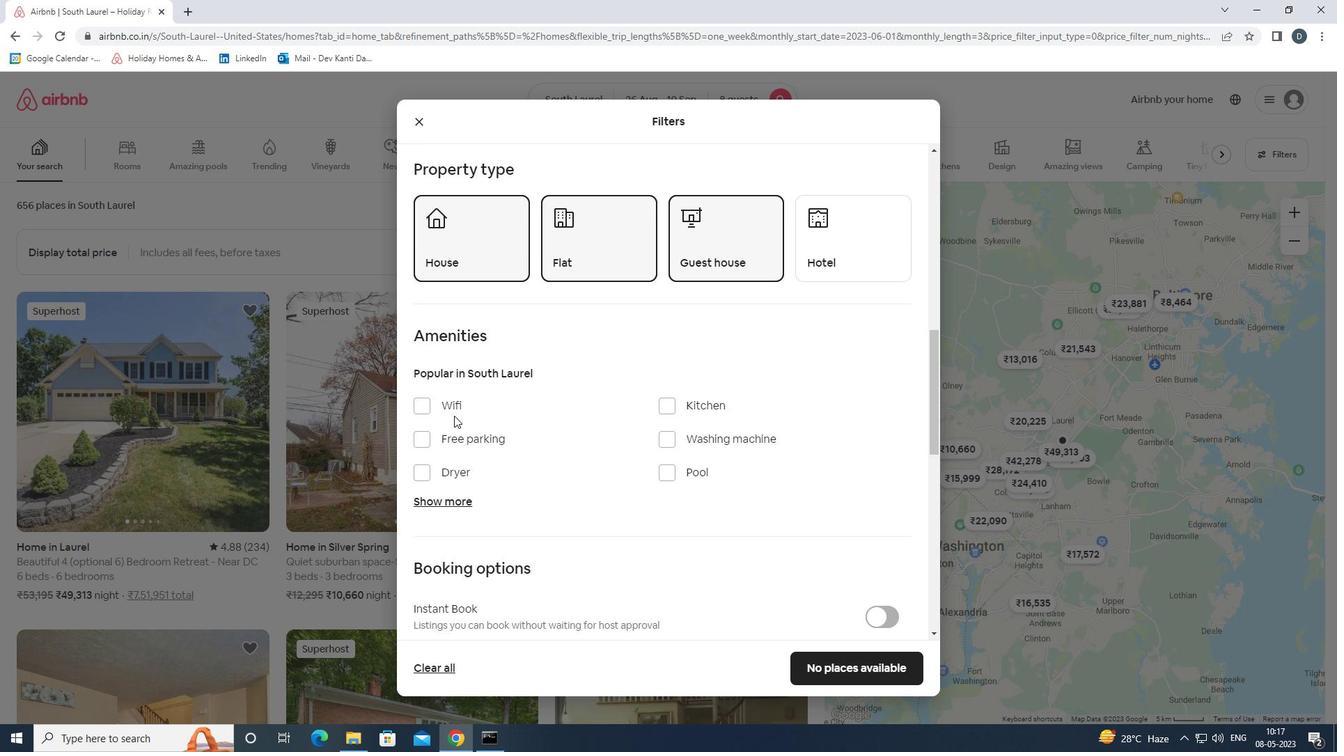 
Action: Mouse moved to (455, 437)
Screenshot: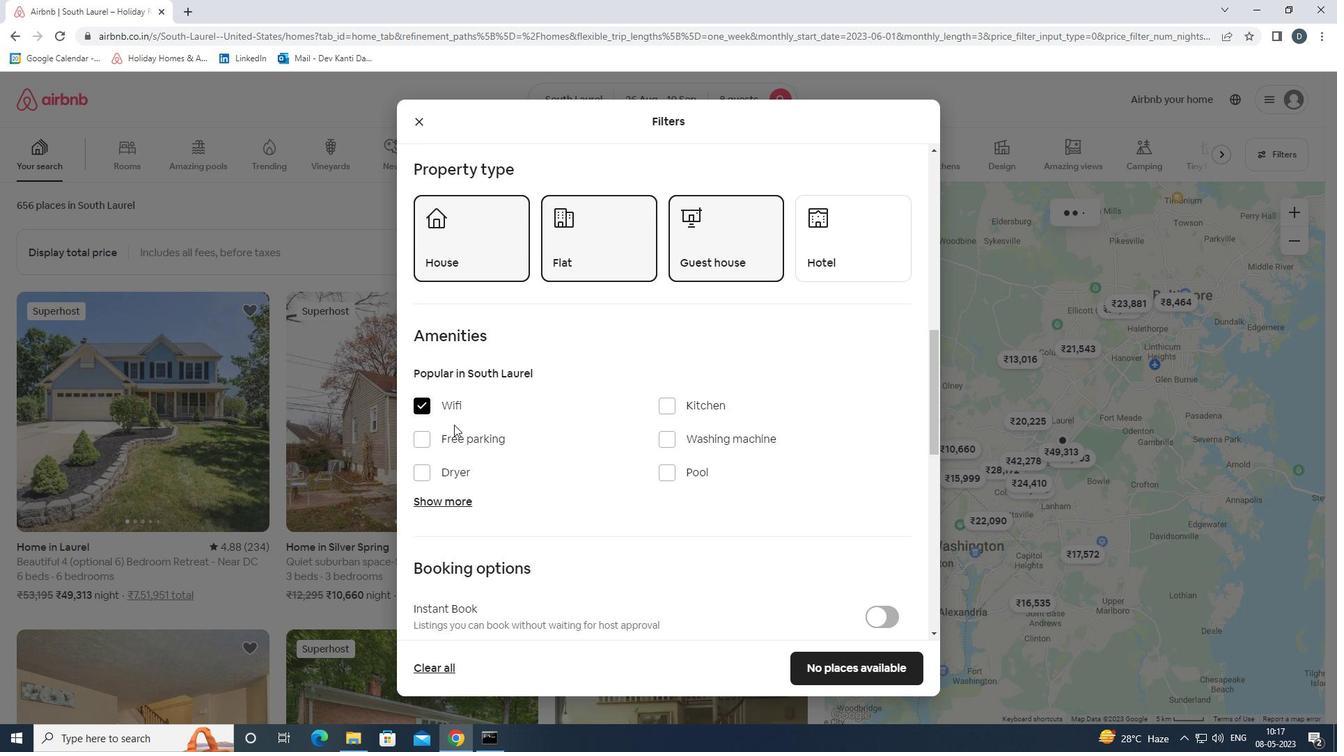 
Action: Mouse pressed left at (455, 437)
Screenshot: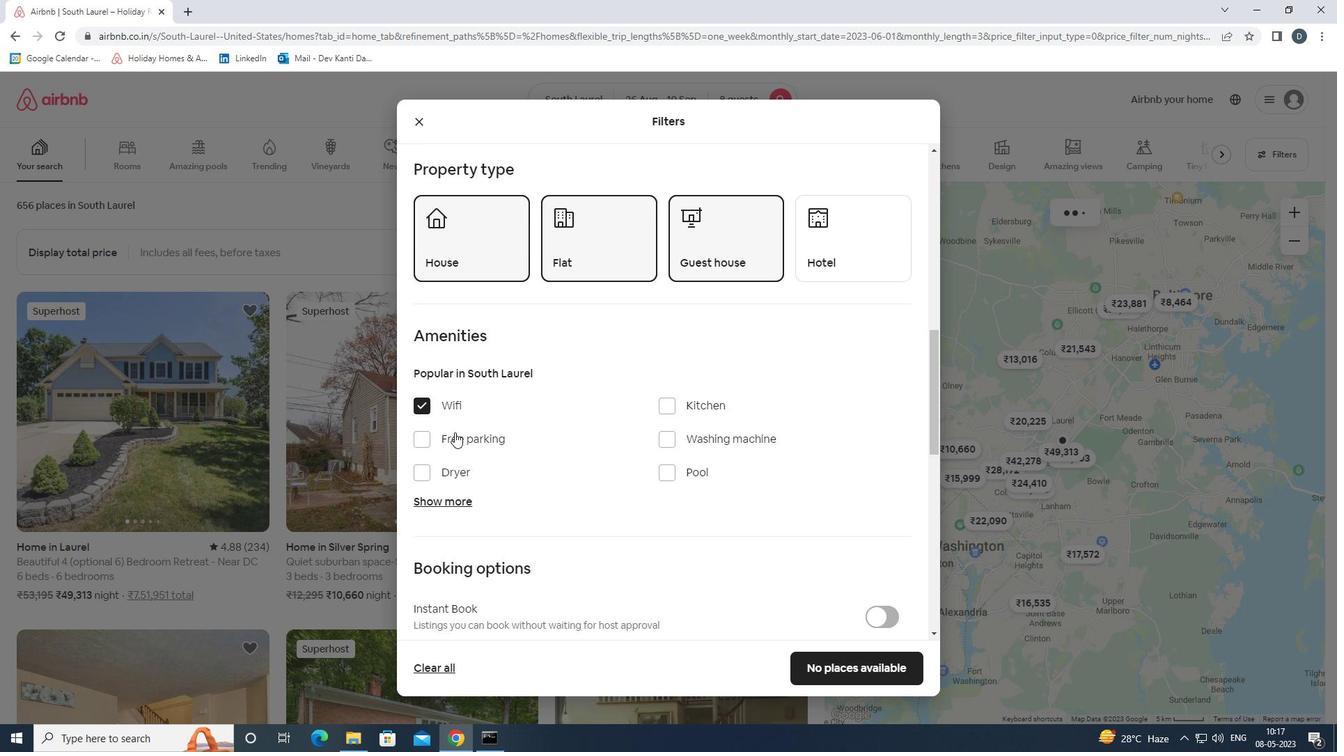 
Action: Mouse moved to (441, 495)
Screenshot: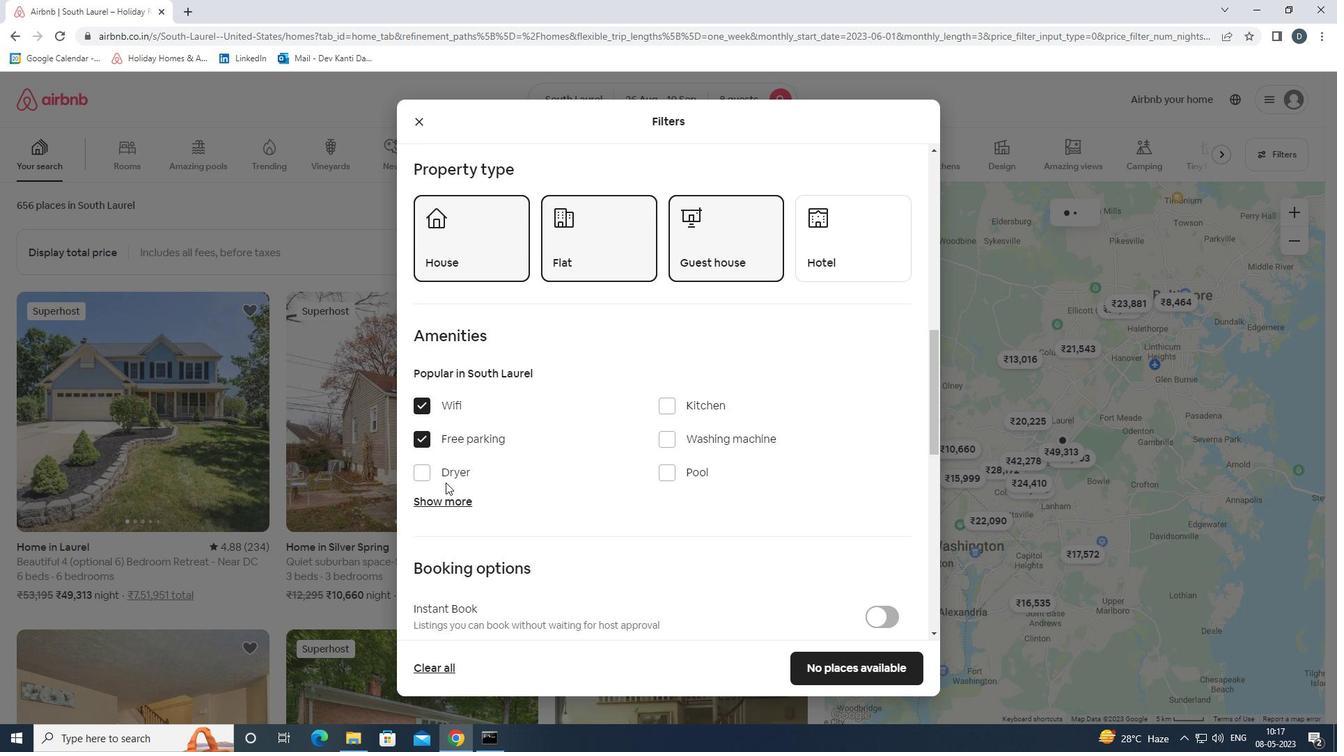 
Action: Mouse pressed left at (441, 495)
Screenshot: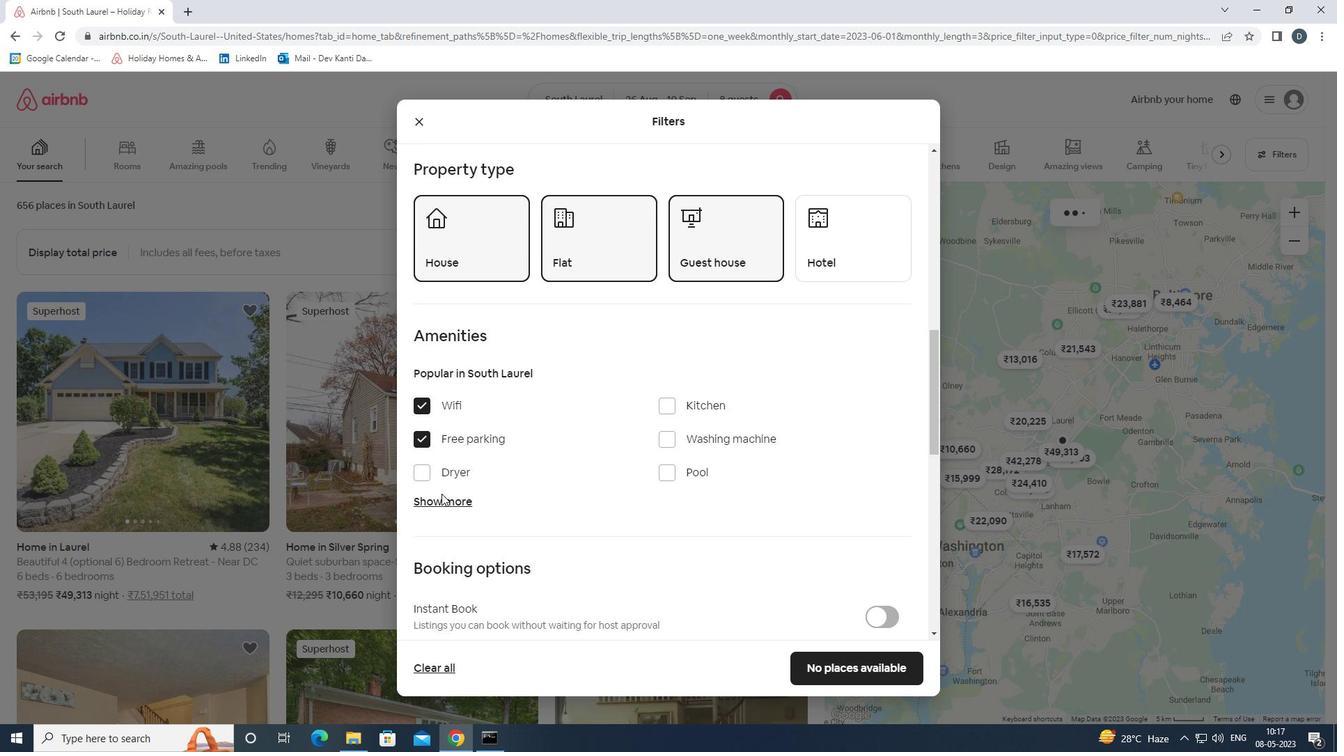 
Action: Mouse moved to (569, 469)
Screenshot: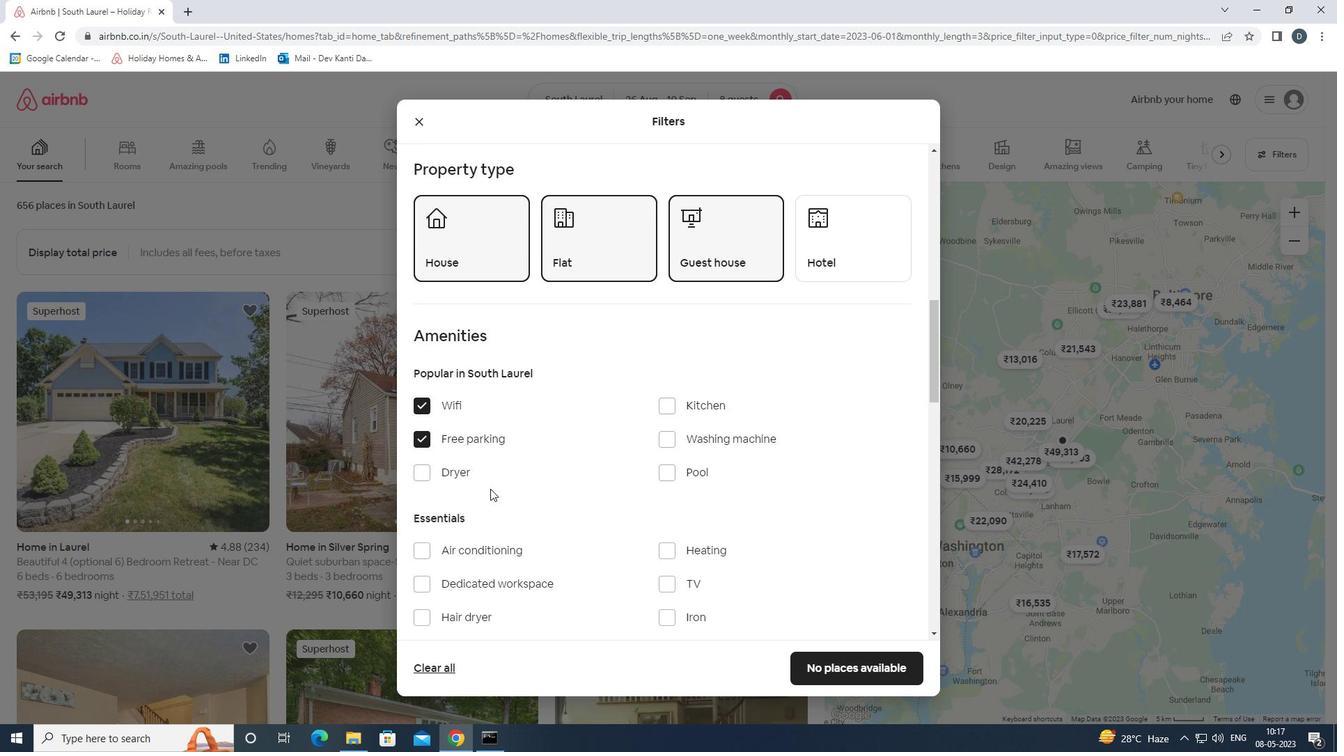 
Action: Mouse scrolled (569, 468) with delta (0, 0)
Screenshot: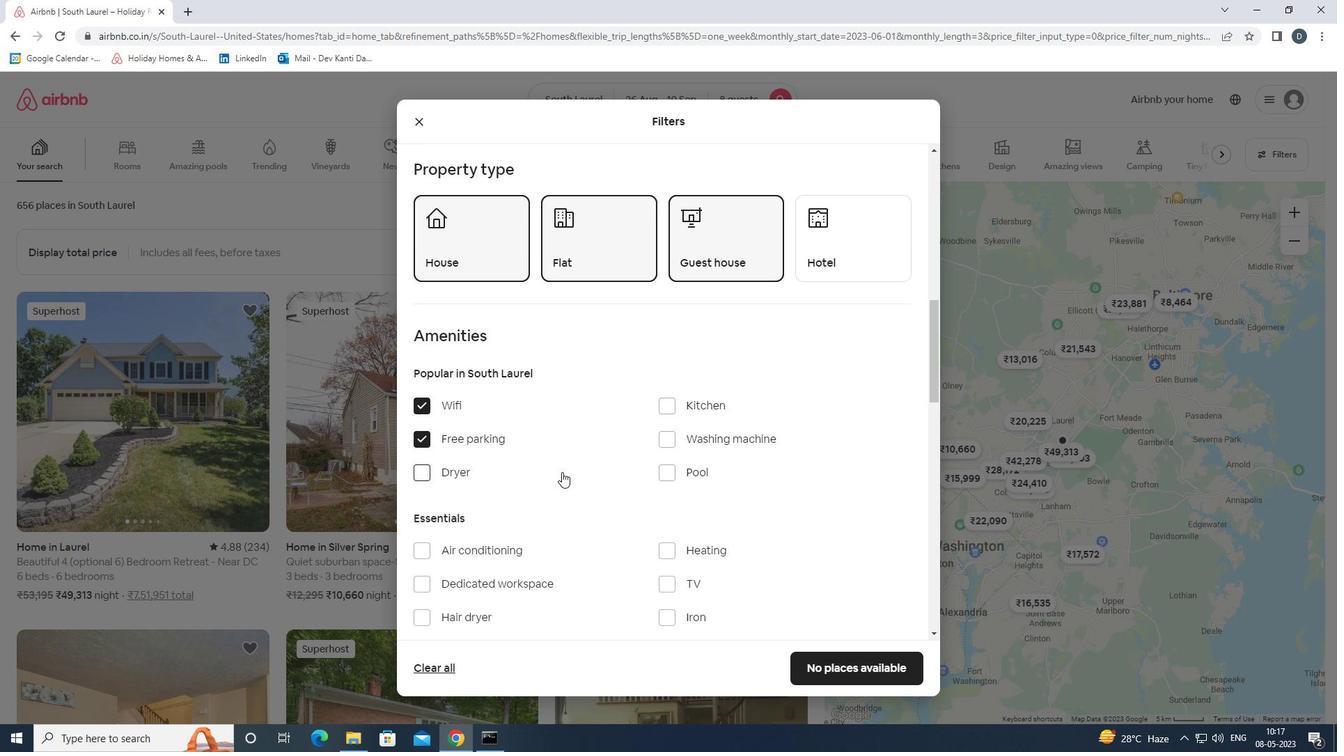
Action: Mouse moved to (672, 515)
Screenshot: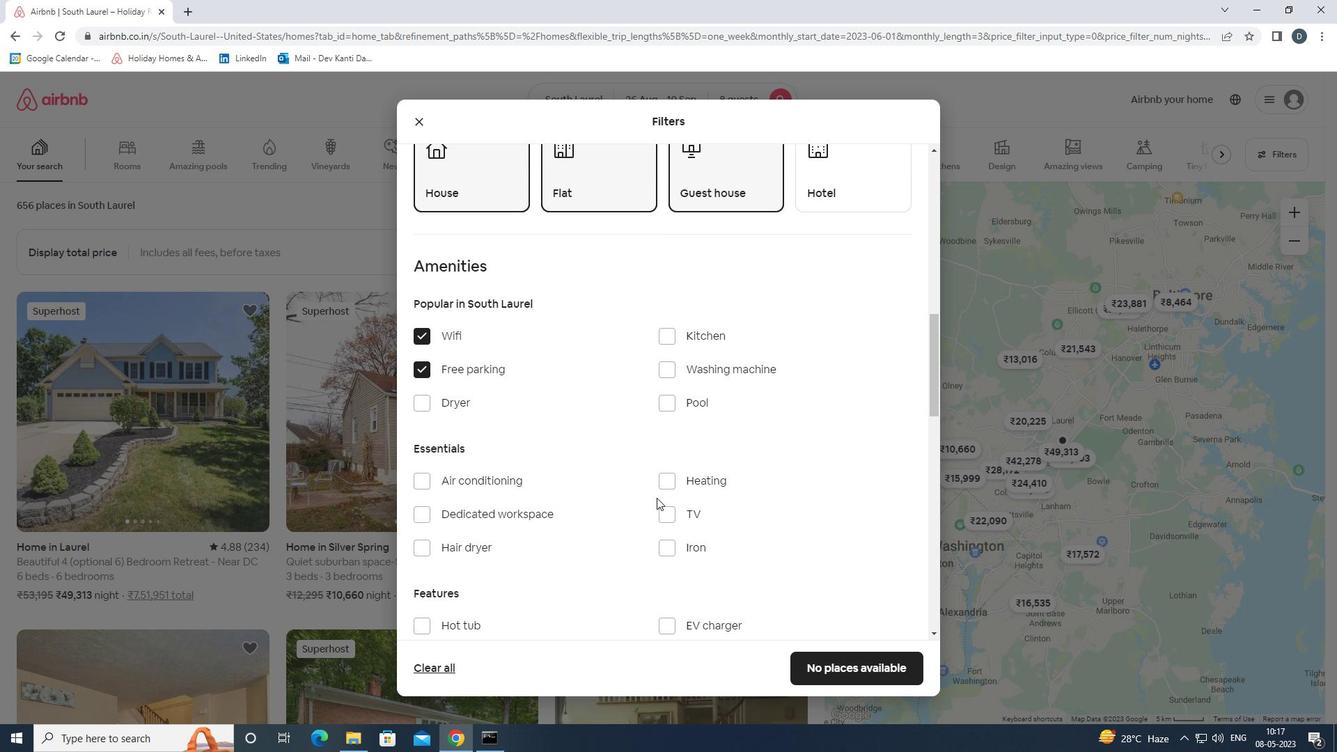 
Action: Mouse pressed left at (672, 515)
Screenshot: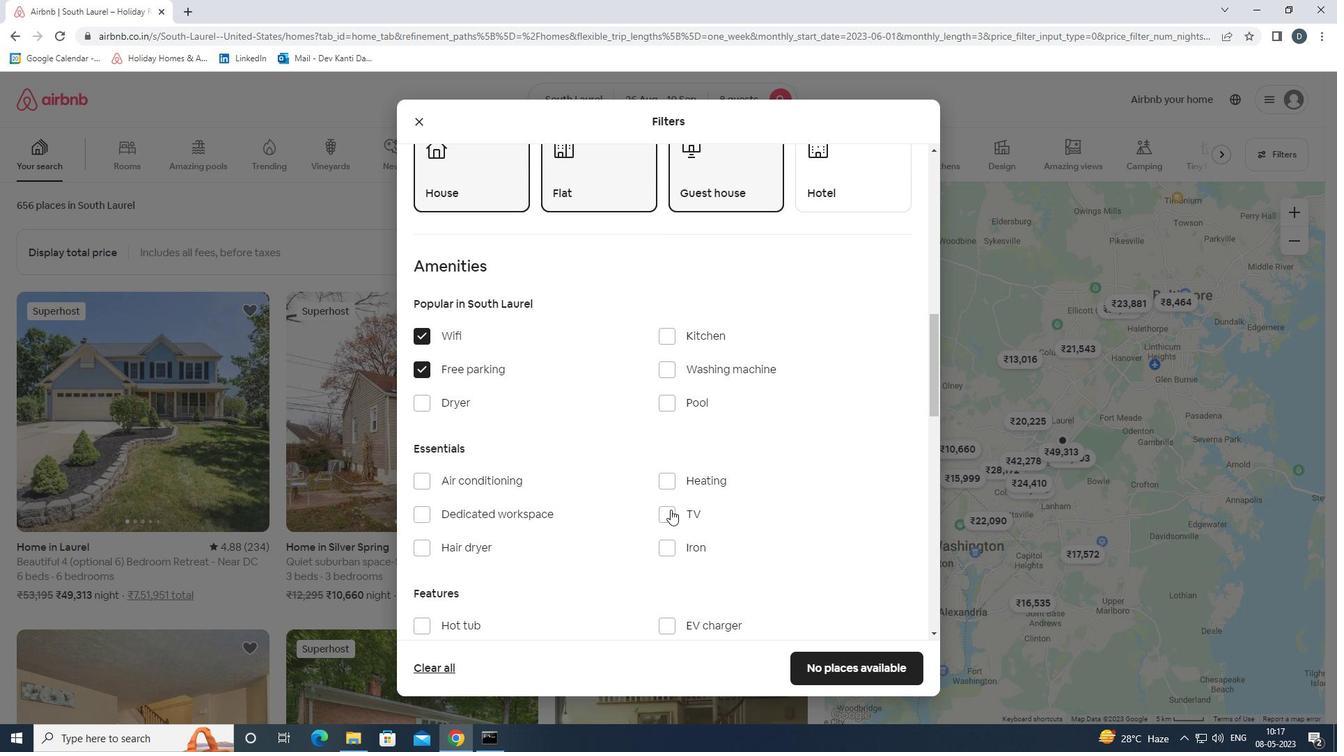 
Action: Mouse scrolled (672, 514) with delta (0, 0)
Screenshot: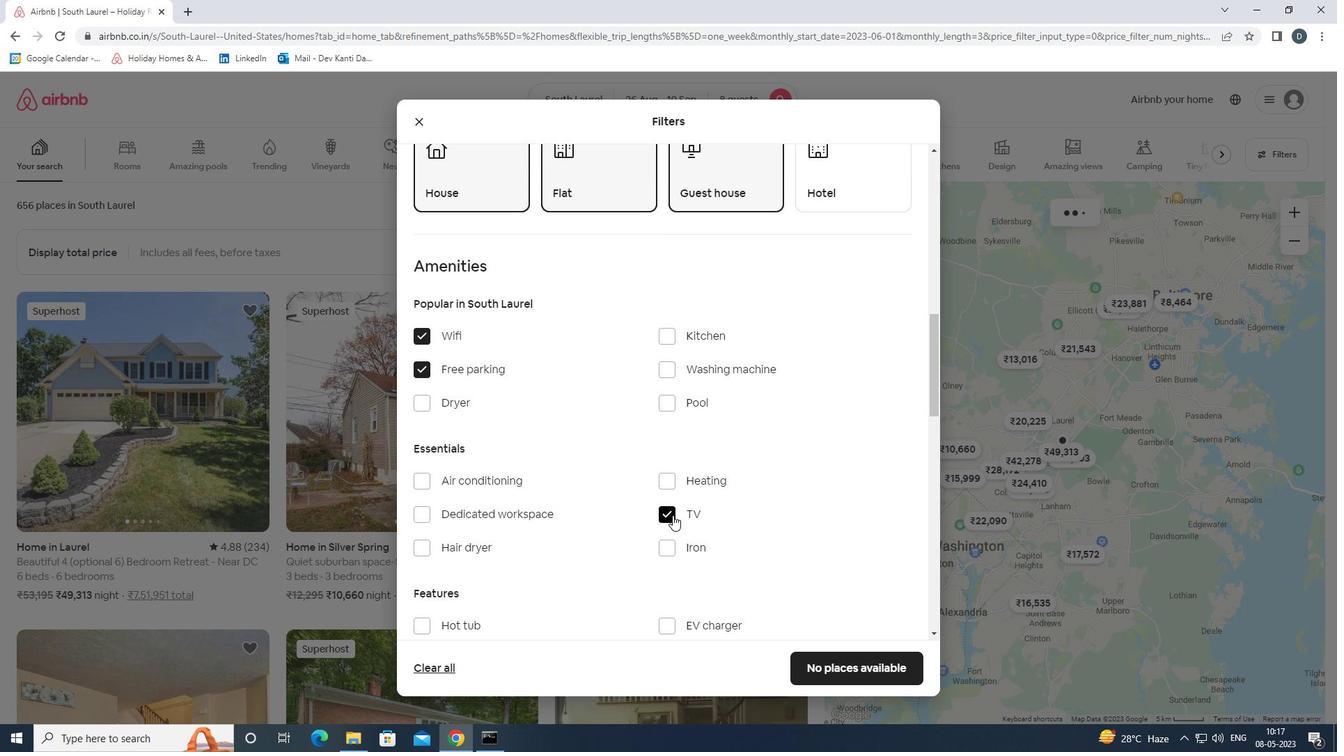 
Action: Mouse scrolled (672, 514) with delta (0, 0)
Screenshot: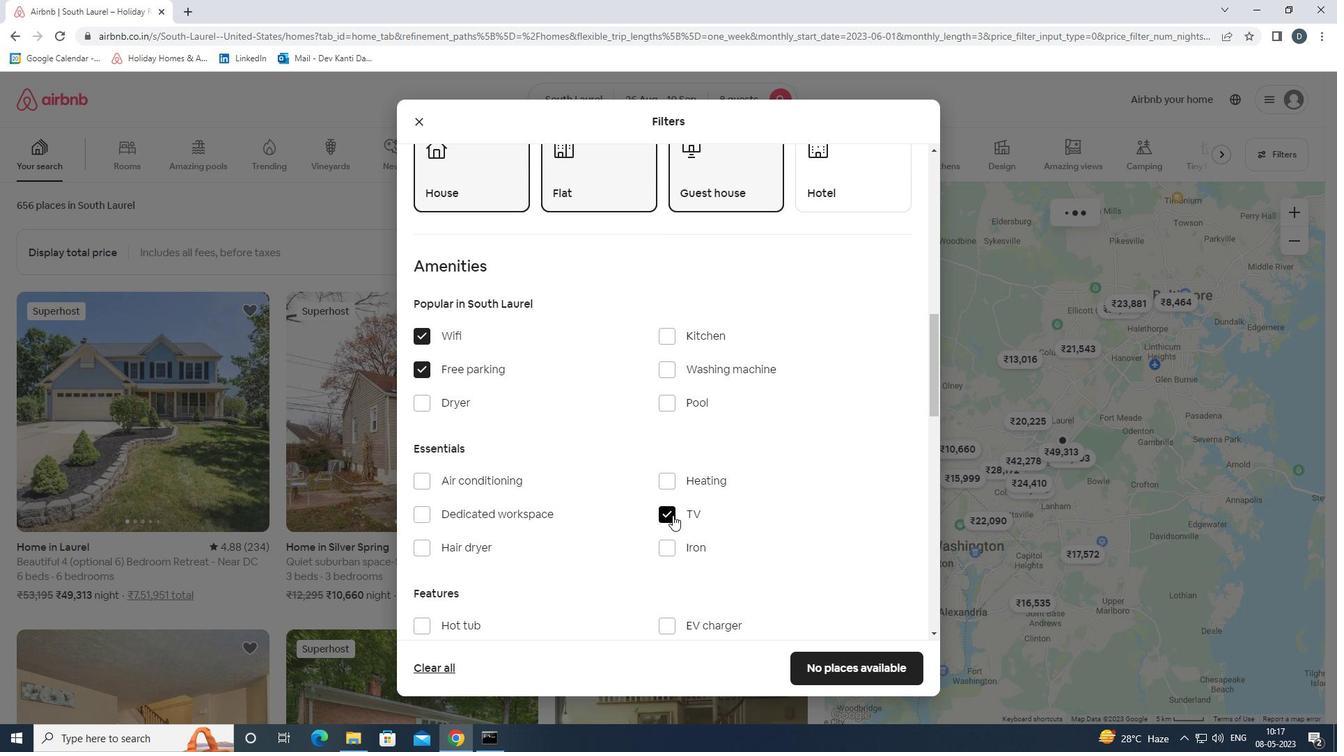 
Action: Mouse moved to (672, 515)
Screenshot: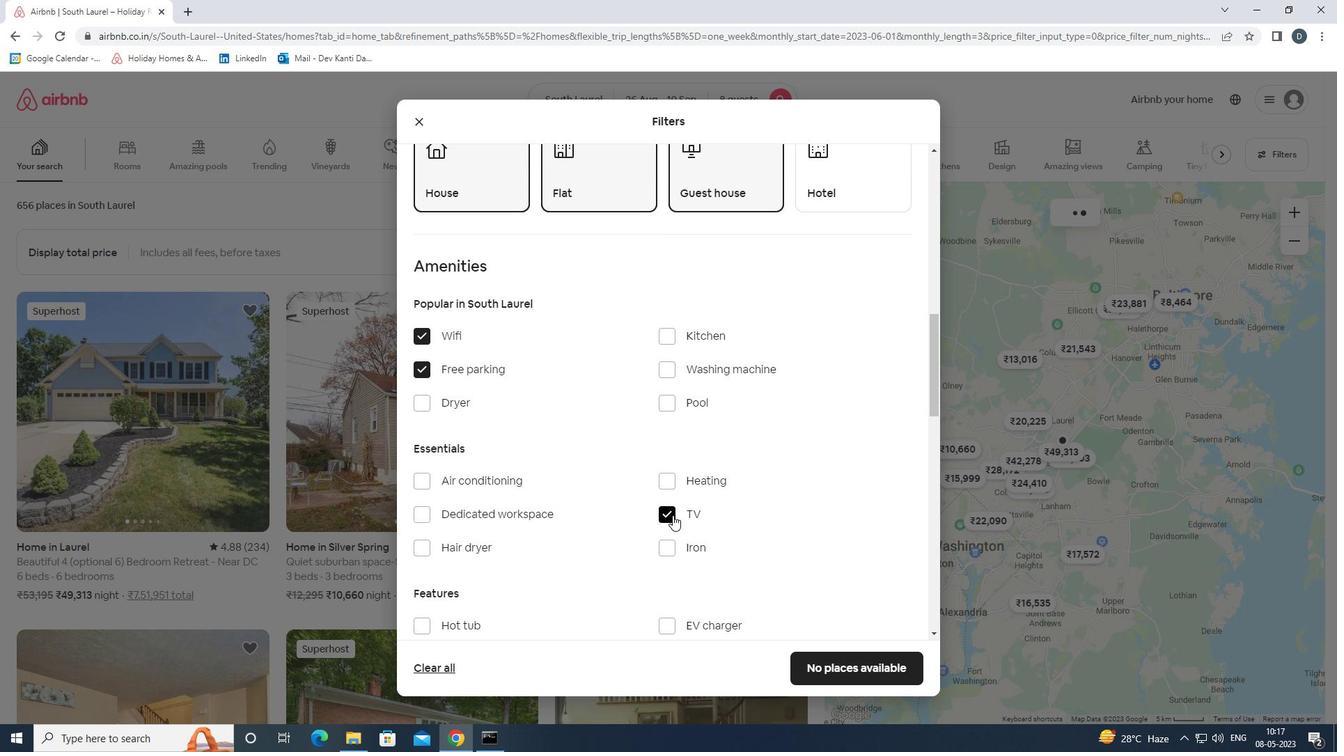 
Action: Mouse scrolled (672, 514) with delta (0, 0)
Screenshot: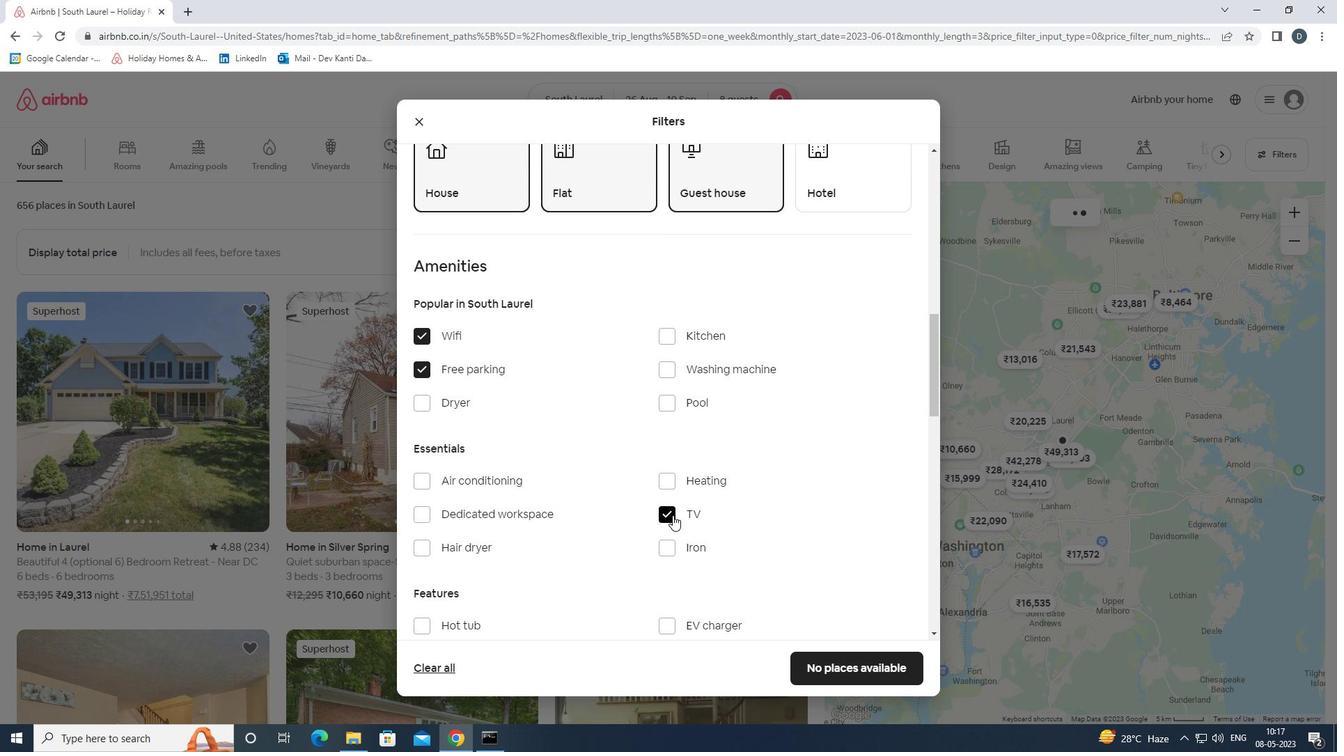 
Action: Mouse moved to (674, 453)
Screenshot: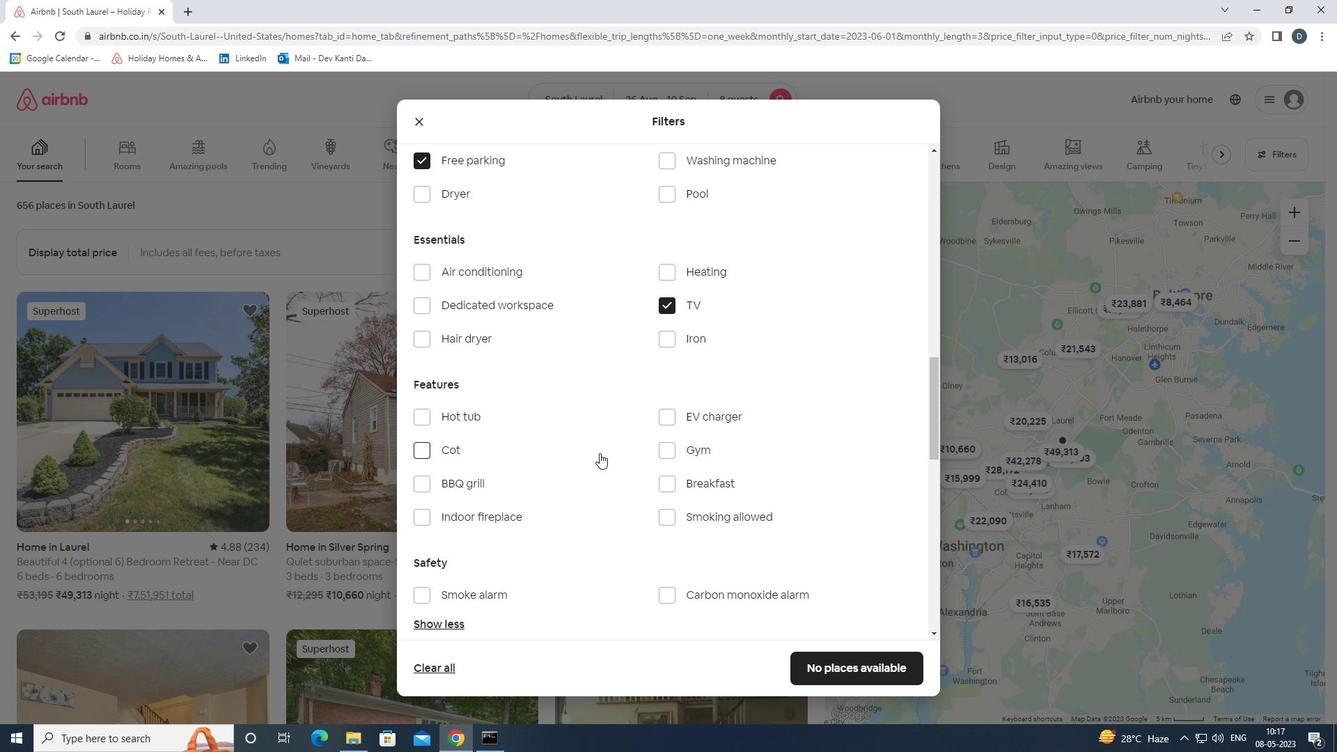
Action: Mouse pressed left at (674, 453)
Screenshot: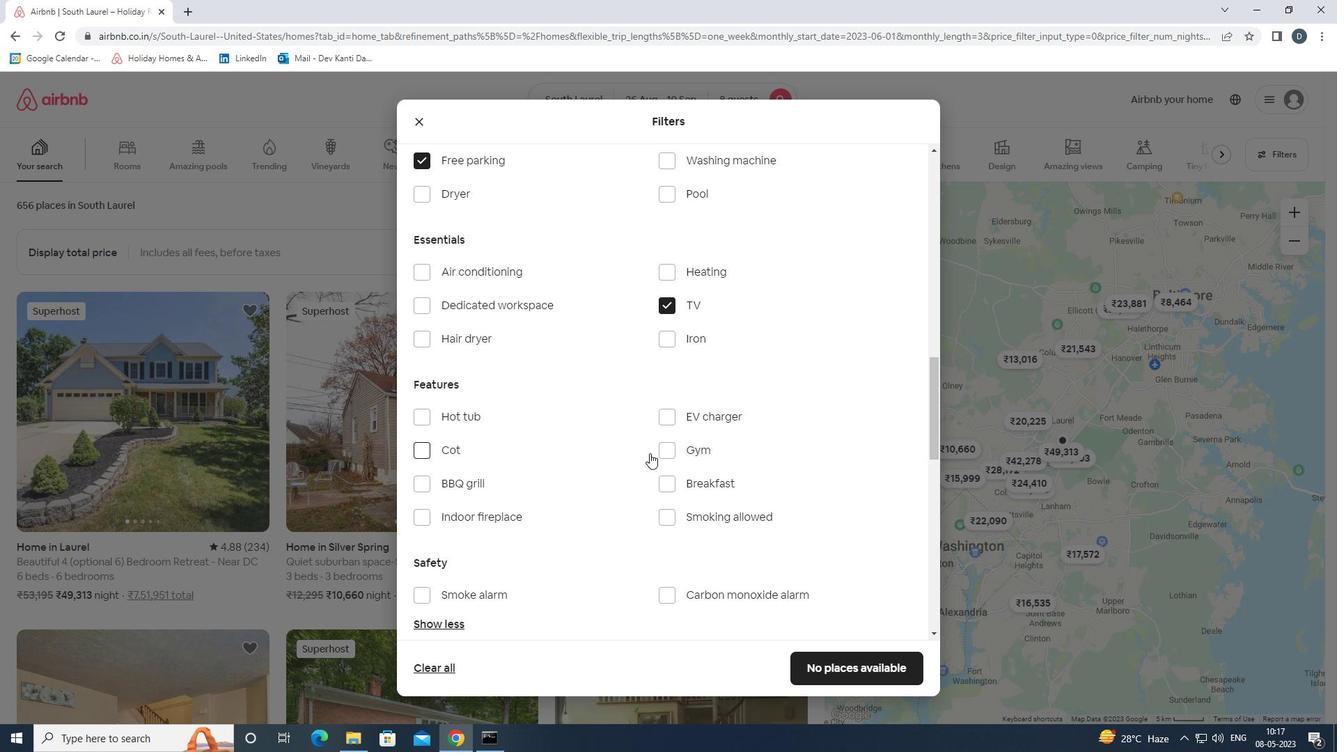 
Action: Mouse moved to (674, 478)
Screenshot: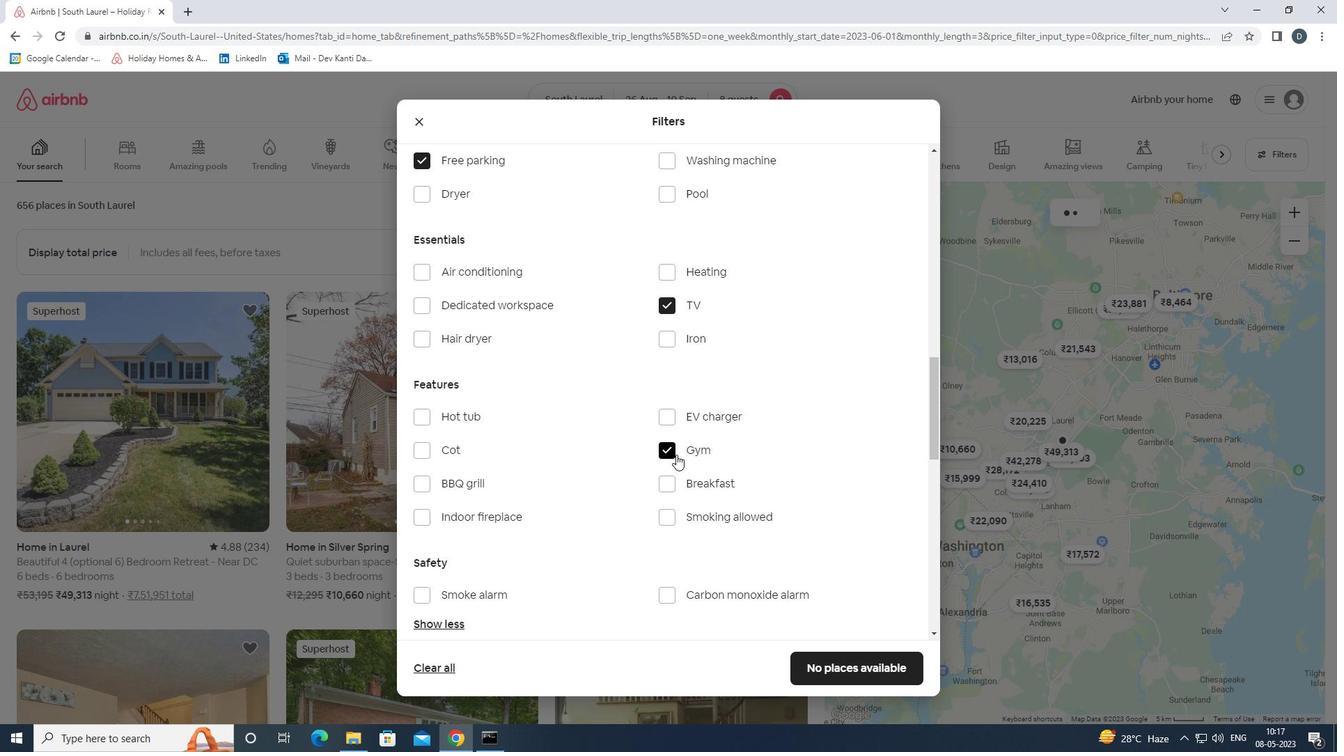 
Action: Mouse pressed left at (674, 478)
Screenshot: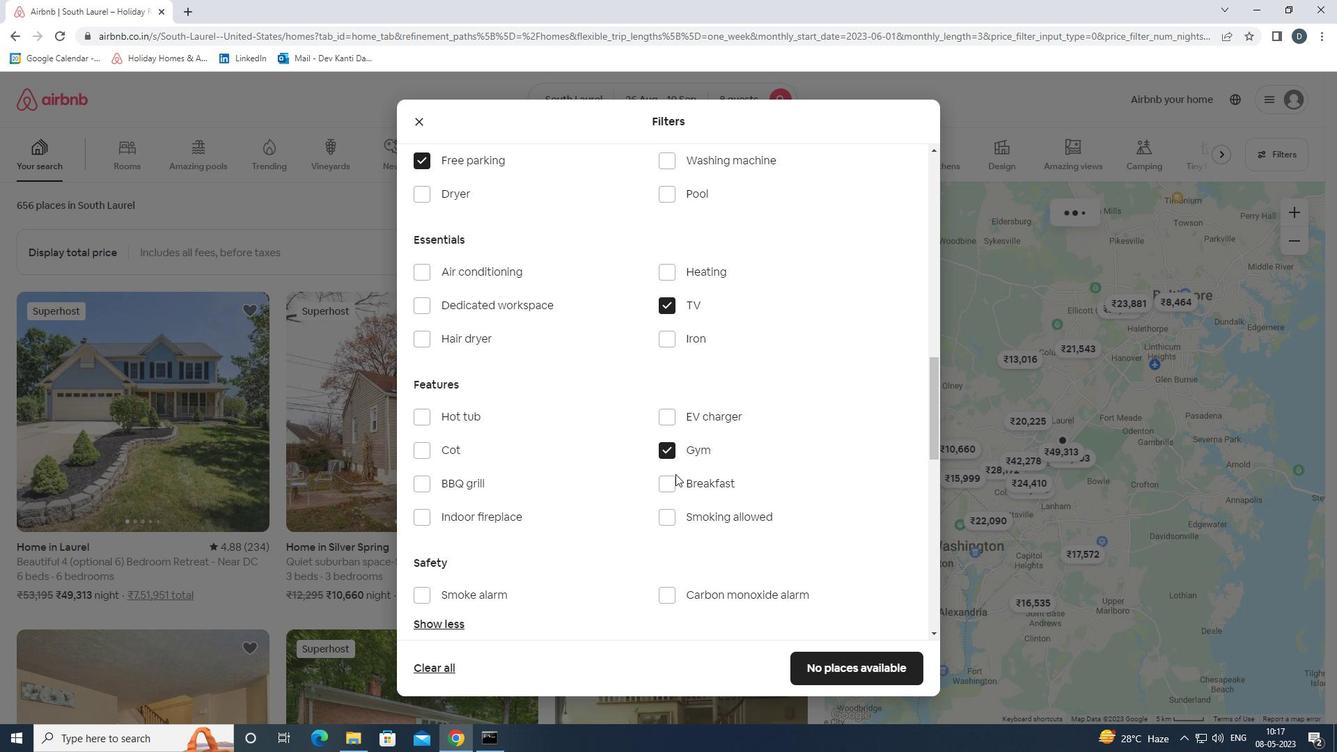 
Action: Mouse scrolled (674, 479) with delta (0, 0)
Screenshot: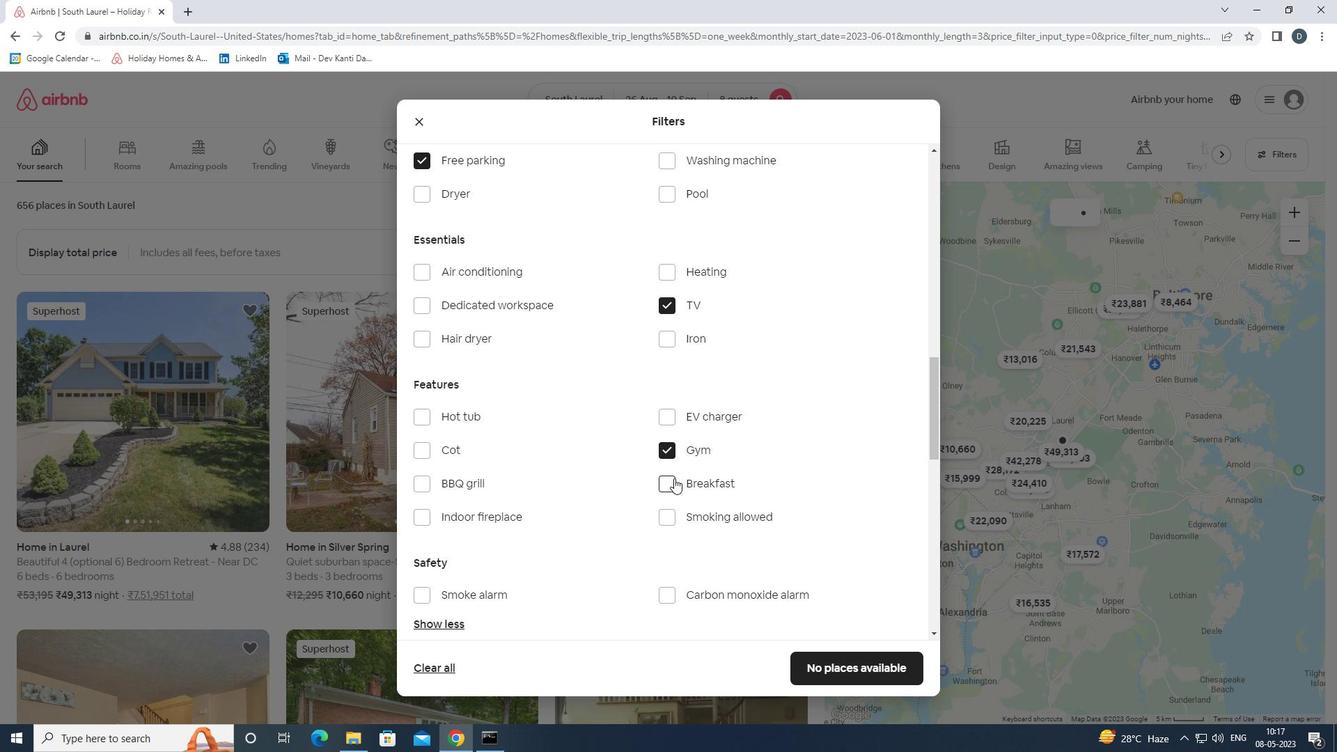 
Action: Mouse moved to (674, 478)
Screenshot: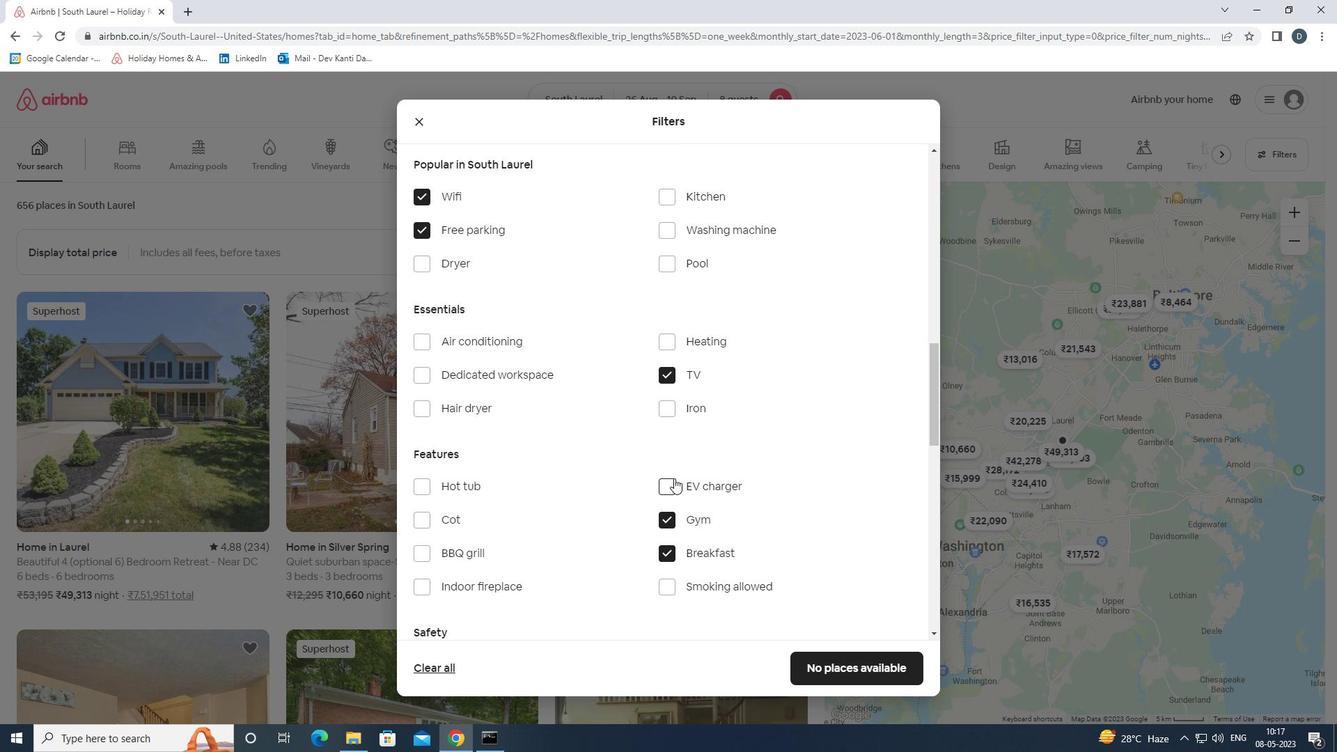 
Action: Mouse scrolled (674, 477) with delta (0, 0)
Screenshot: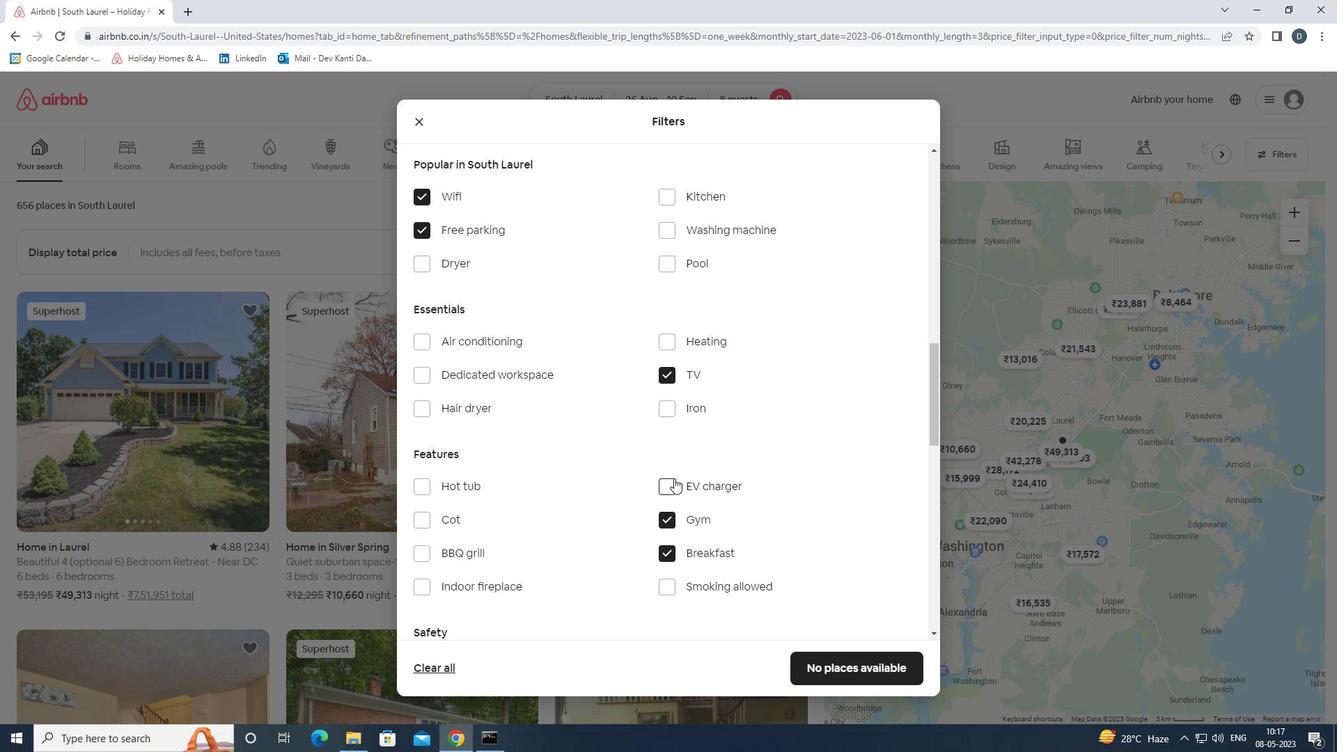 
Action: Mouse moved to (674, 477)
Screenshot: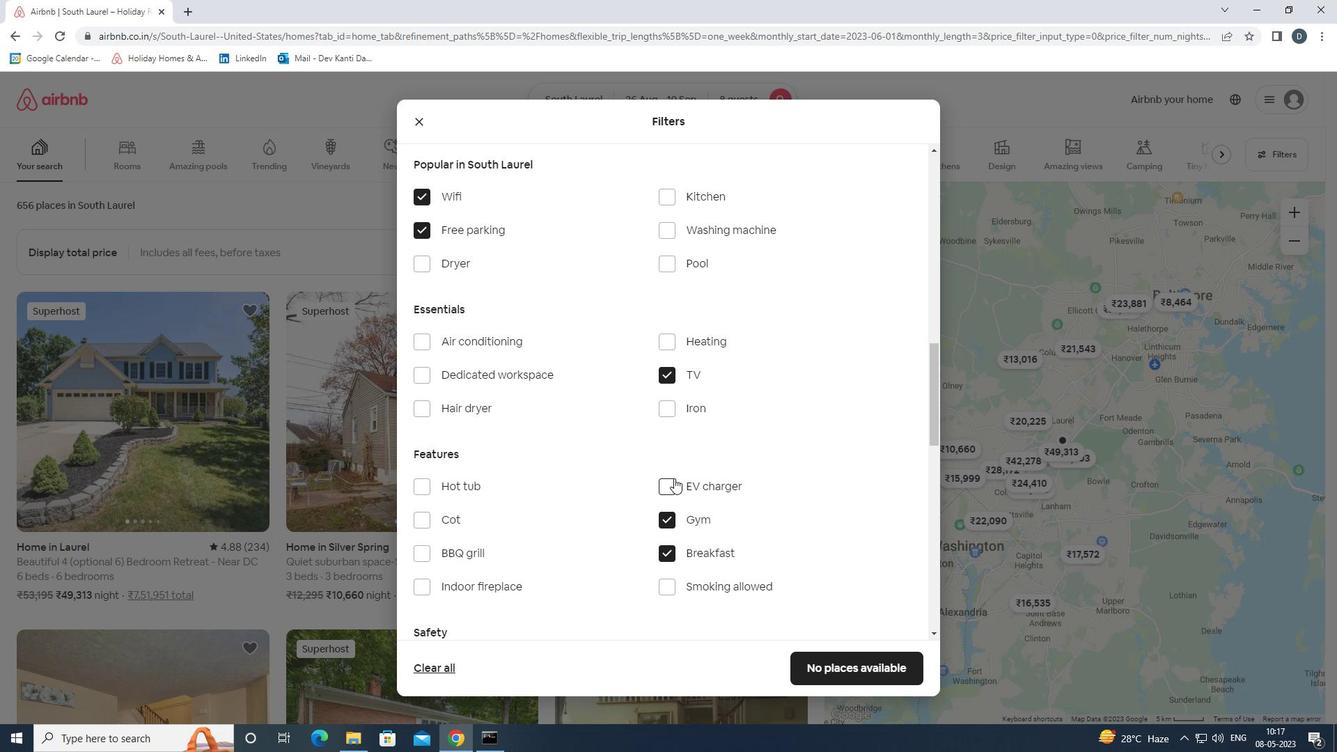 
Action: Mouse scrolled (674, 477) with delta (0, 0)
Screenshot: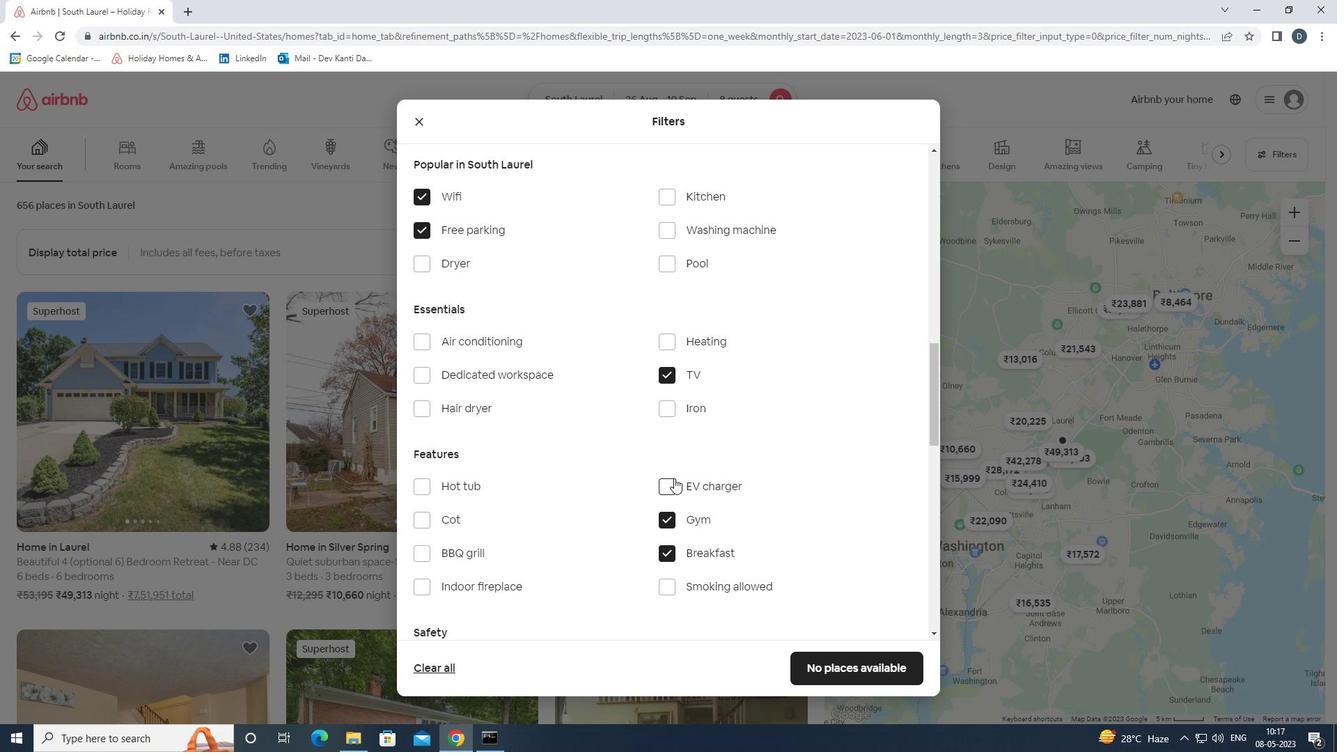 
Action: Mouse moved to (681, 467)
Screenshot: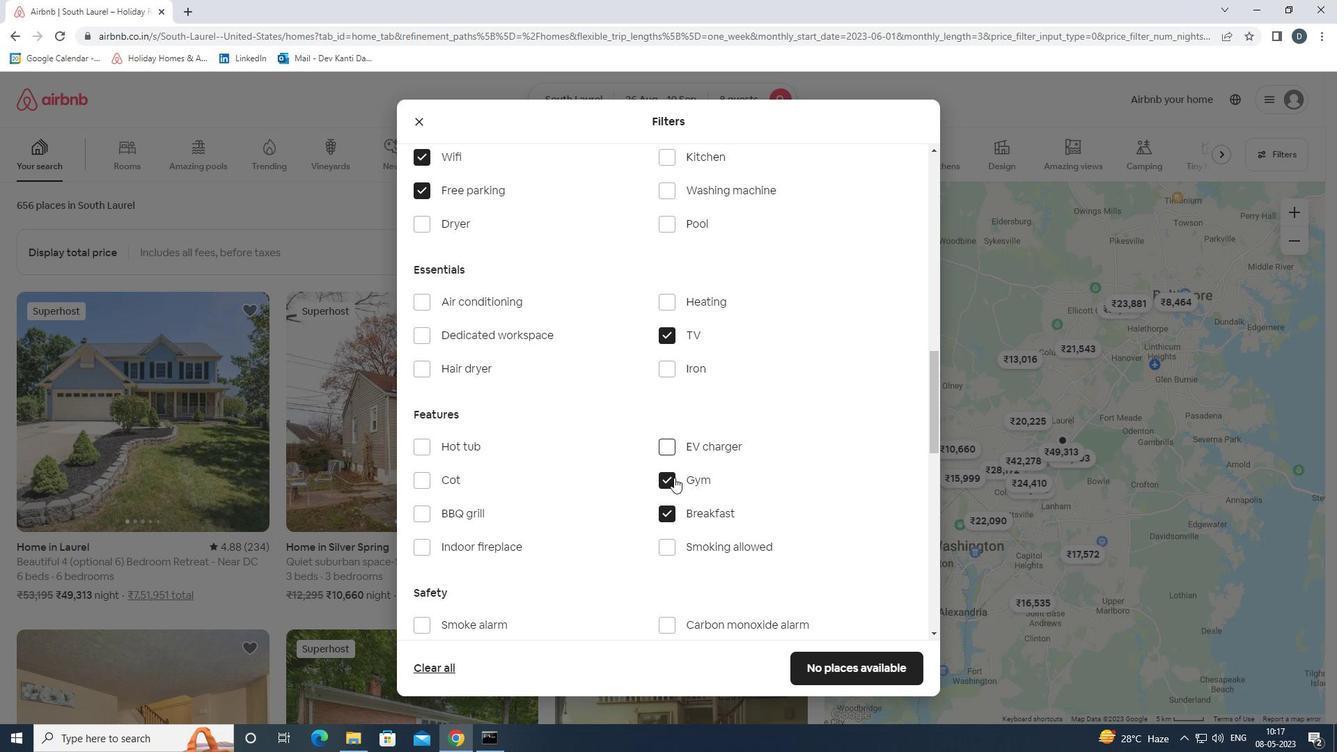 
Action: Mouse scrolled (681, 467) with delta (0, 0)
Screenshot: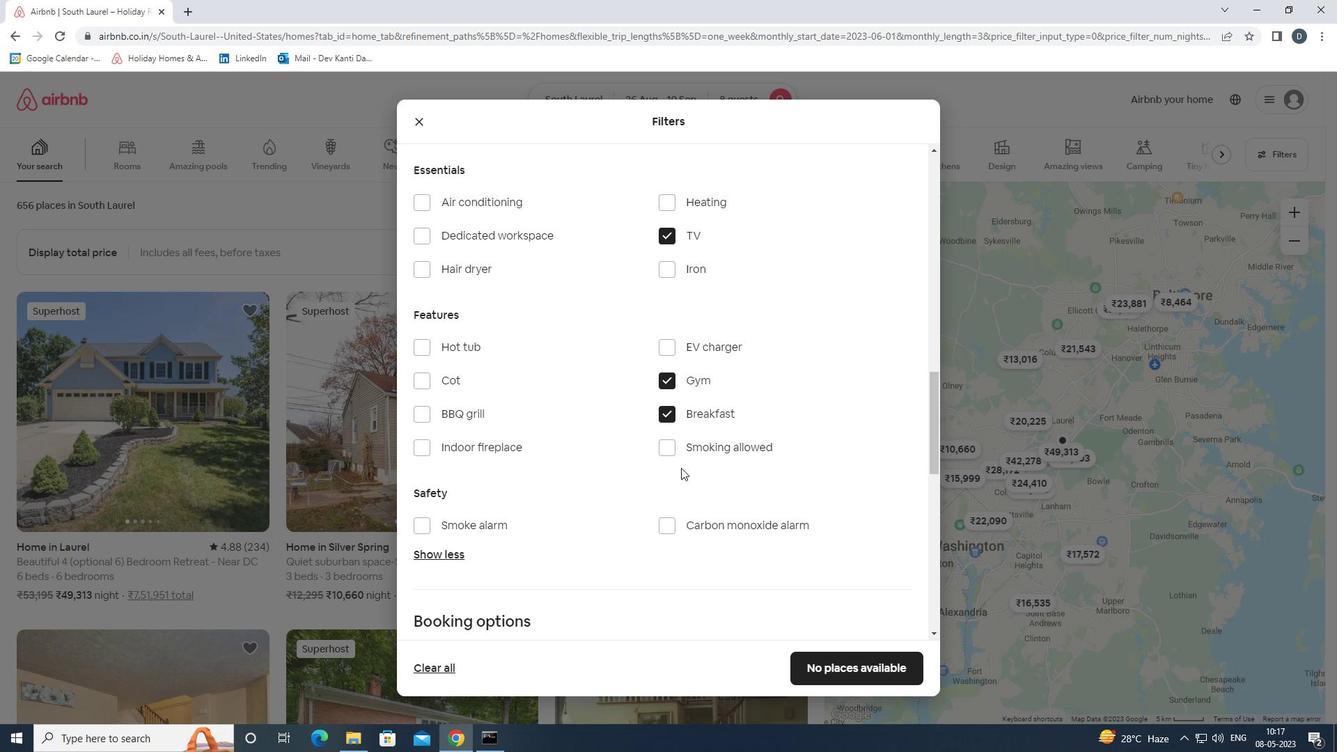 
Action: Mouse scrolled (681, 467) with delta (0, 0)
Screenshot: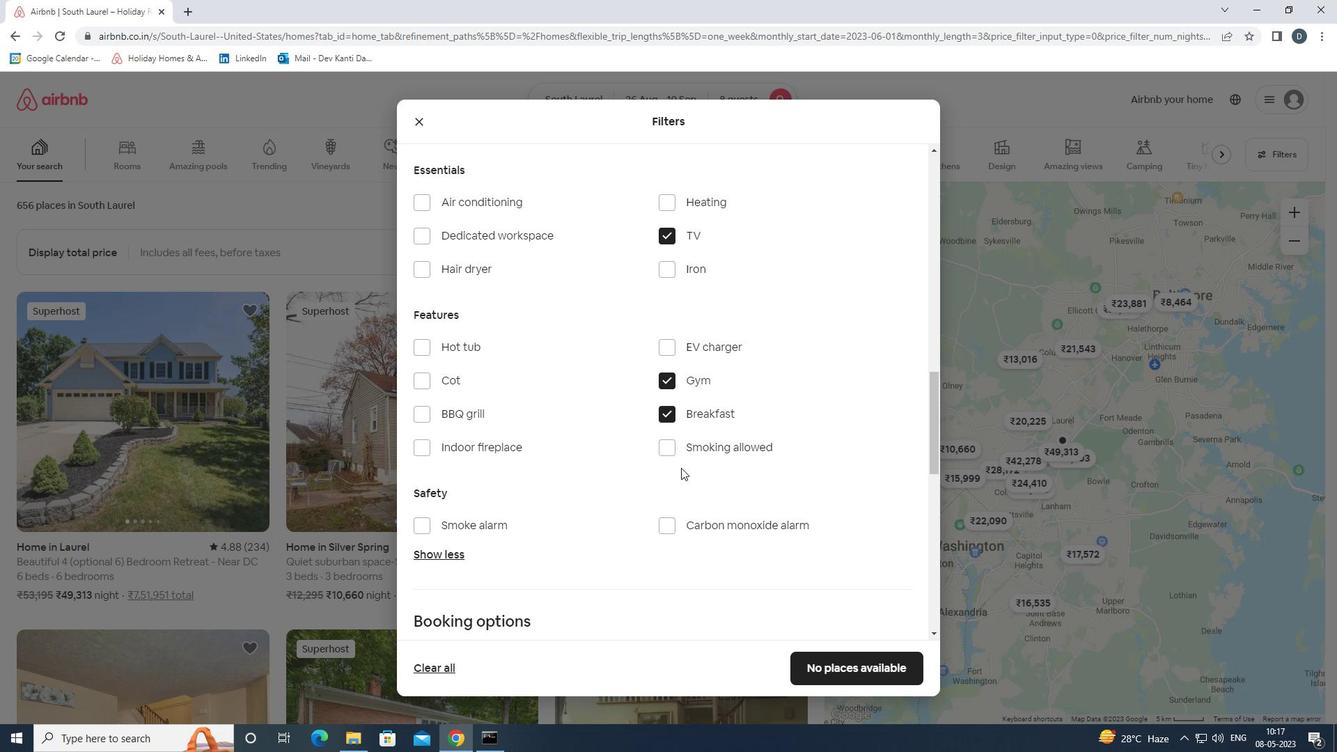 
Action: Mouse scrolled (681, 467) with delta (0, 0)
Screenshot: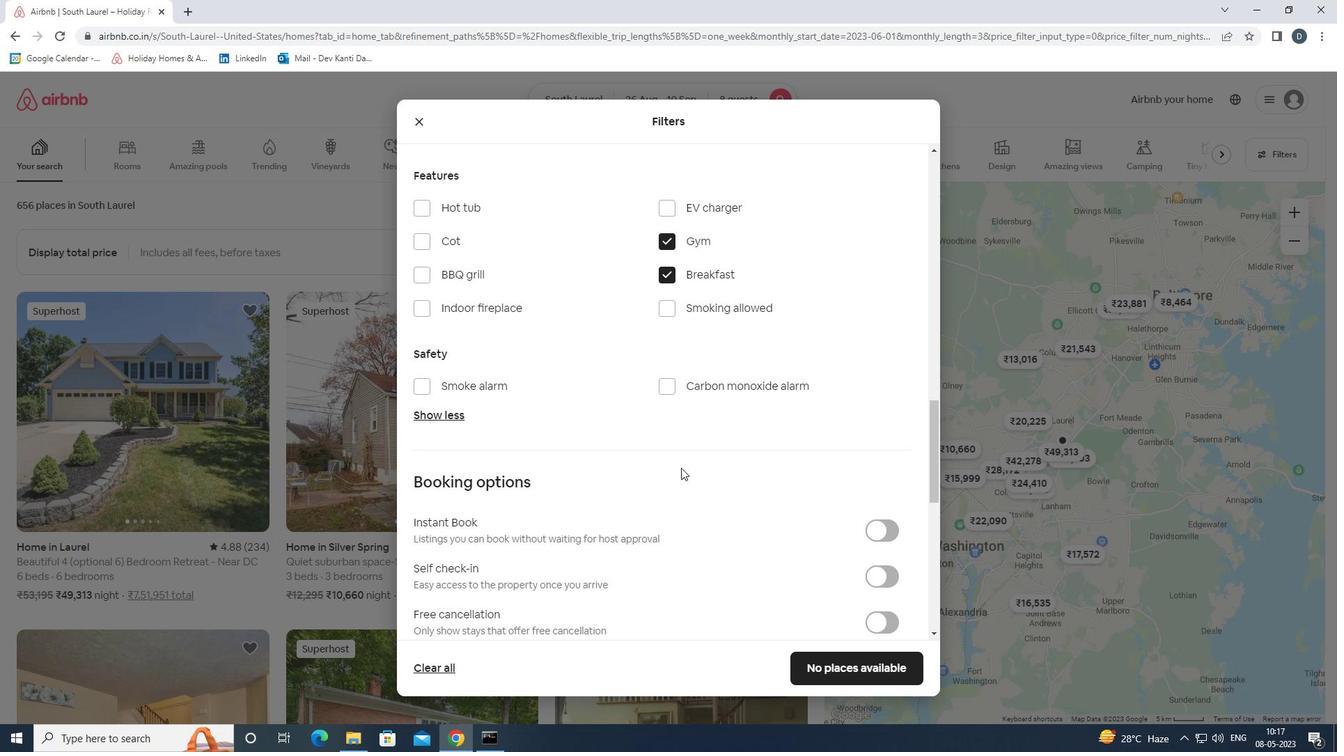 
Action: Mouse scrolled (681, 467) with delta (0, 0)
Screenshot: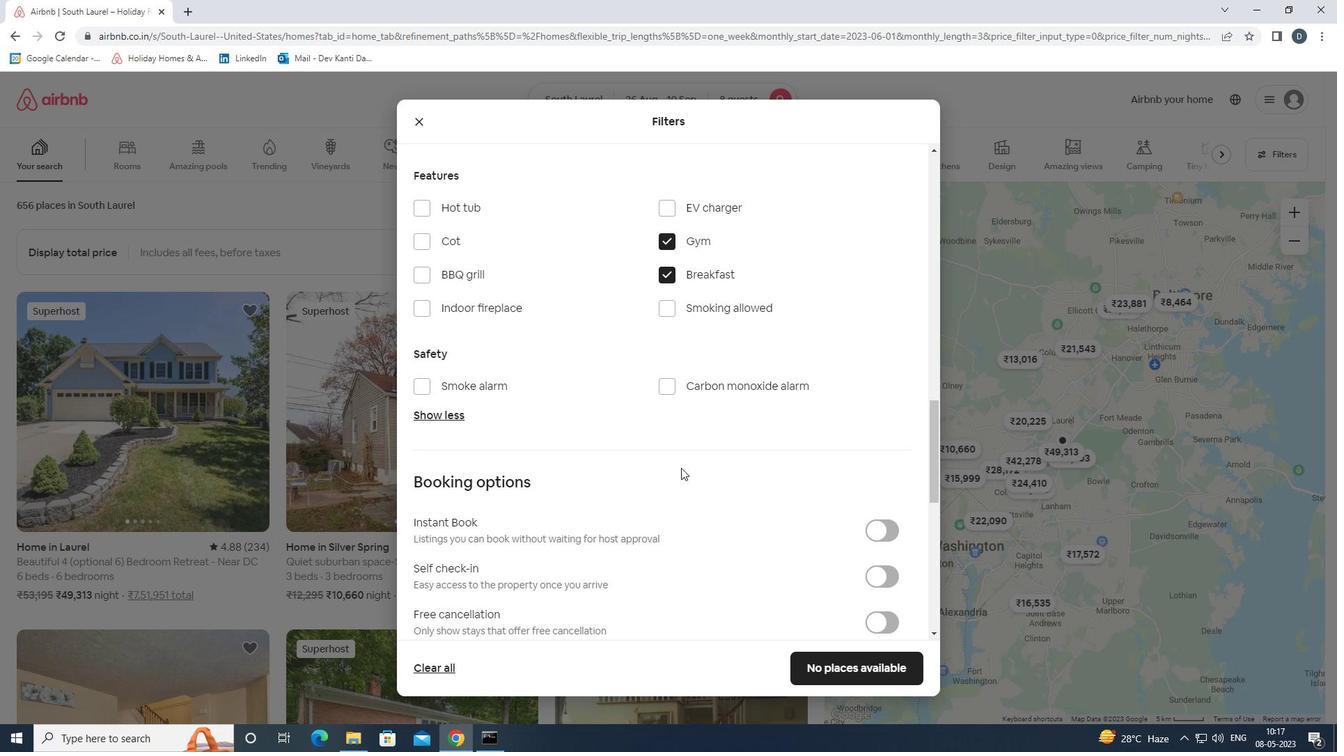 
Action: Mouse moved to (877, 453)
Screenshot: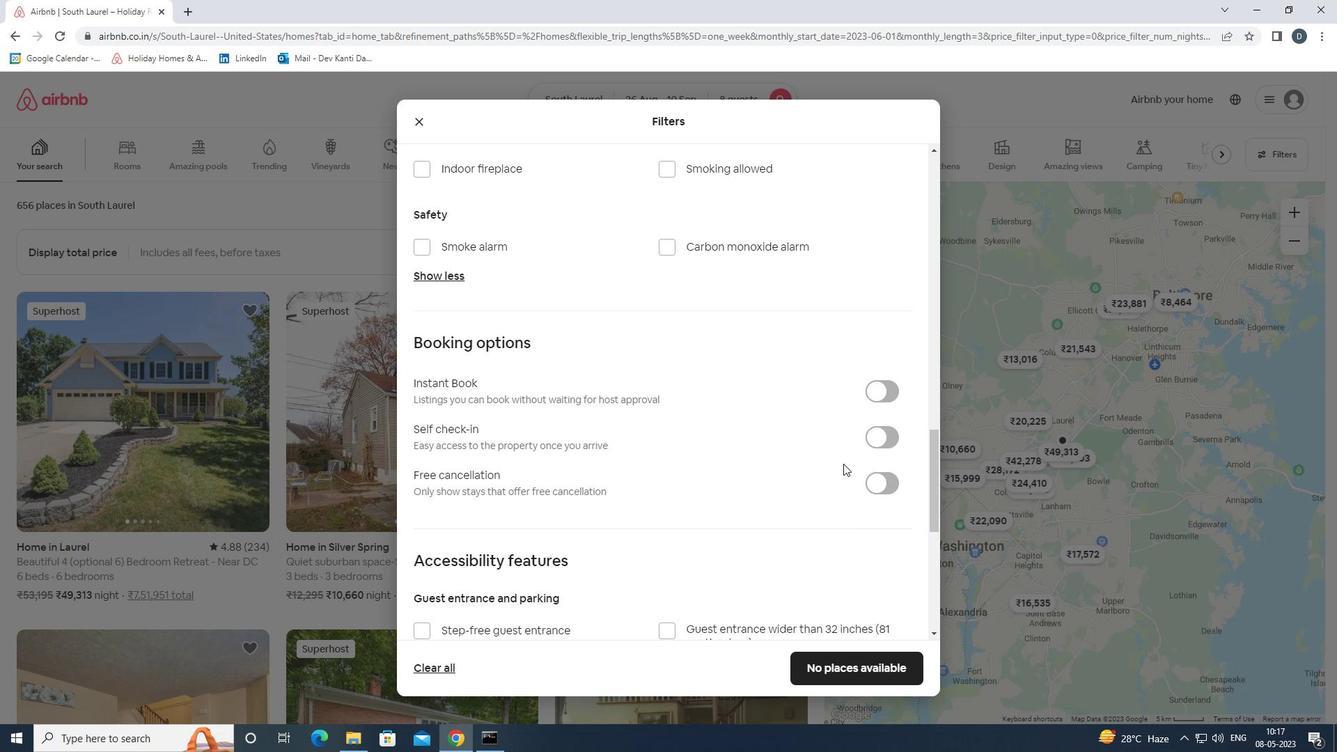 
Action: Mouse pressed left at (877, 453)
Screenshot: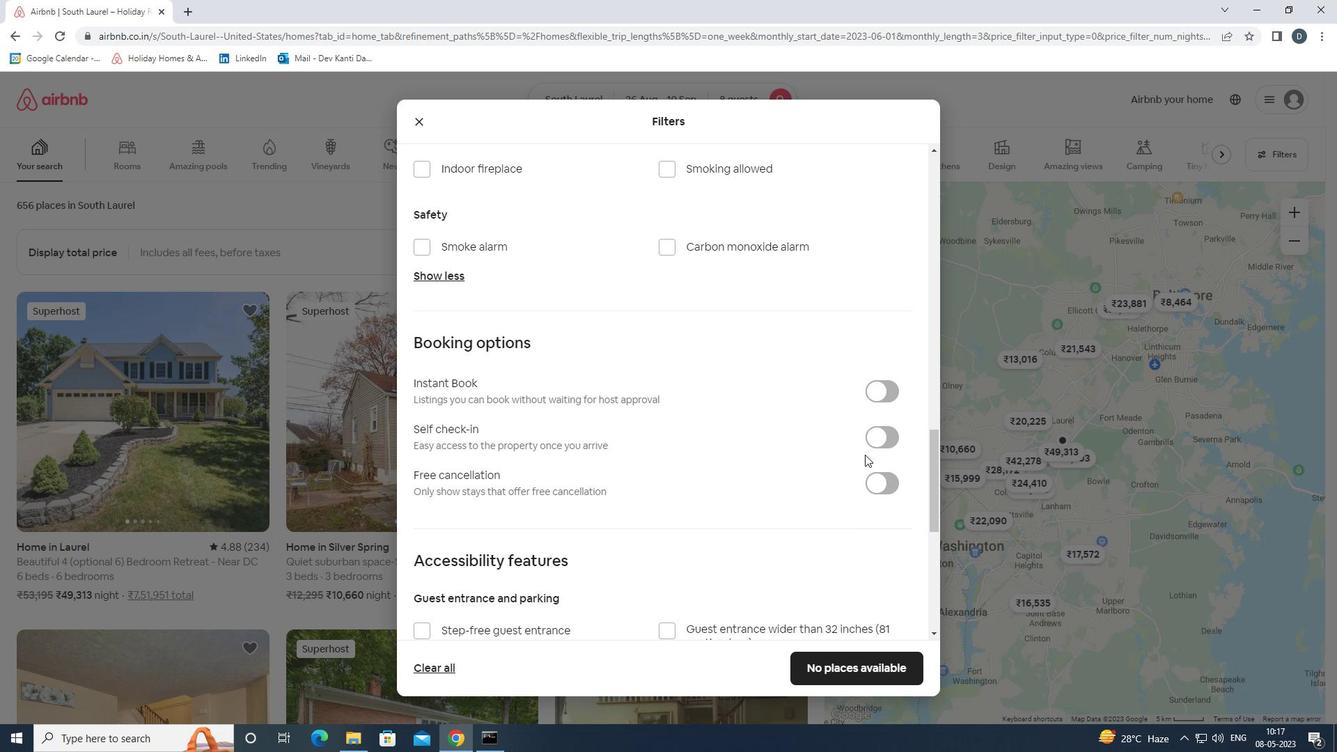 
Action: Mouse moved to (876, 433)
Screenshot: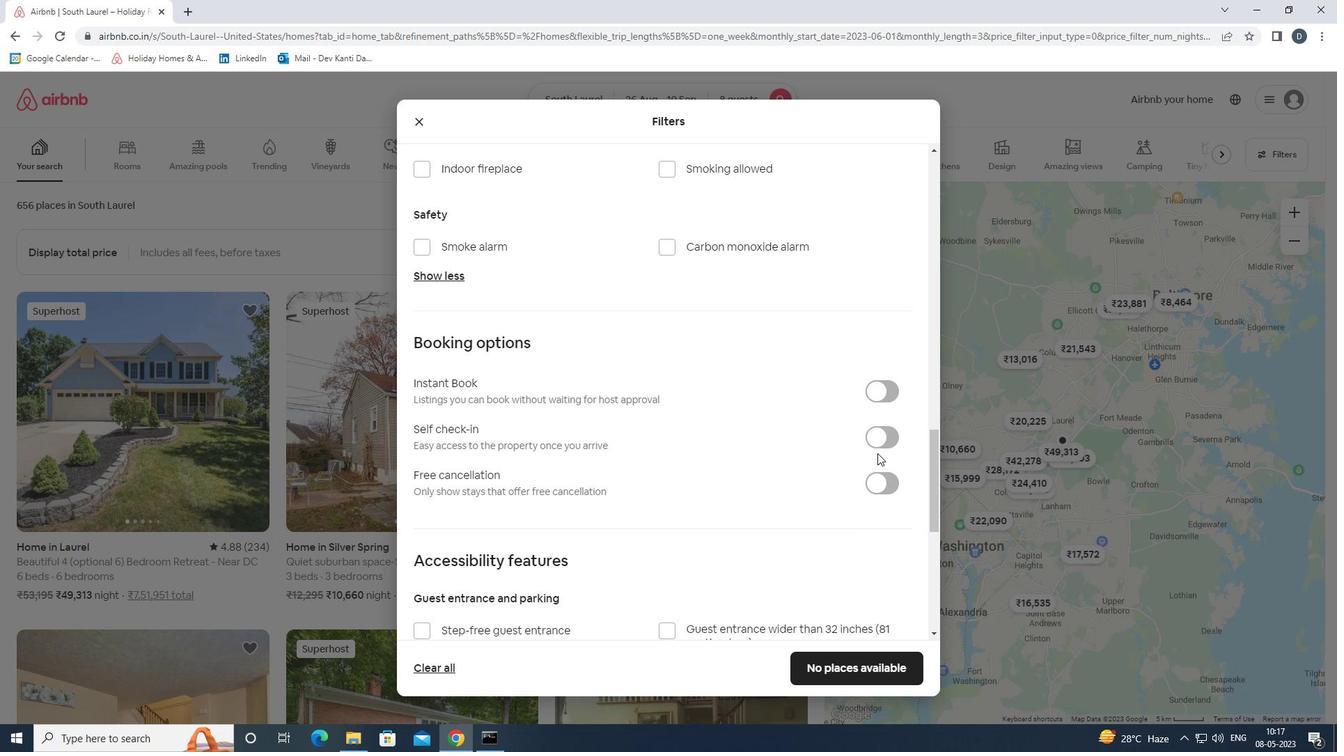 
Action: Mouse pressed left at (876, 433)
Screenshot: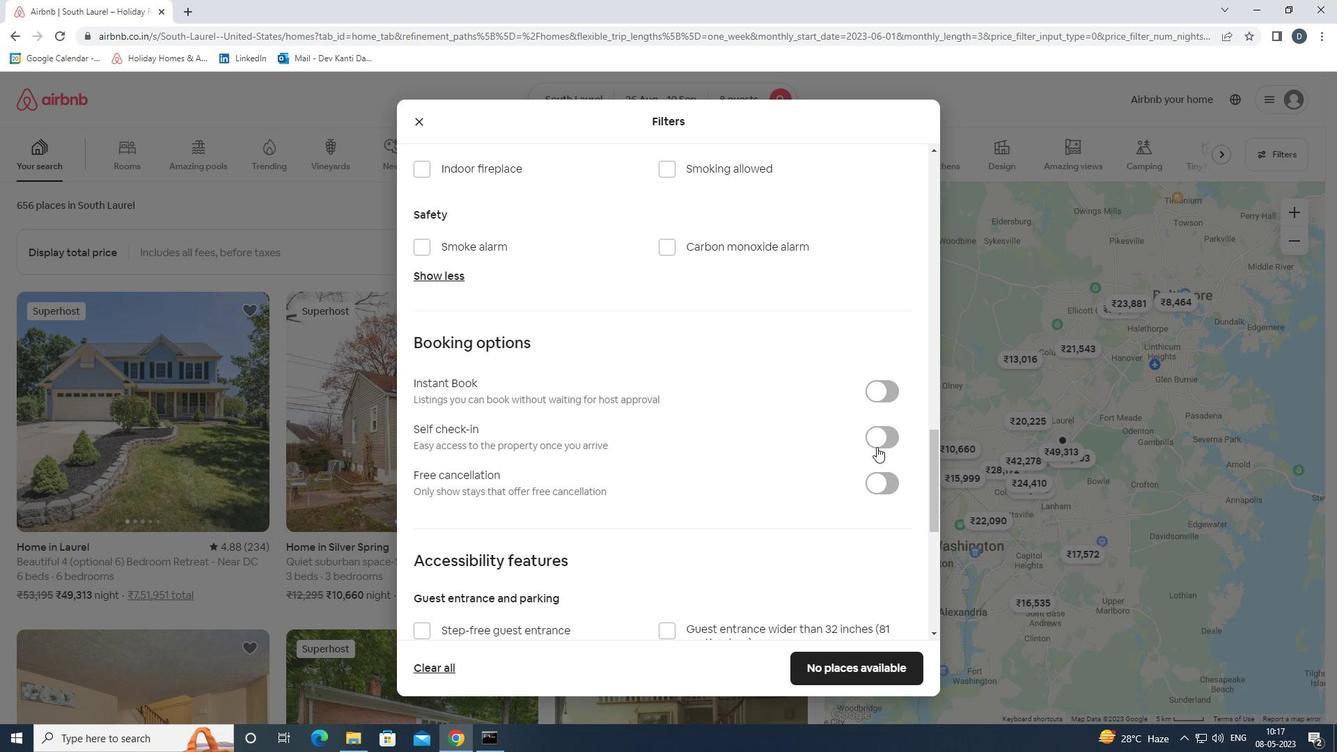 
Action: Mouse moved to (660, 272)
Screenshot: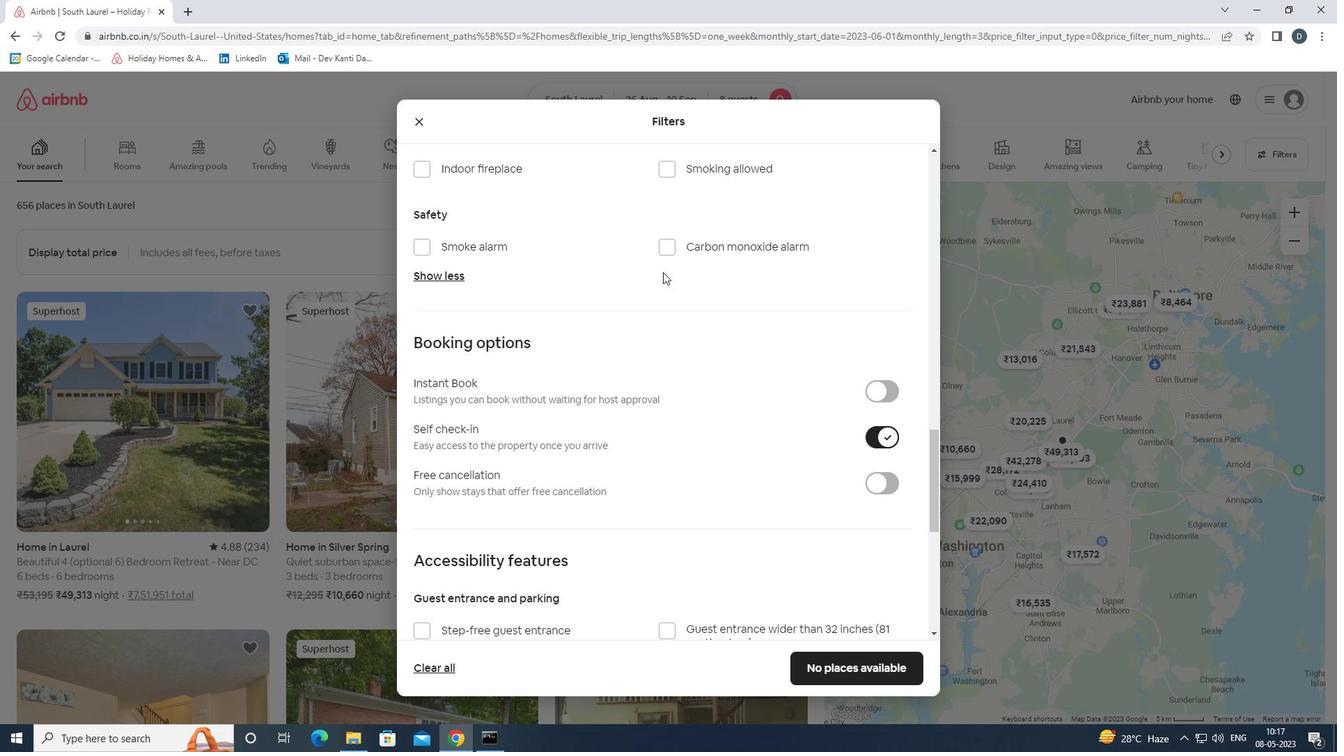 
Action: Mouse scrolled (660, 272) with delta (0, 0)
Screenshot: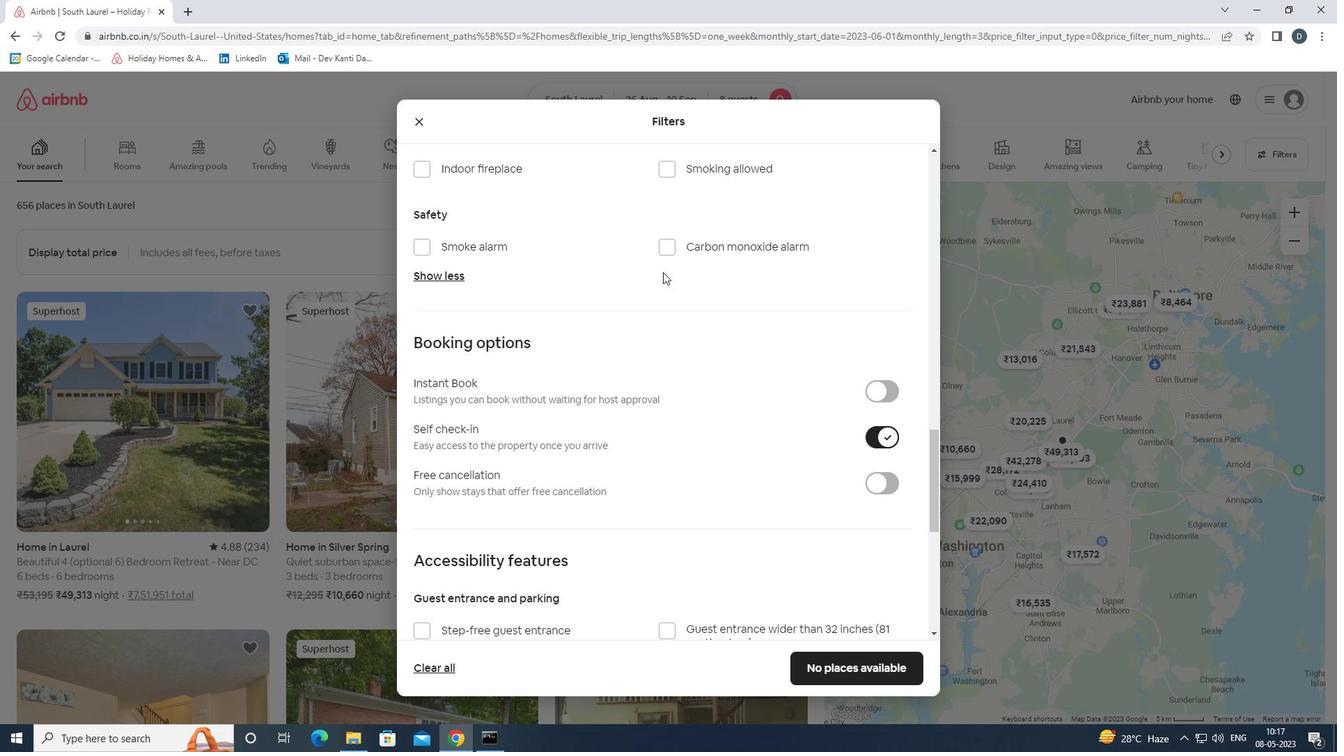 
Action: Mouse moved to (655, 281)
Screenshot: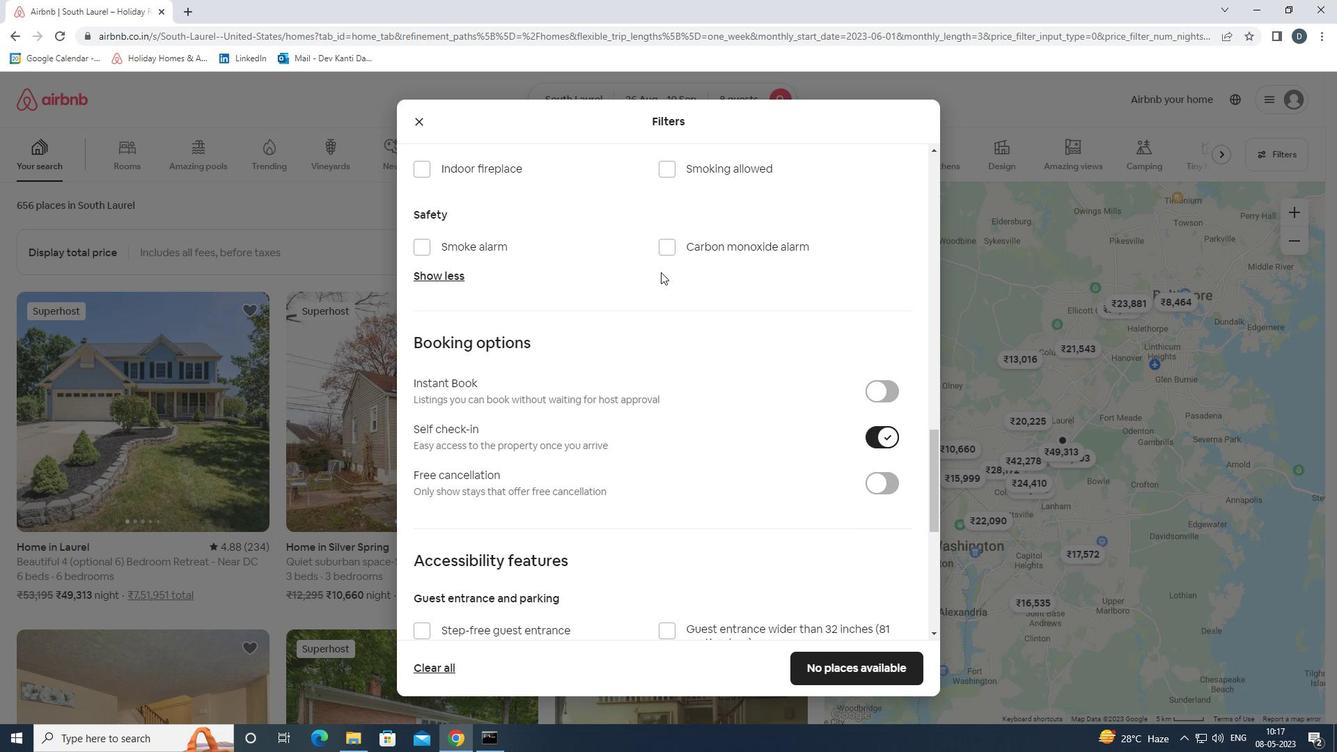 
Action: Mouse scrolled (655, 280) with delta (0, 0)
Screenshot: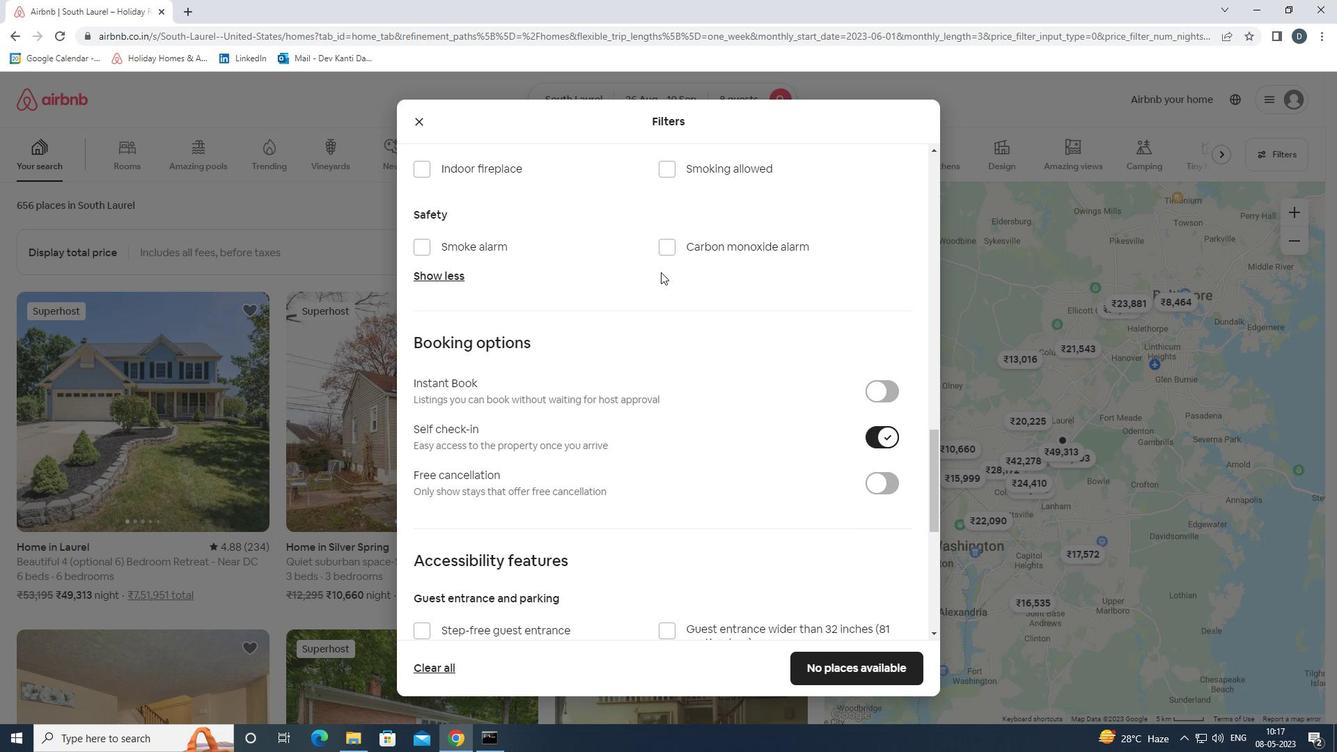 
Action: Mouse moved to (655, 284)
Screenshot: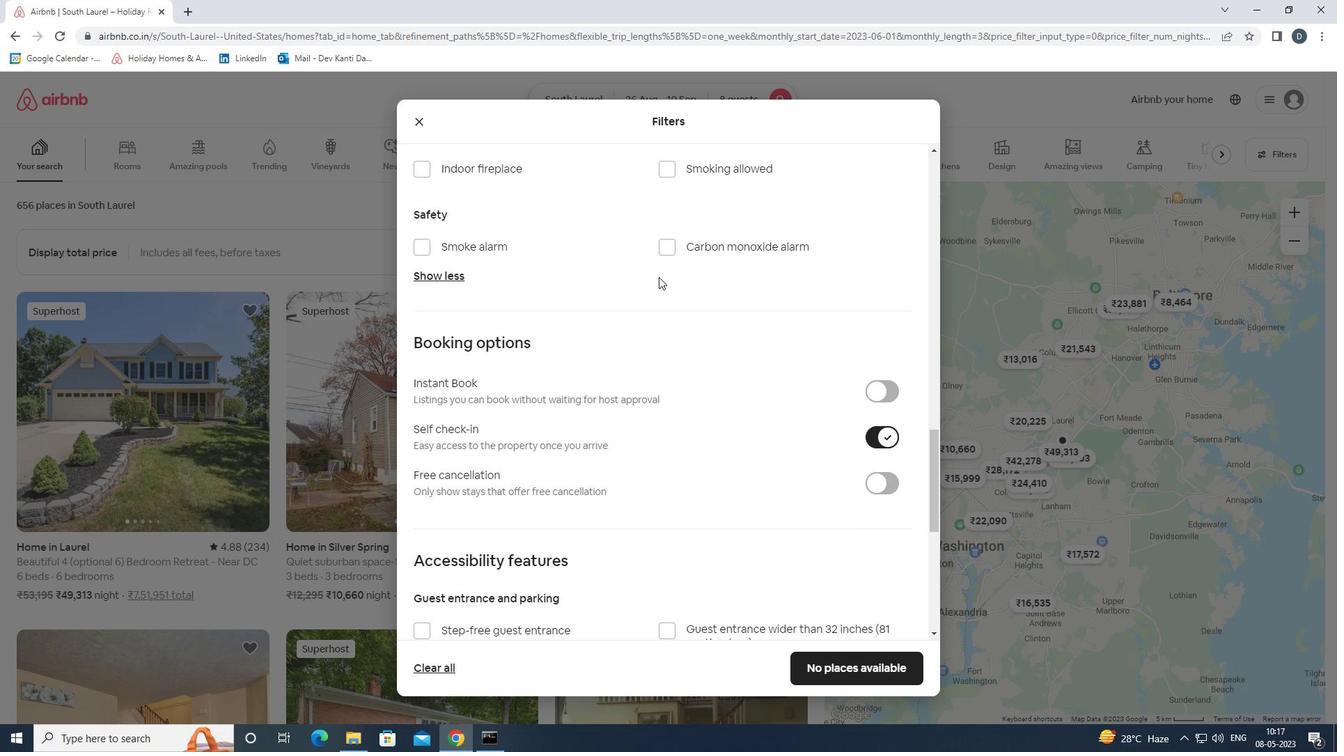
Action: Mouse scrolled (655, 283) with delta (0, 0)
Screenshot: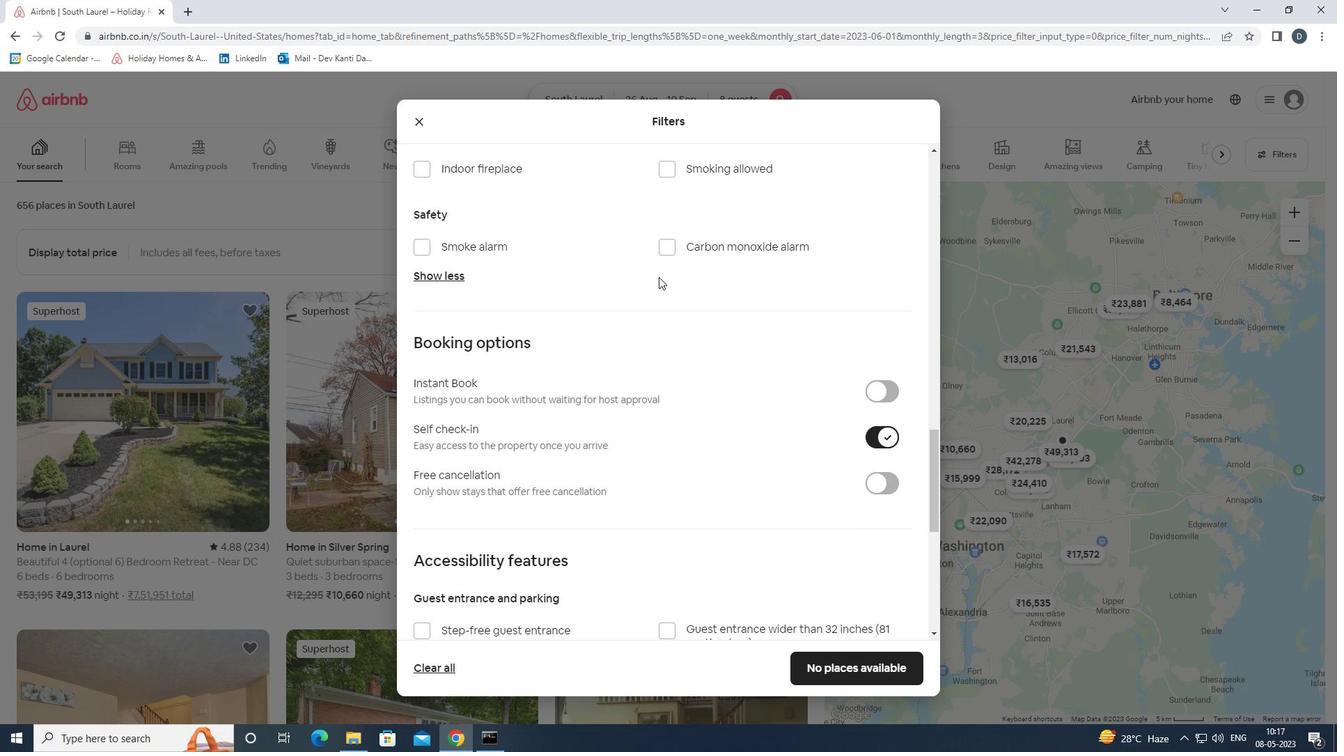 
Action: Mouse moved to (676, 288)
Screenshot: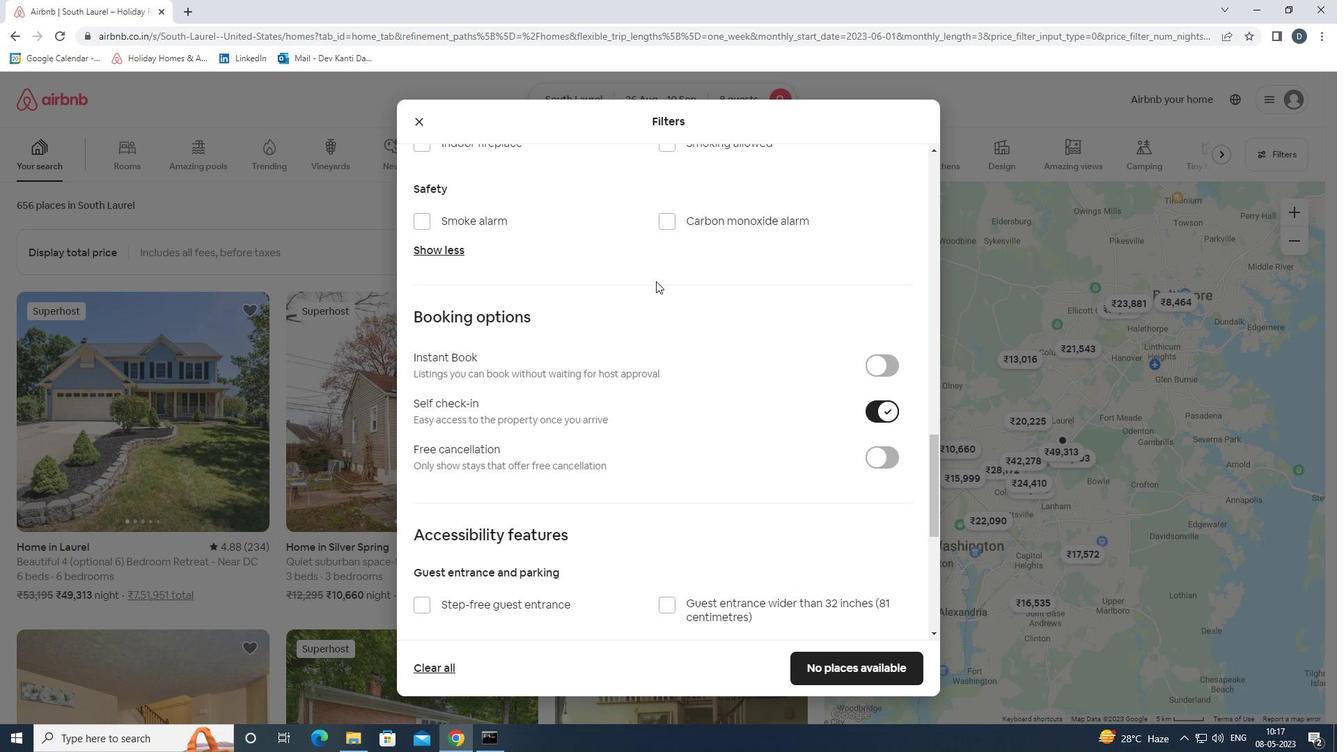 
Action: Mouse scrolled (676, 288) with delta (0, 0)
Screenshot: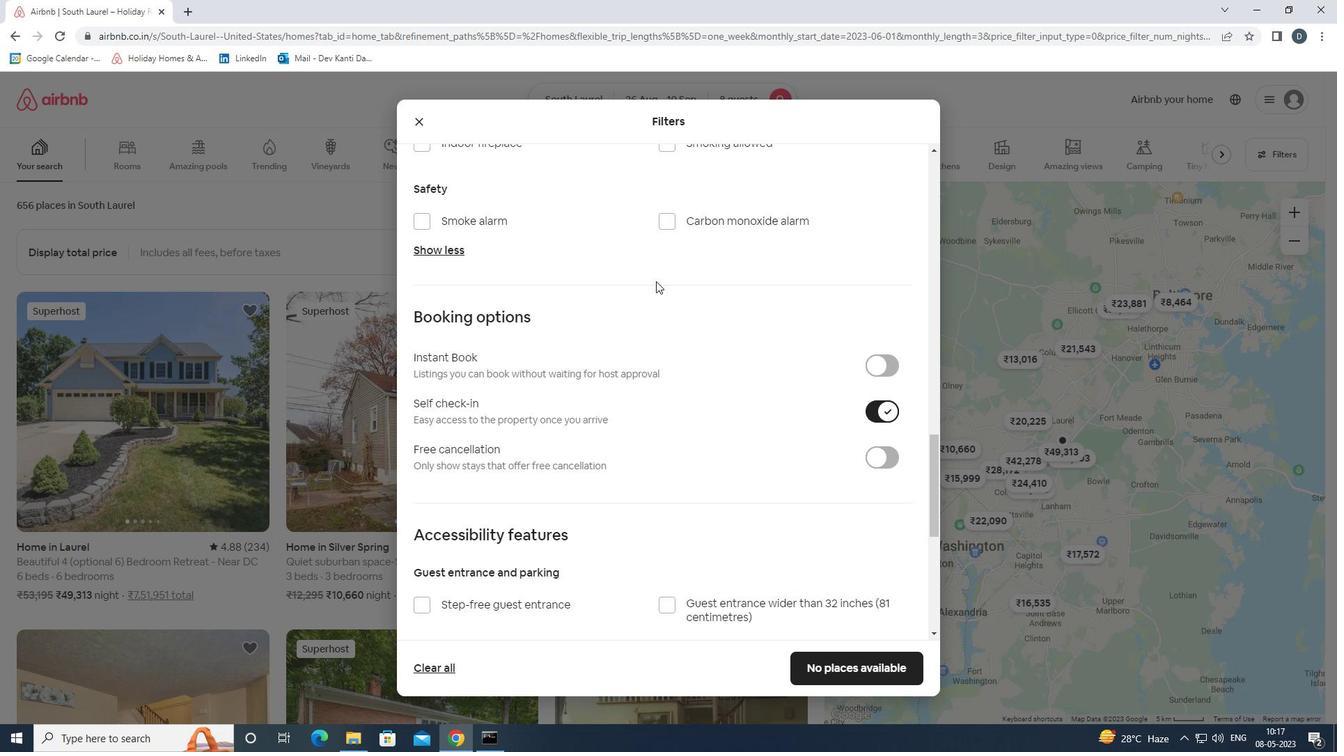 
Action: Mouse moved to (681, 293)
Screenshot: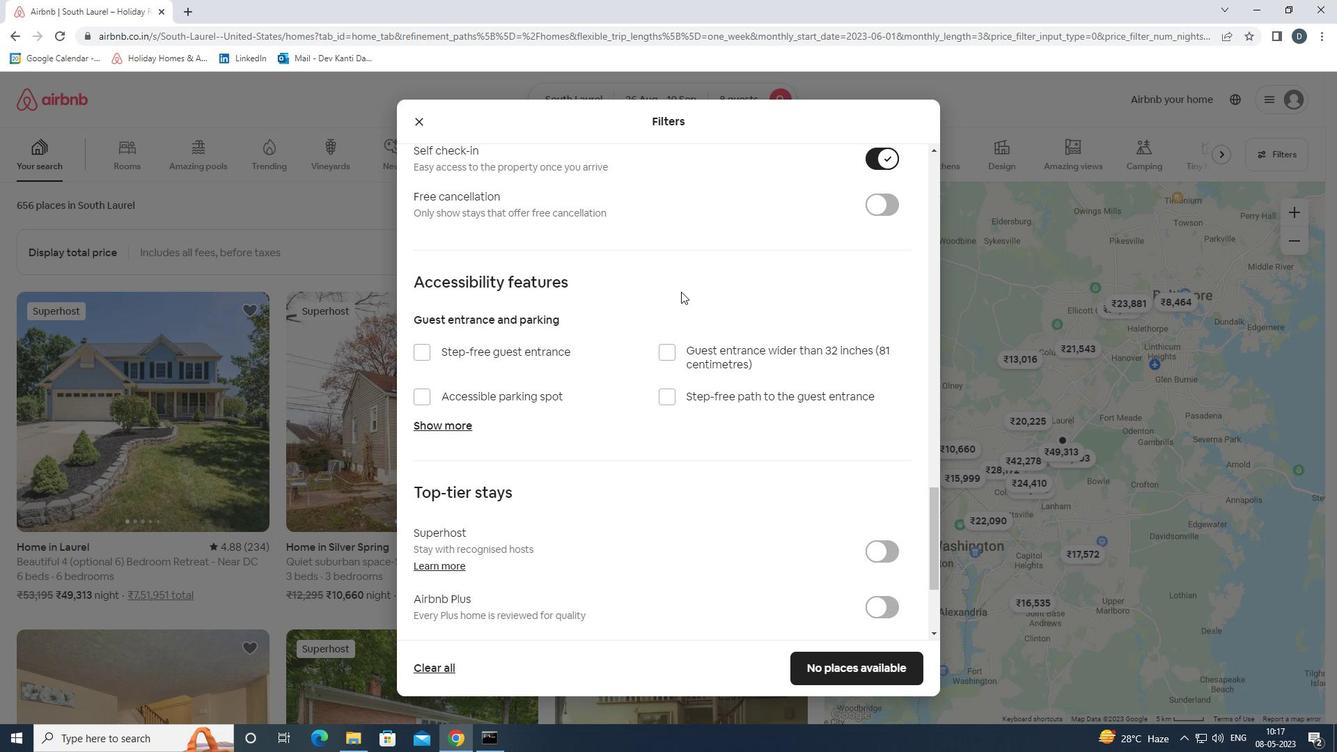 
Action: Mouse scrolled (681, 293) with delta (0, 0)
Screenshot: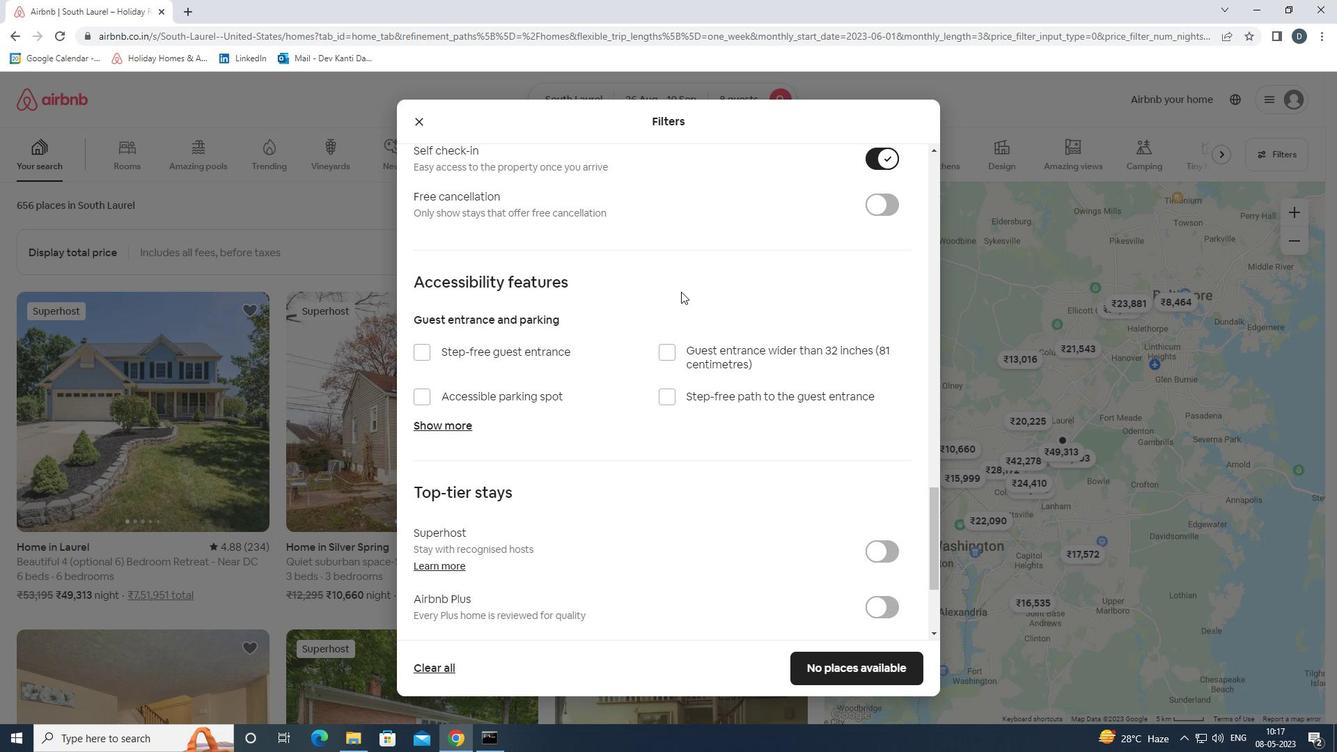 
Action: Mouse moved to (701, 310)
Screenshot: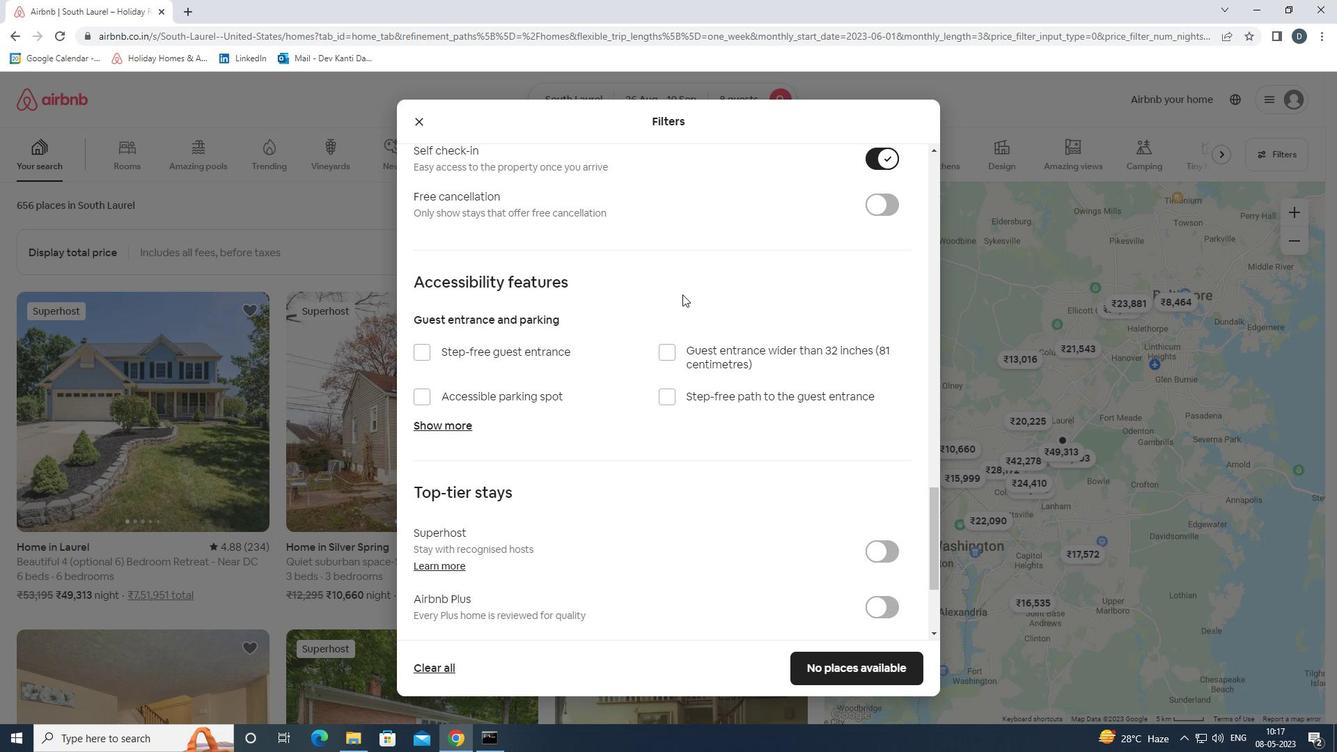 
Action: Mouse scrolled (701, 309) with delta (0, 0)
Screenshot: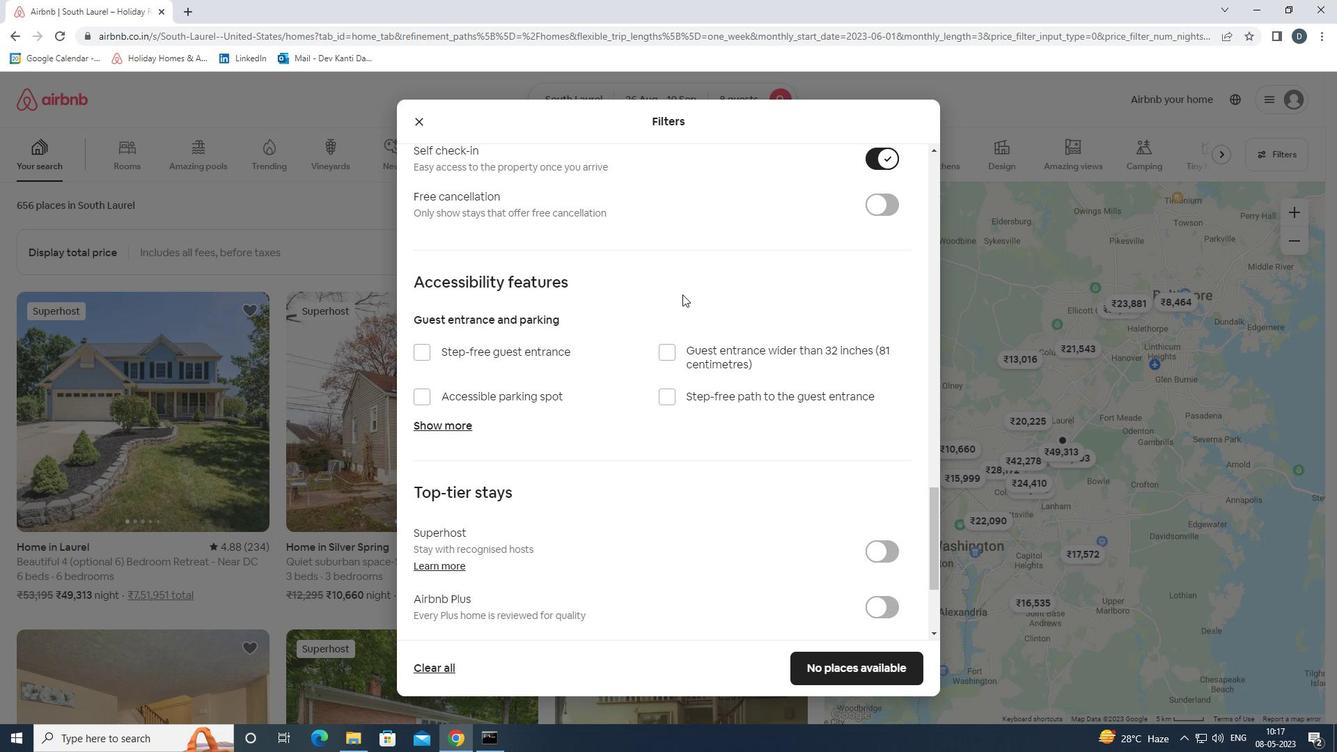 
Action: Mouse moved to (754, 346)
Screenshot: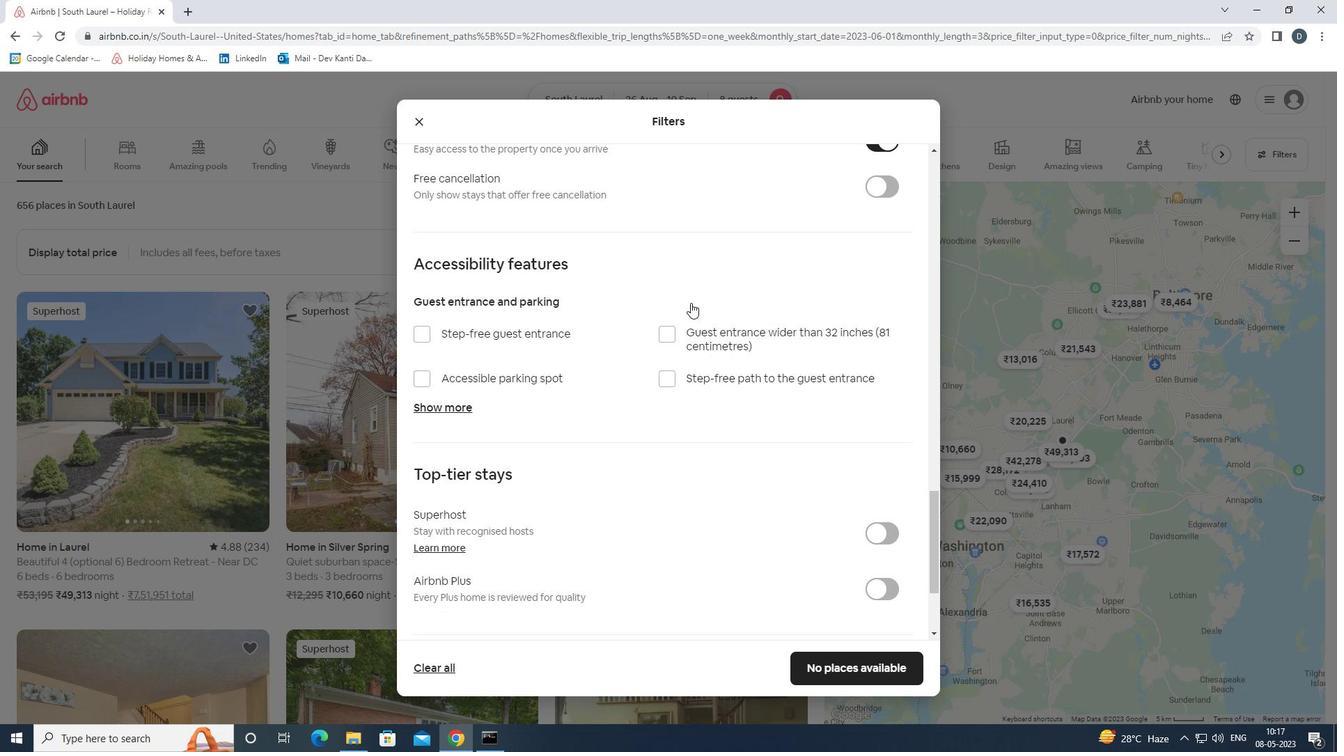 
Action: Mouse scrolled (754, 346) with delta (0, 0)
Screenshot: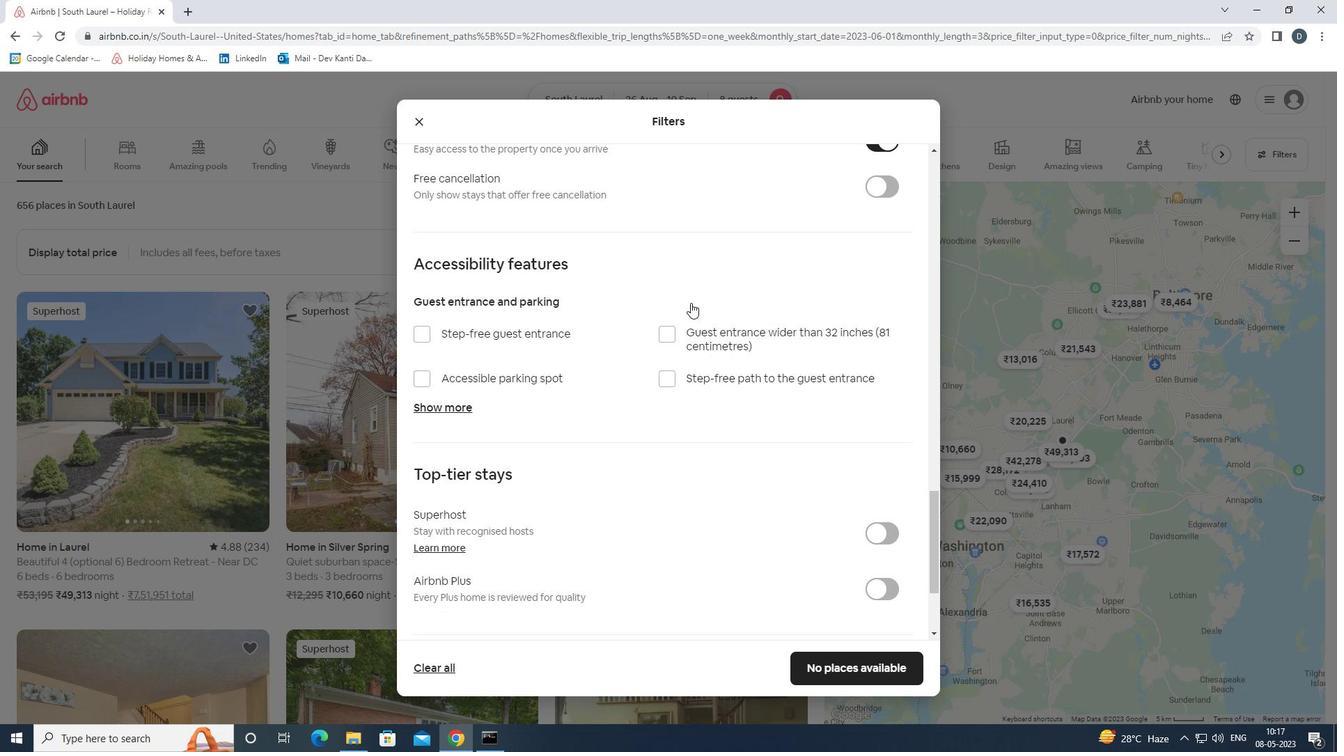 
Action: Mouse moved to (775, 370)
Screenshot: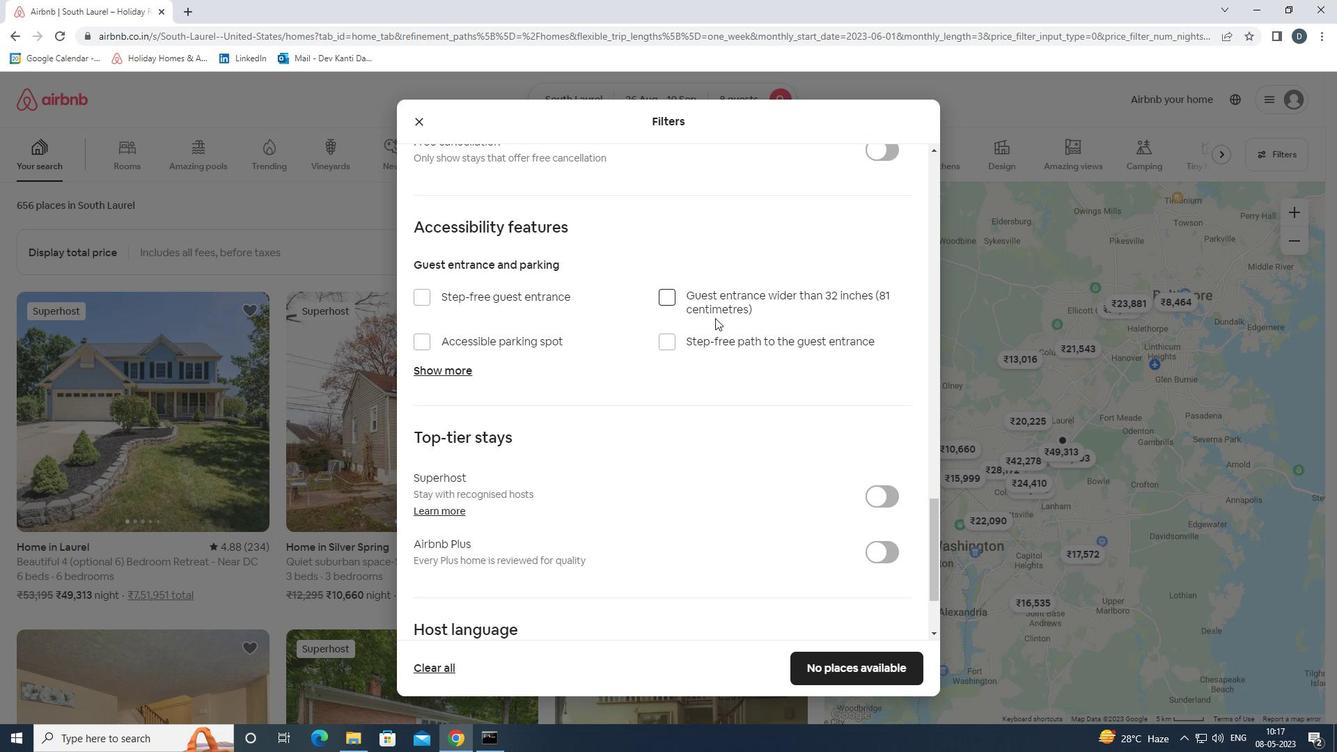 
Action: Mouse scrolled (775, 369) with delta (0, 0)
Screenshot: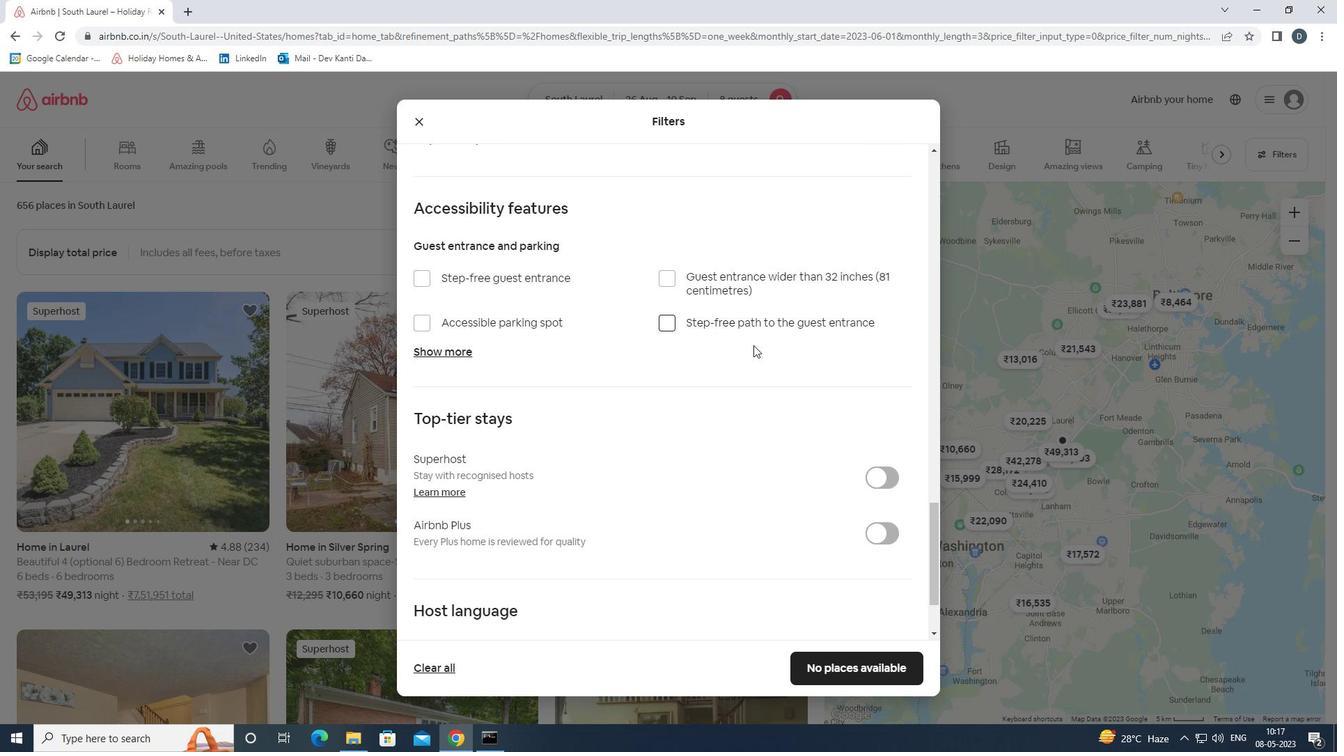 
Action: Mouse moved to (765, 369)
Screenshot: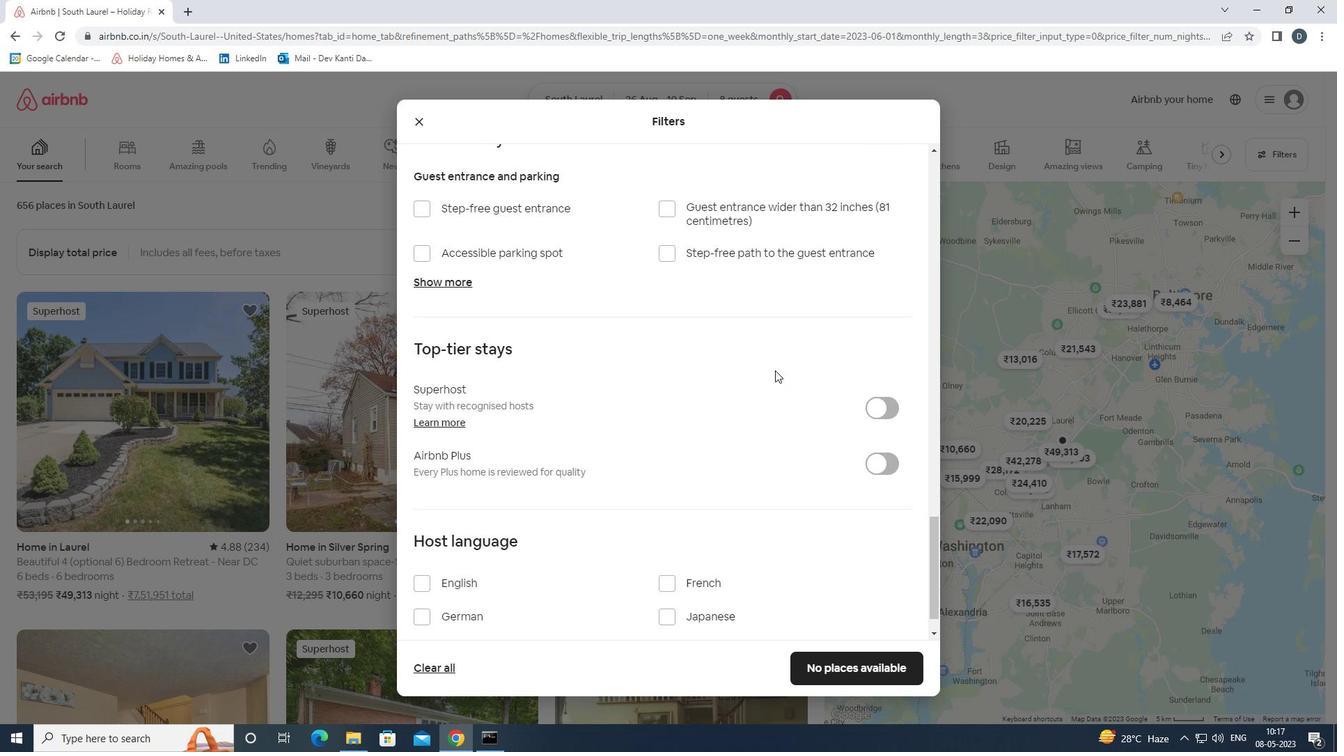 
Action: Mouse scrolled (765, 369) with delta (0, 0)
Screenshot: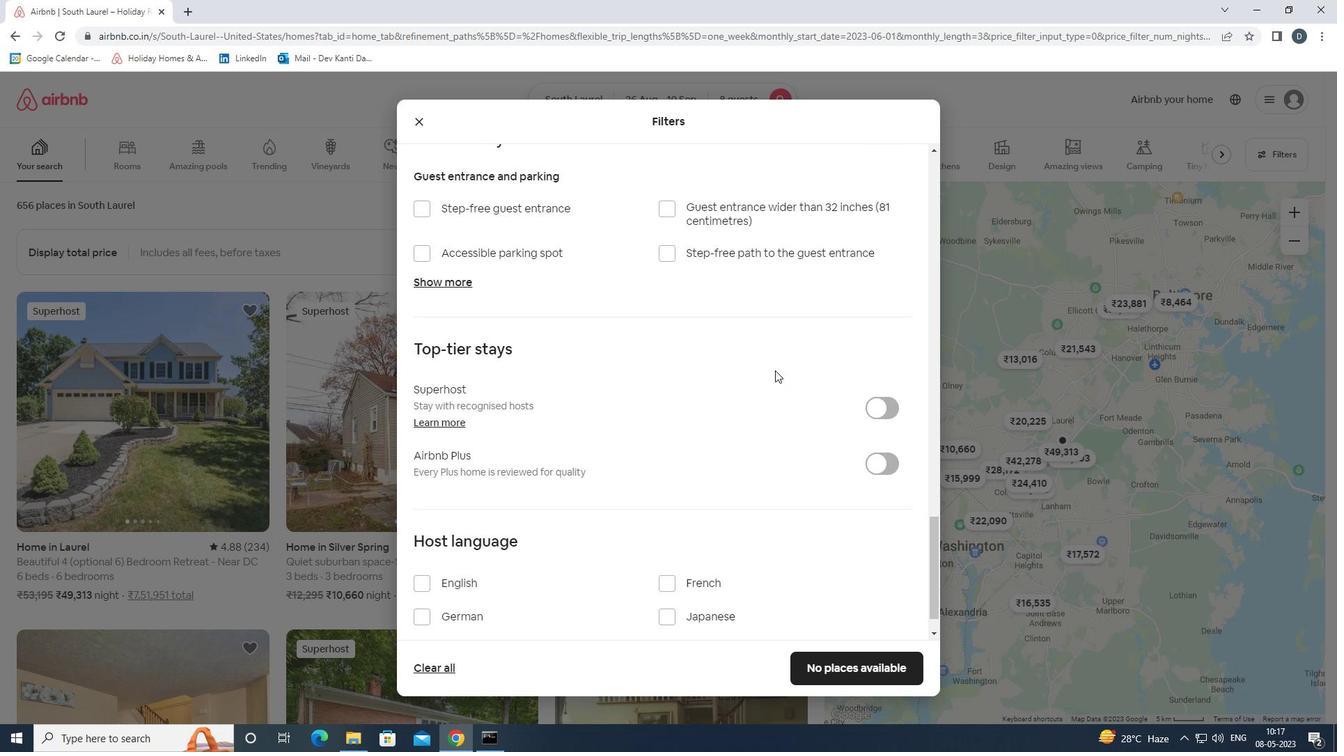 
Action: Mouse moved to (460, 546)
Screenshot: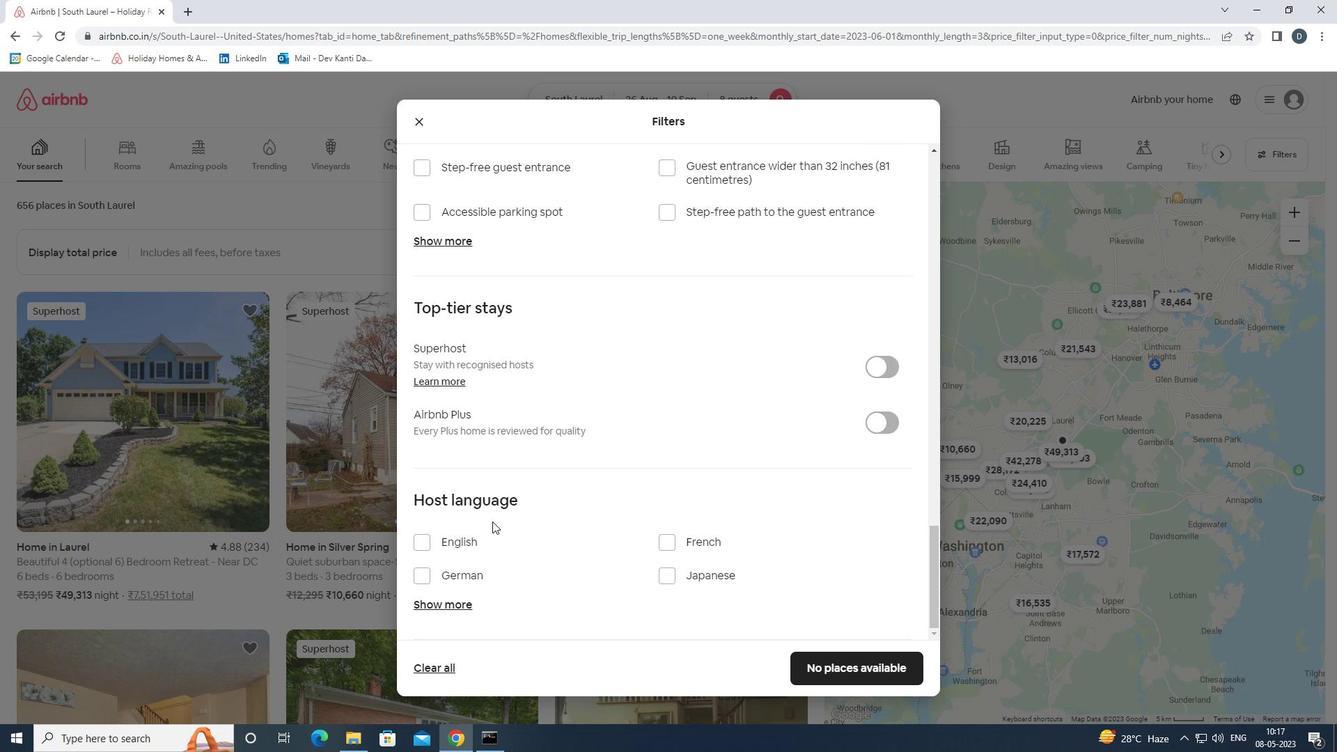 
Action: Mouse pressed left at (460, 546)
Screenshot: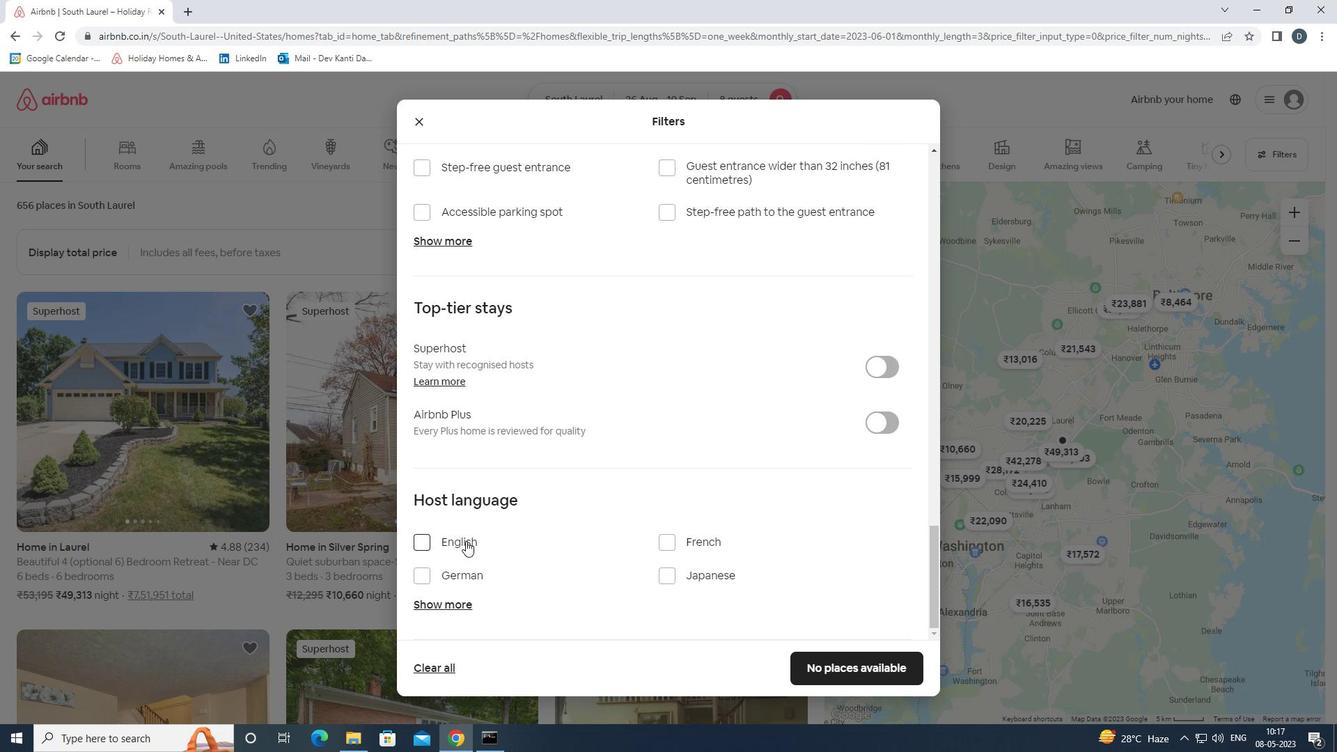 
Action: Mouse moved to (822, 659)
Screenshot: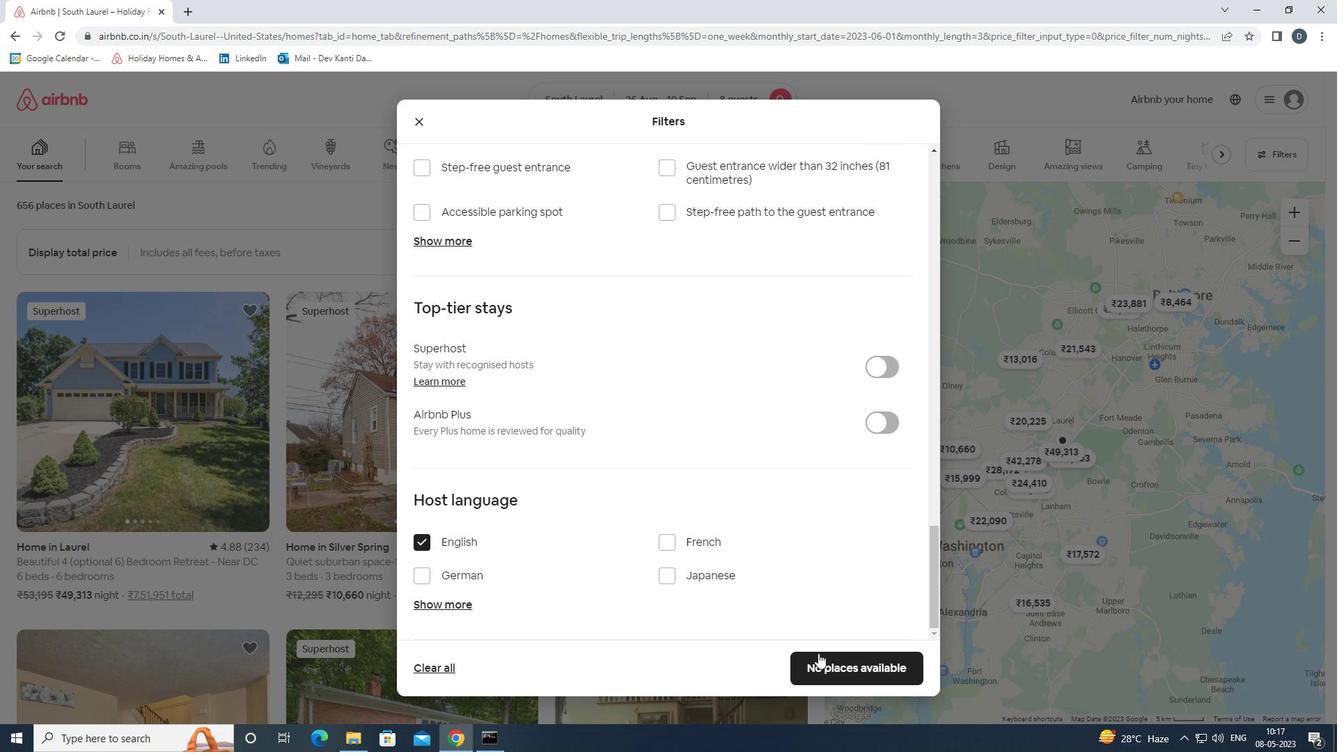 
Action: Mouse pressed left at (822, 659)
Screenshot: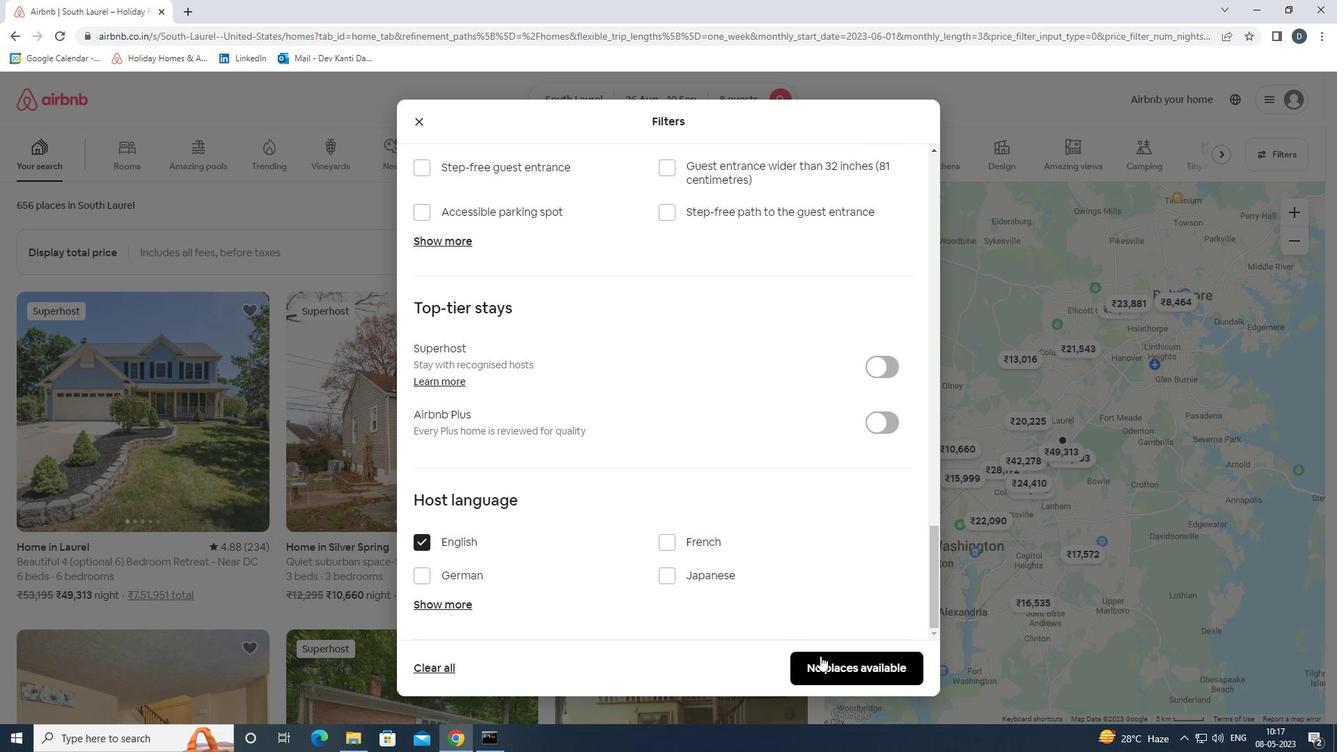 
Action: Mouse moved to (808, 516)
Screenshot: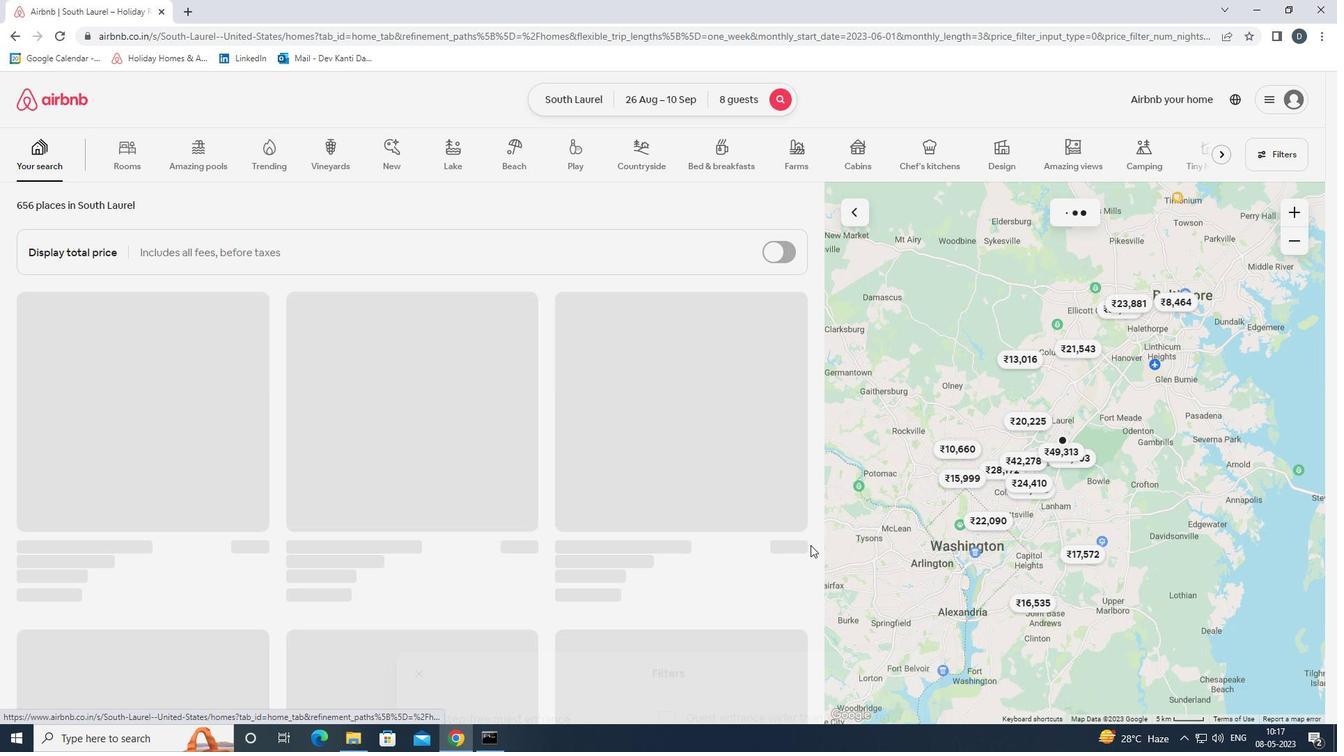 
